 Task: Find connections with filter location Bilthra with filter topic #DigitalMarketingwith filter profile language French with filter current company Vedanta Limited - Aluminium Business with filter school Delhi Public School - Bangalore South with filter industry Office Administration with filter service category Wealth Management with filter keywords title Animal Shelter Manager
Action: Mouse moved to (645, 74)
Screenshot: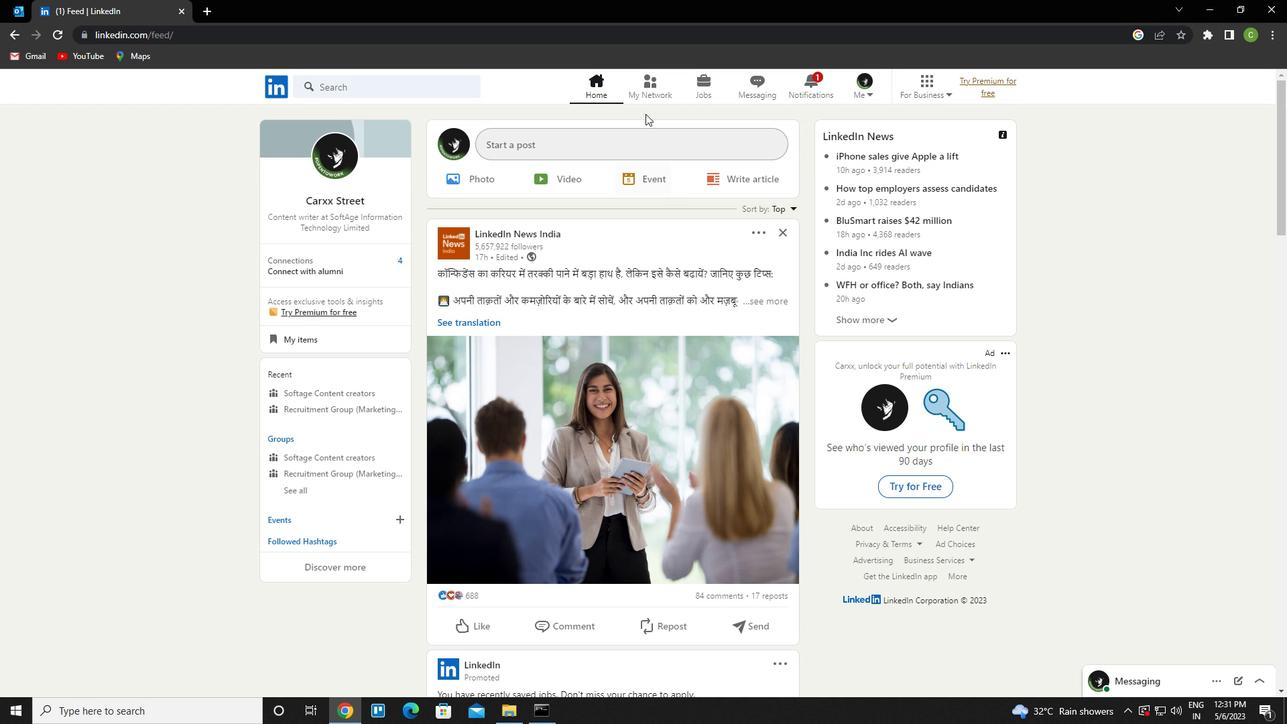 
Action: Mouse pressed left at (645, 74)
Screenshot: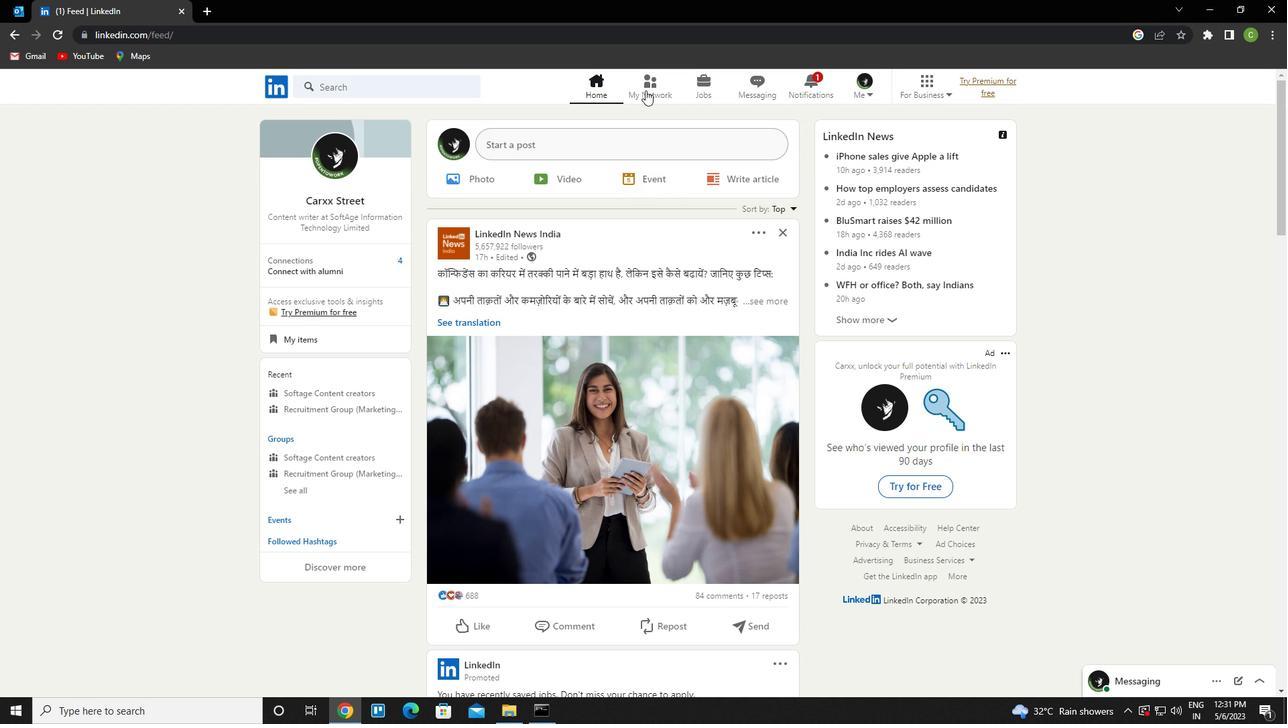 
Action: Mouse moved to (361, 169)
Screenshot: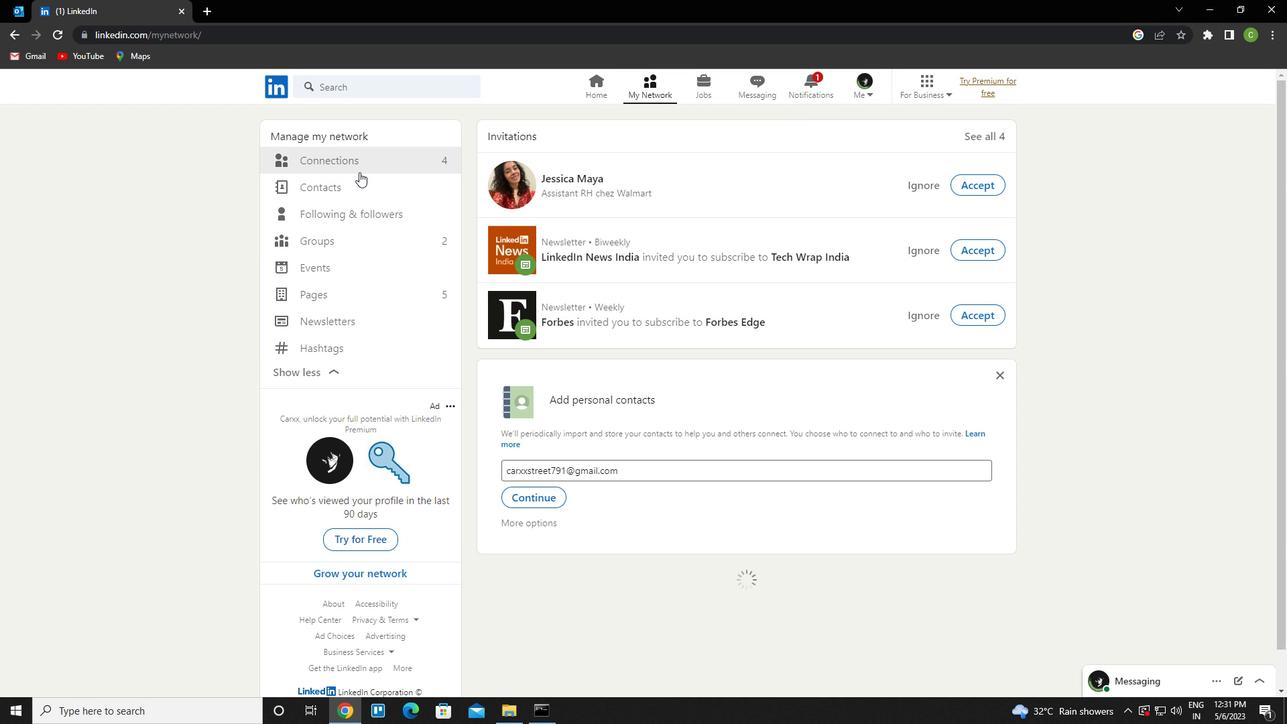 
Action: Mouse pressed left at (361, 169)
Screenshot: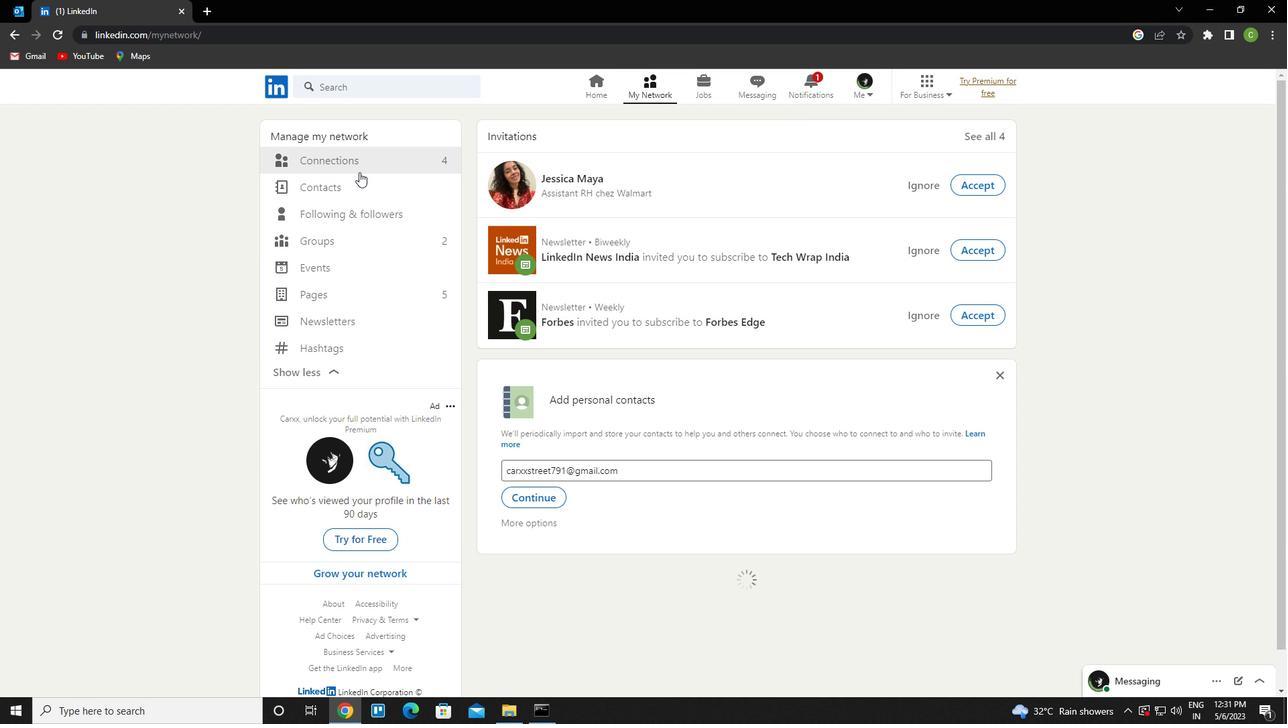 
Action: Mouse moved to (383, 164)
Screenshot: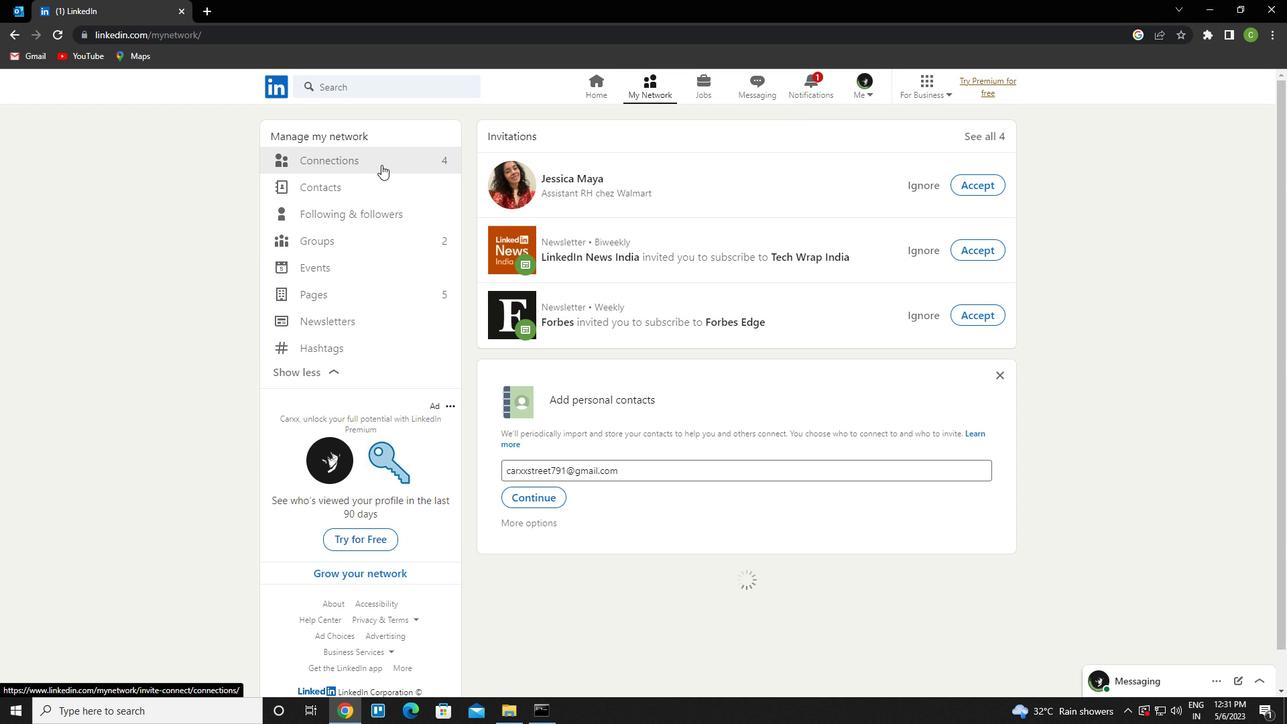 
Action: Mouse pressed left at (383, 164)
Screenshot: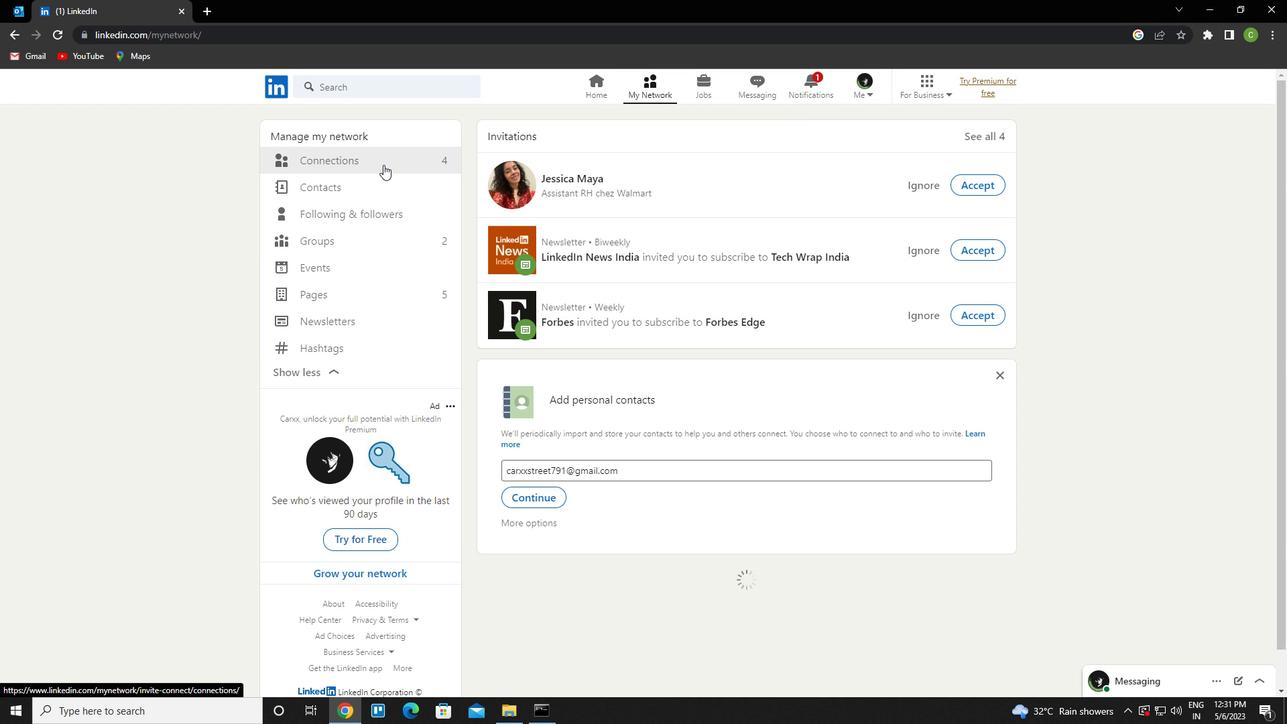 
Action: Mouse moved to (742, 156)
Screenshot: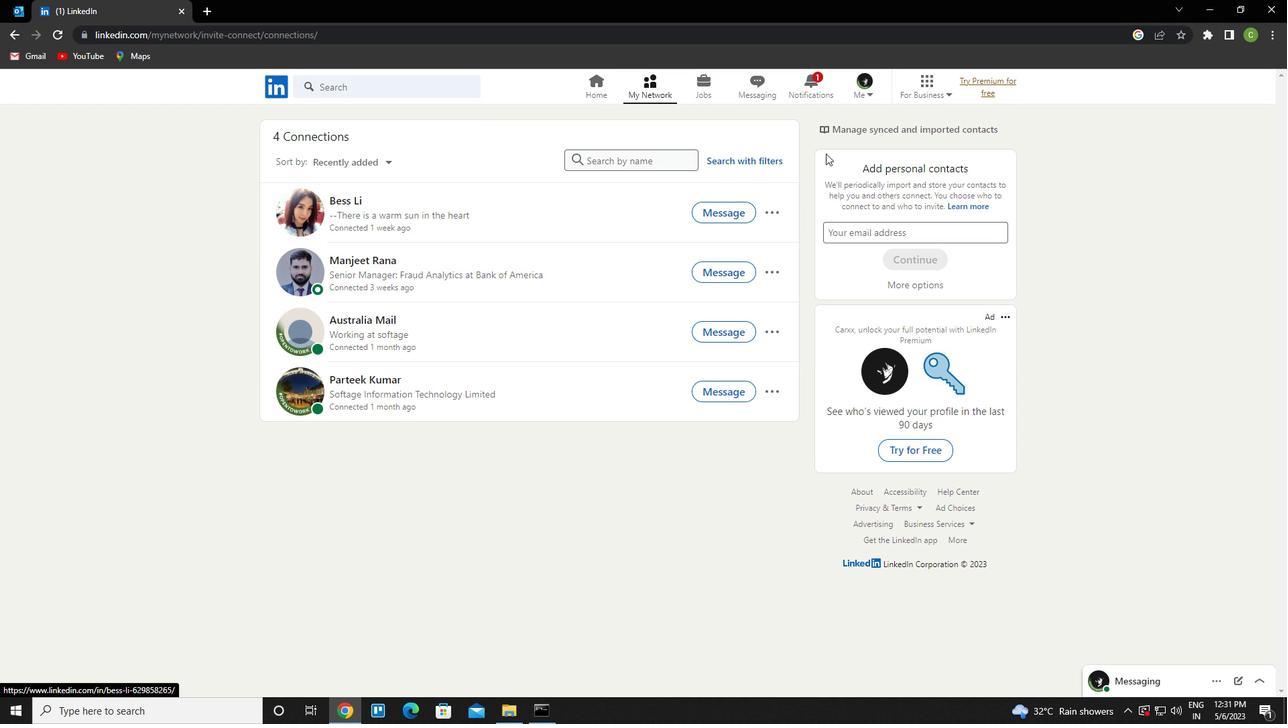 
Action: Mouse pressed left at (742, 156)
Screenshot: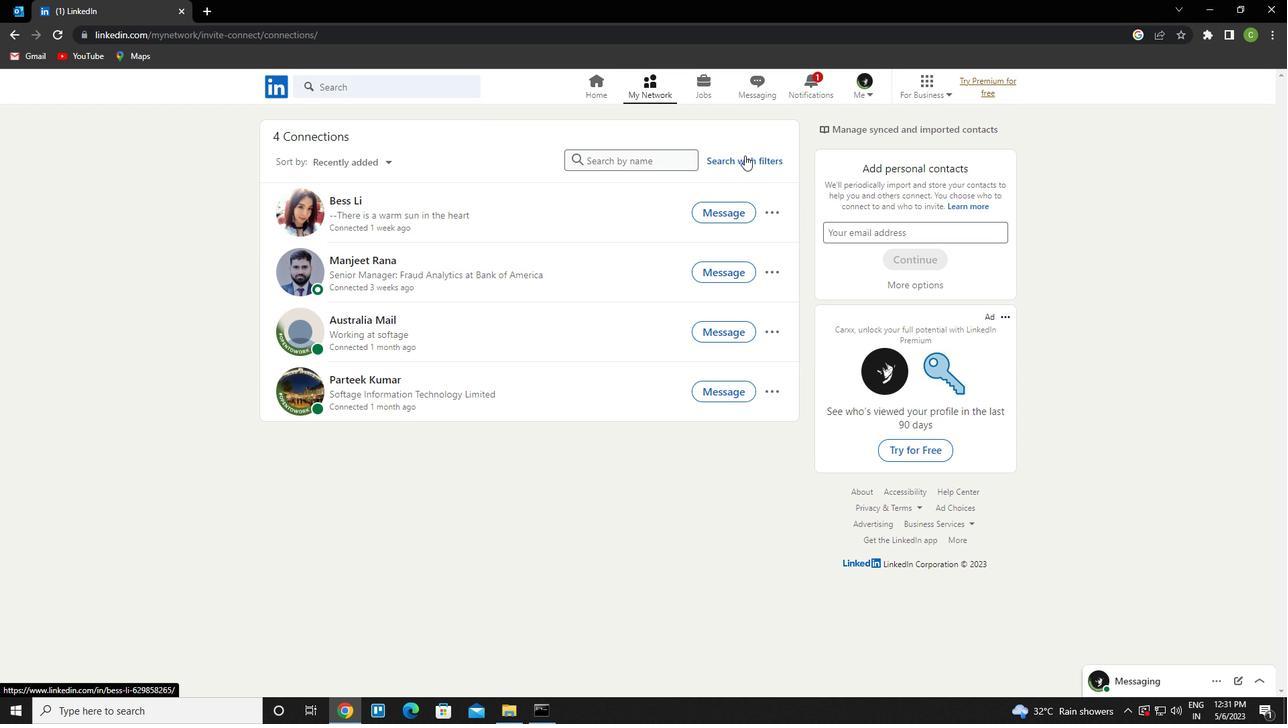 
Action: Mouse moved to (694, 125)
Screenshot: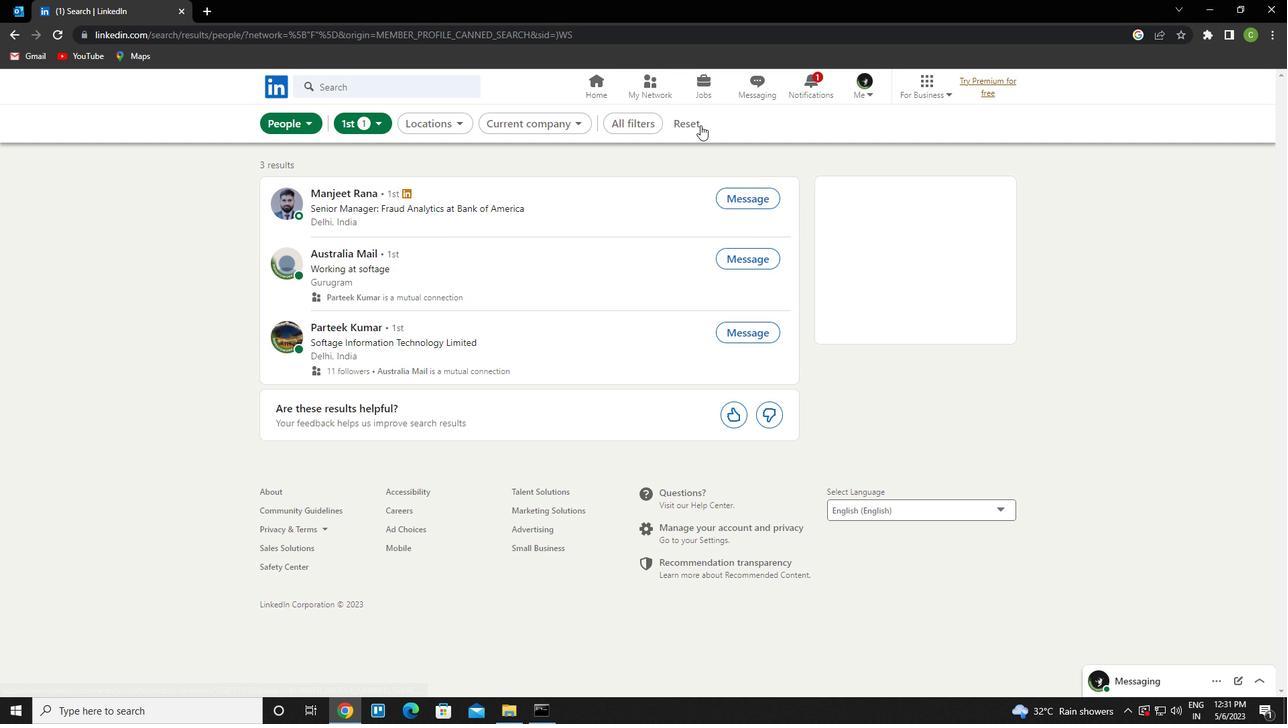 
Action: Mouse pressed left at (694, 125)
Screenshot: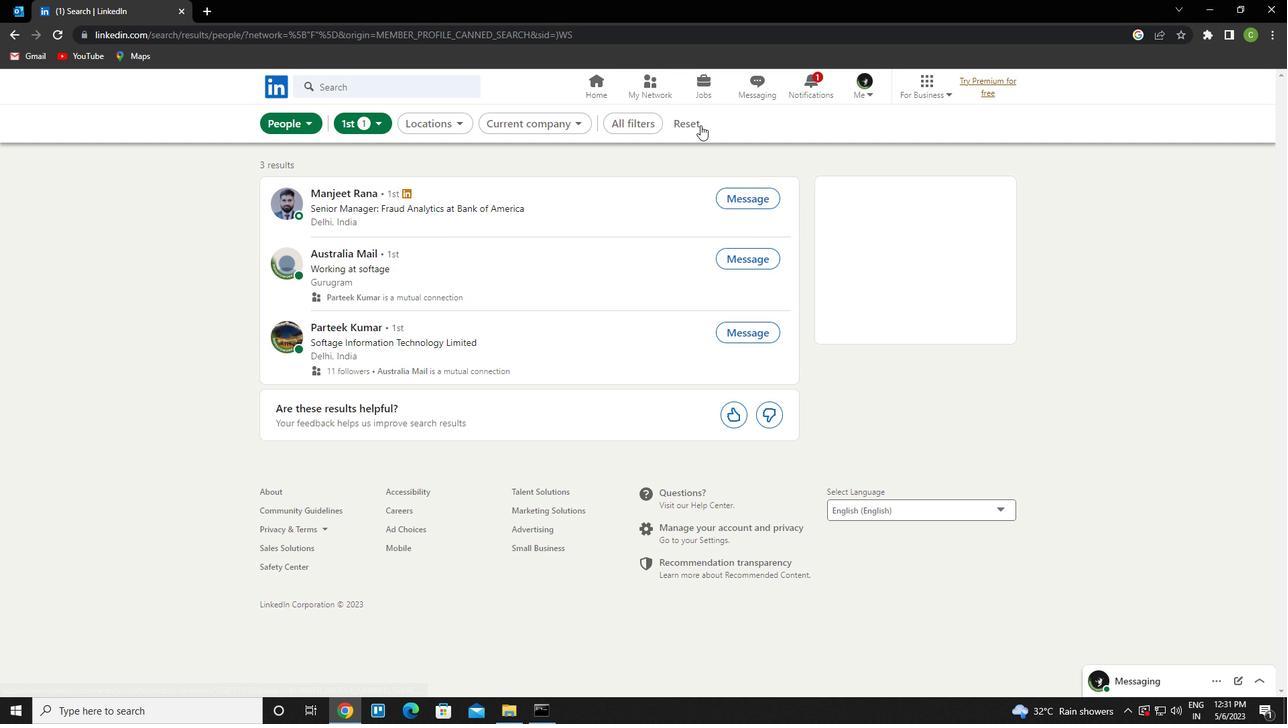 
Action: Mouse moved to (656, 126)
Screenshot: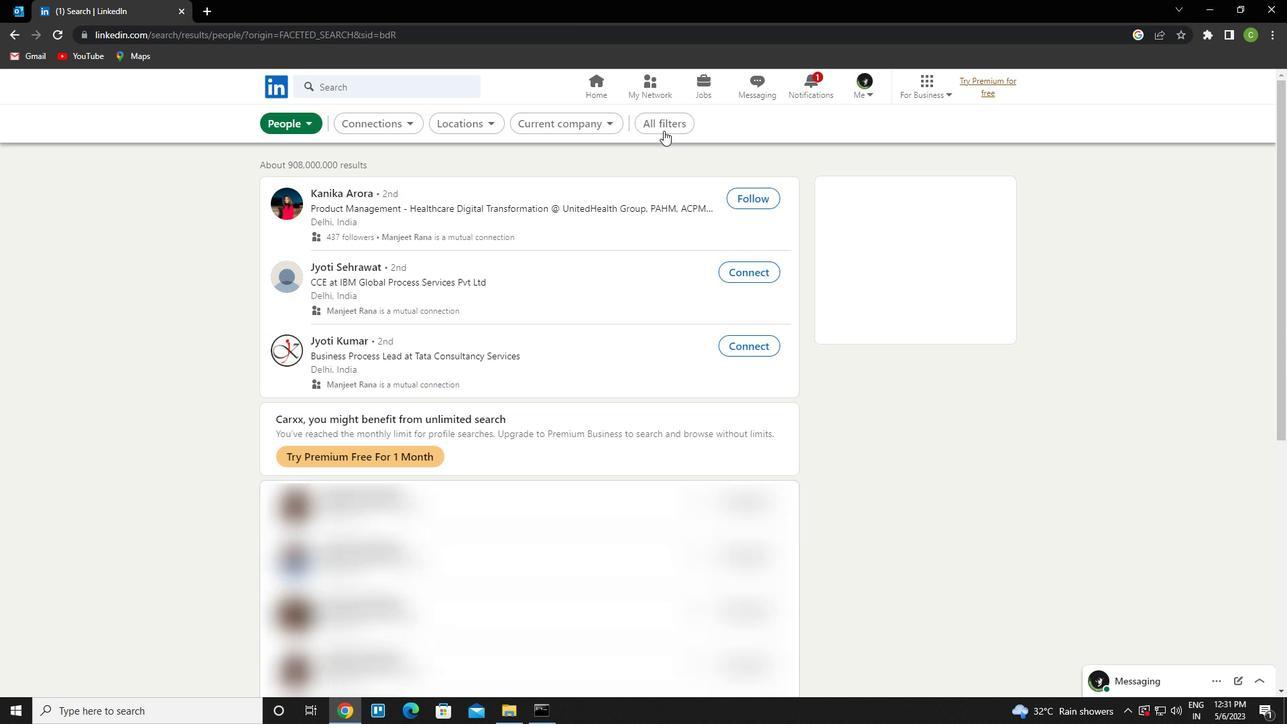 
Action: Mouse pressed left at (656, 126)
Screenshot: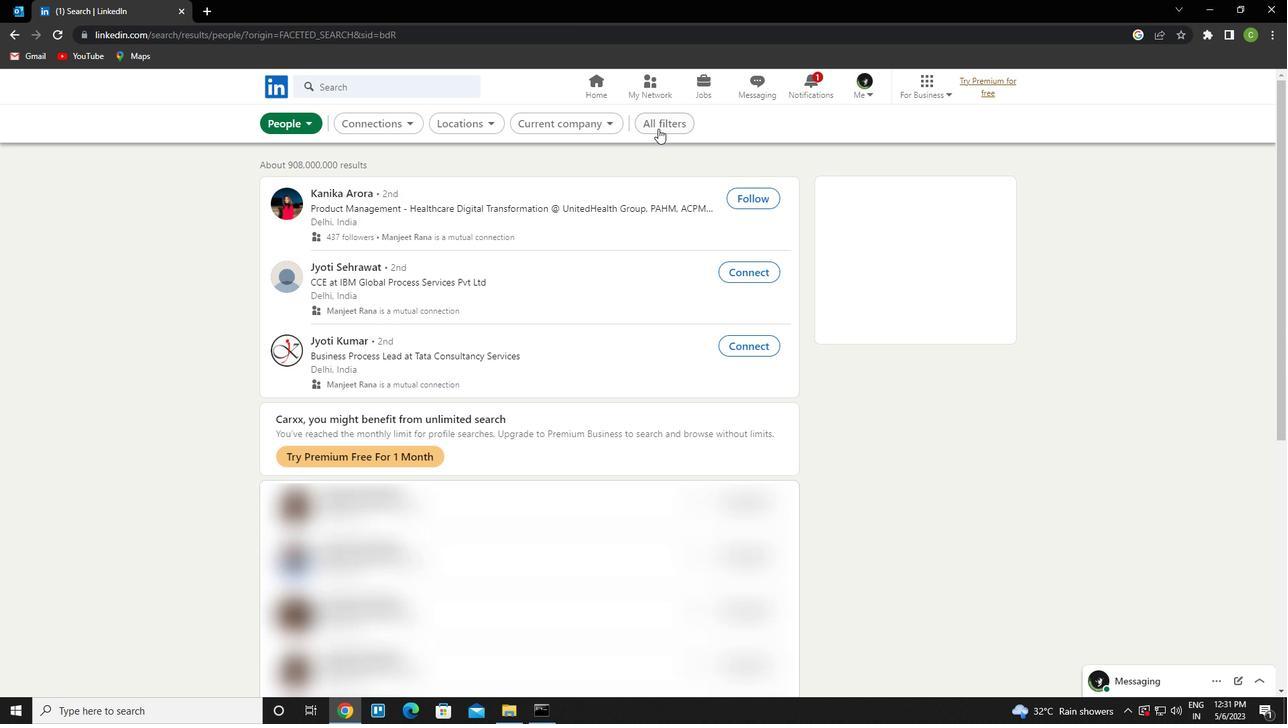 
Action: Mouse moved to (1081, 401)
Screenshot: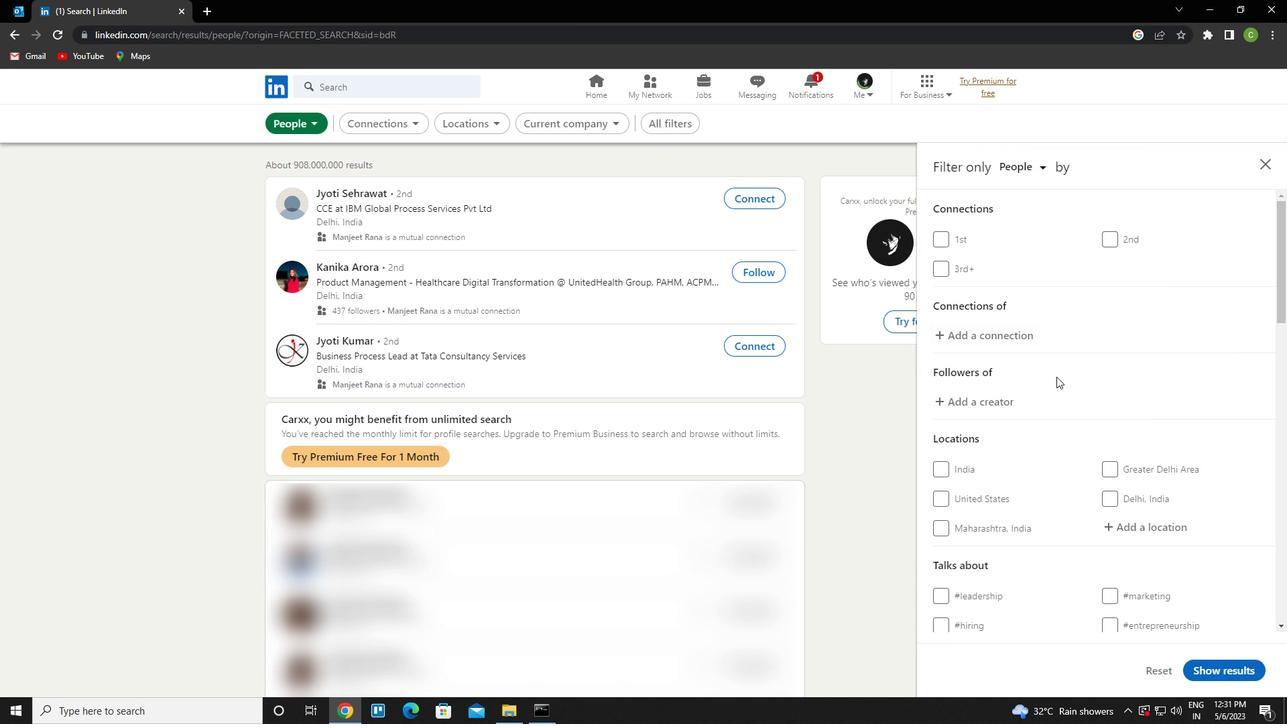 
Action: Mouse scrolled (1081, 400) with delta (0, 0)
Screenshot: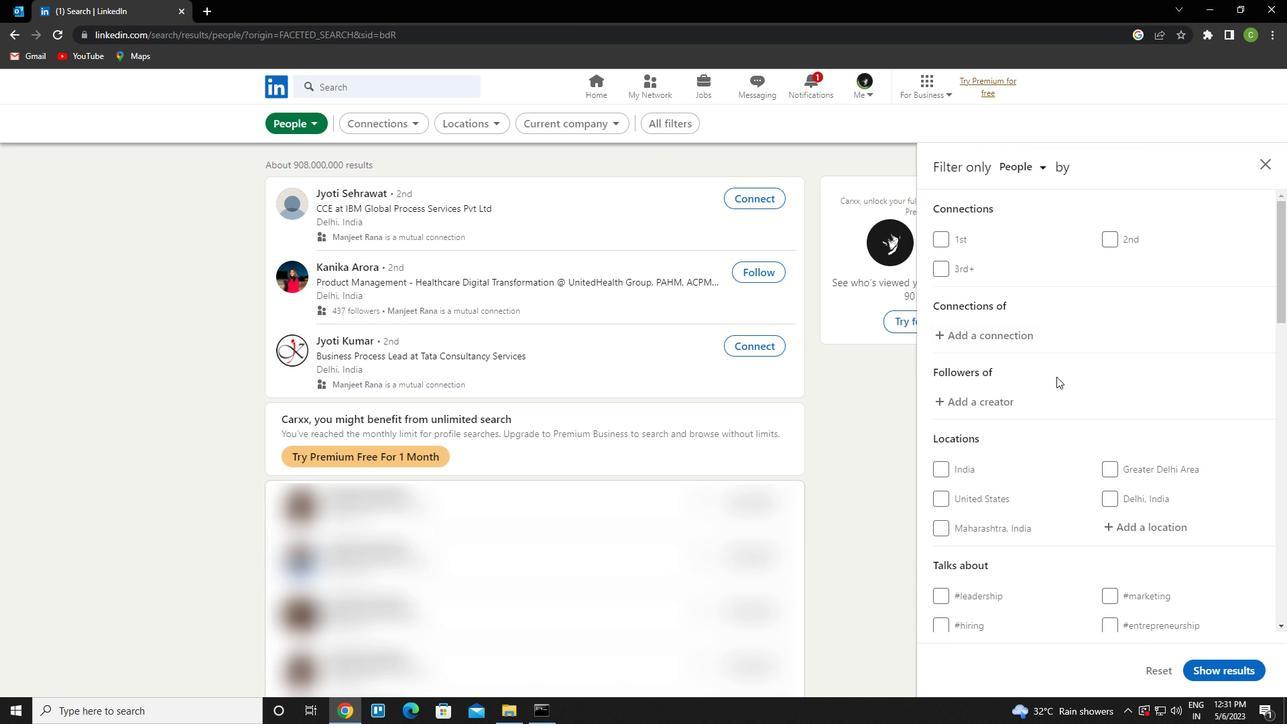 
Action: Mouse moved to (1082, 403)
Screenshot: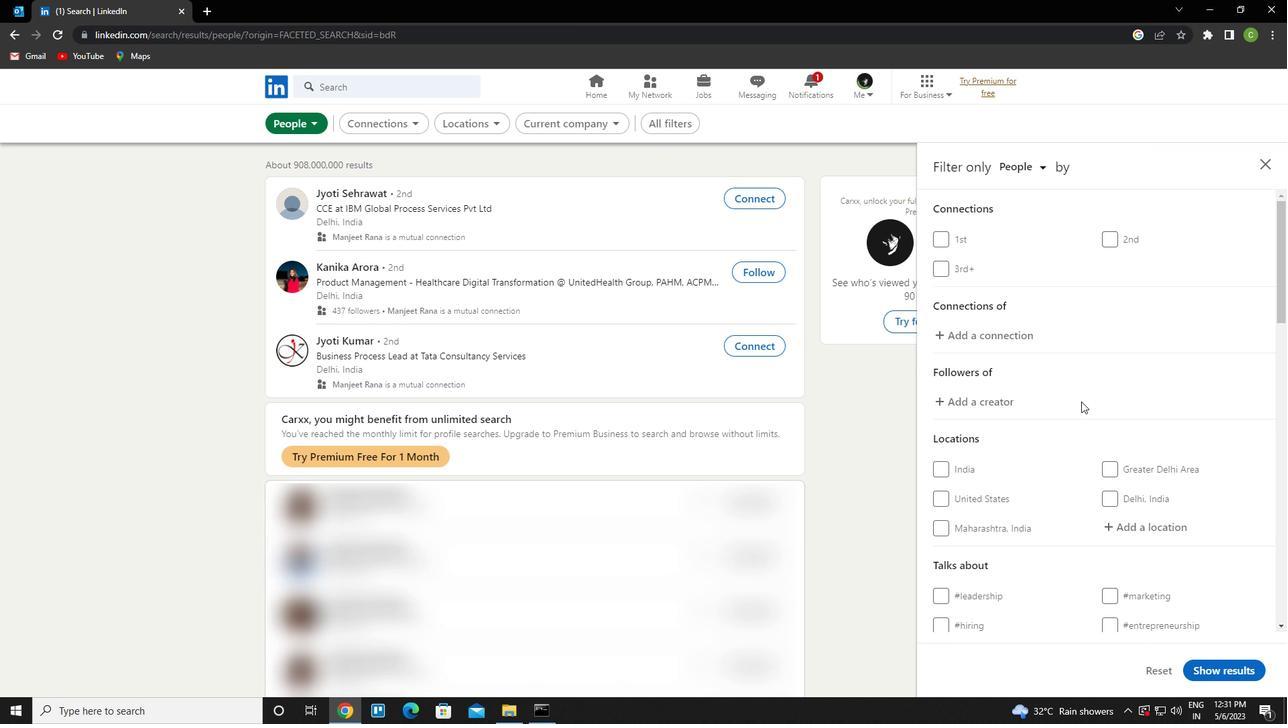 
Action: Mouse scrolled (1082, 402) with delta (0, 0)
Screenshot: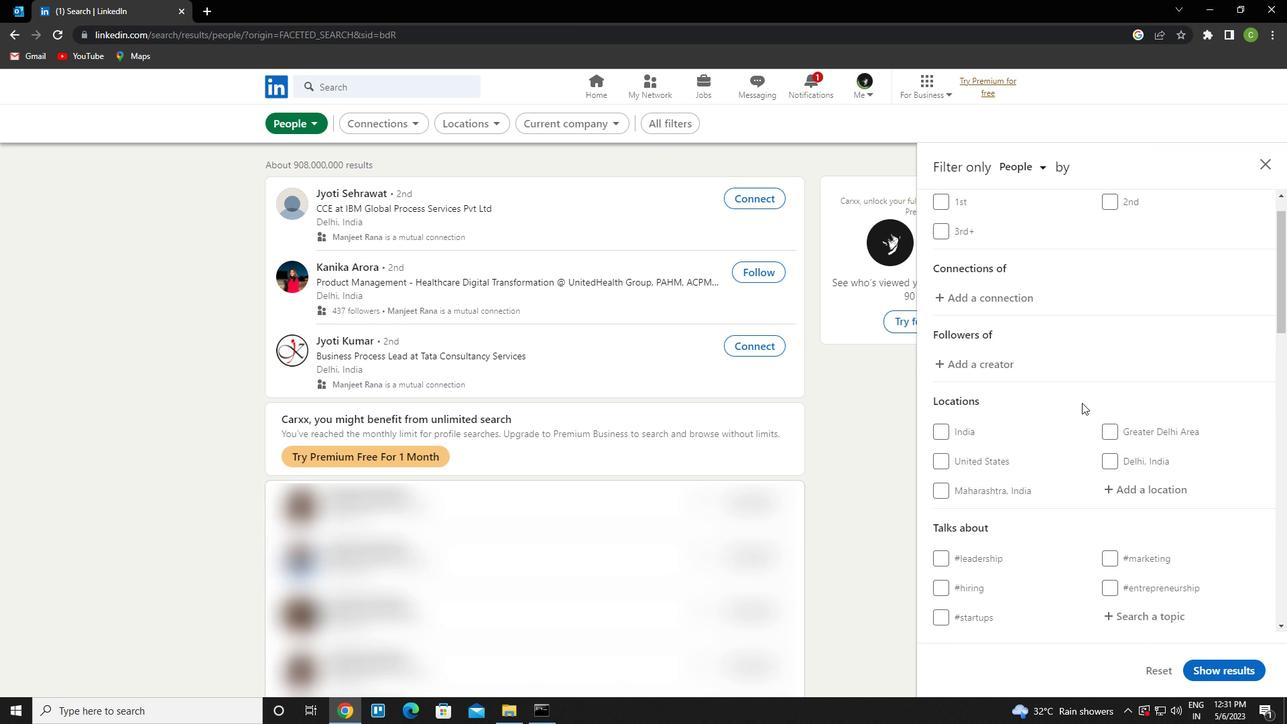 
Action: Mouse moved to (1155, 398)
Screenshot: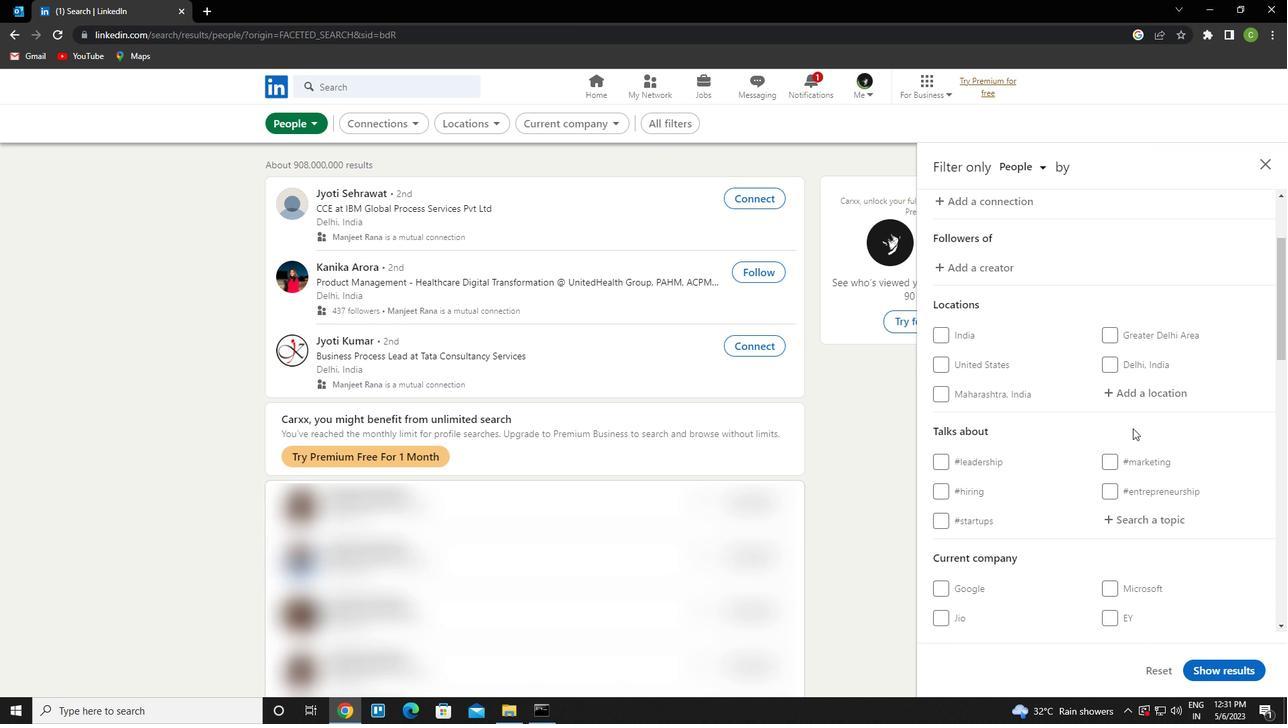 
Action: Mouse pressed left at (1155, 398)
Screenshot: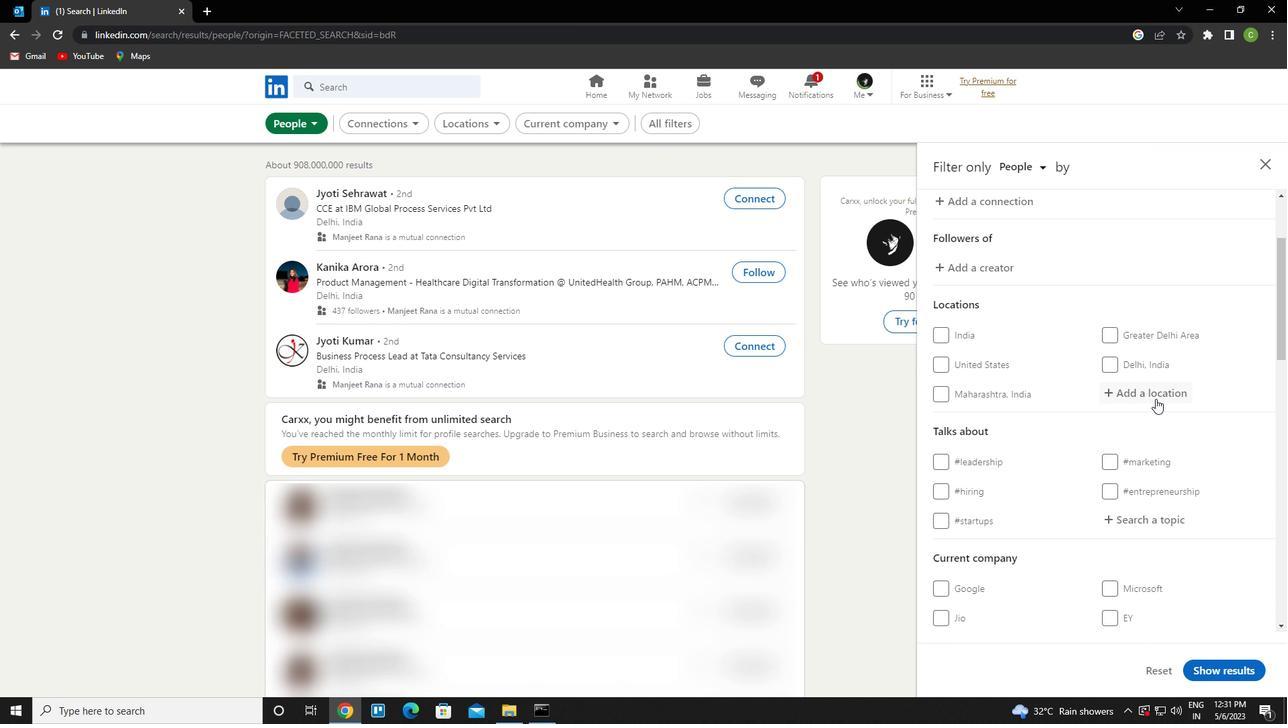 
Action: Key pressed <Key.caps_lock>b<Key.caps_lock>ilthra<Key.enter>
Screenshot: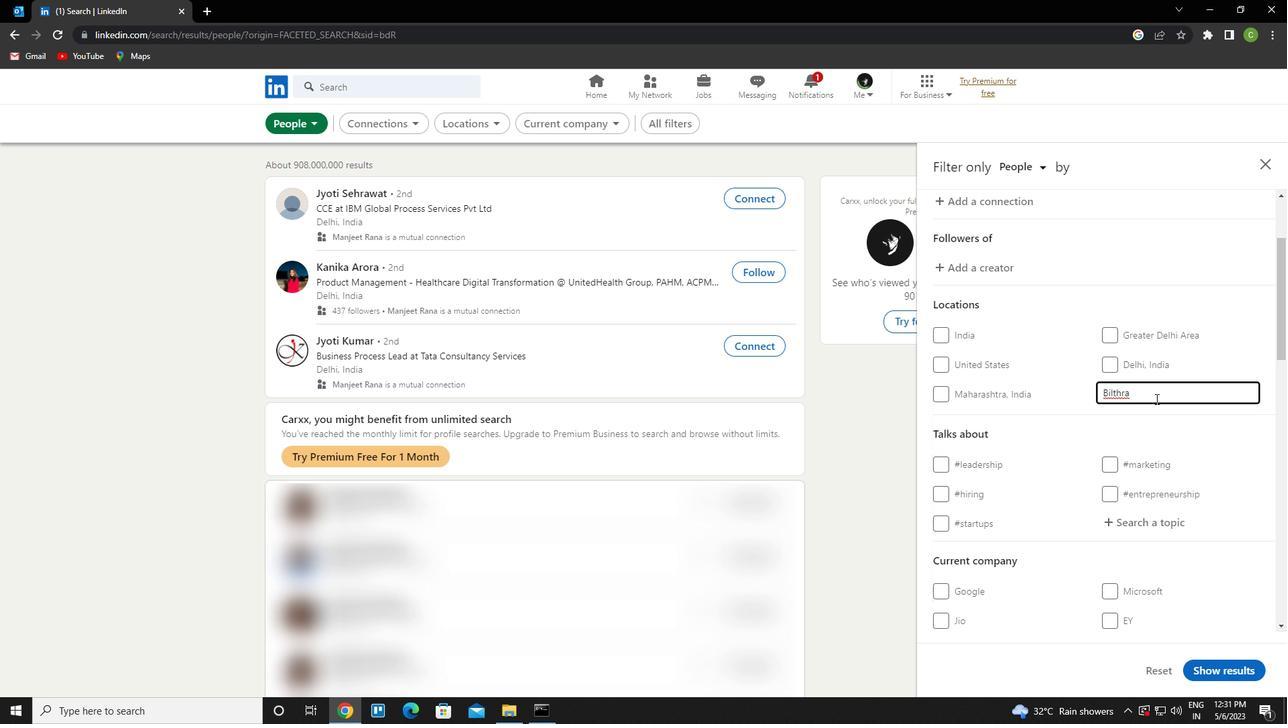 
Action: Mouse moved to (1152, 392)
Screenshot: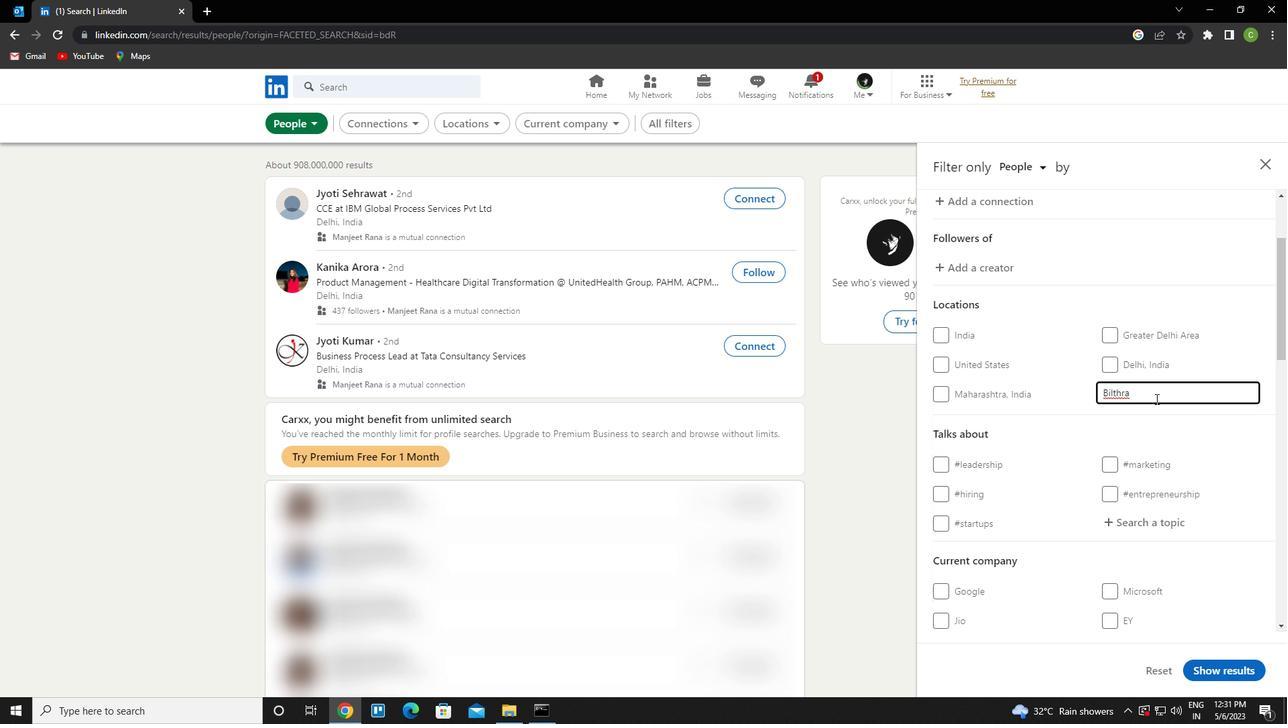 
Action: Mouse scrolled (1152, 392) with delta (0, 0)
Screenshot: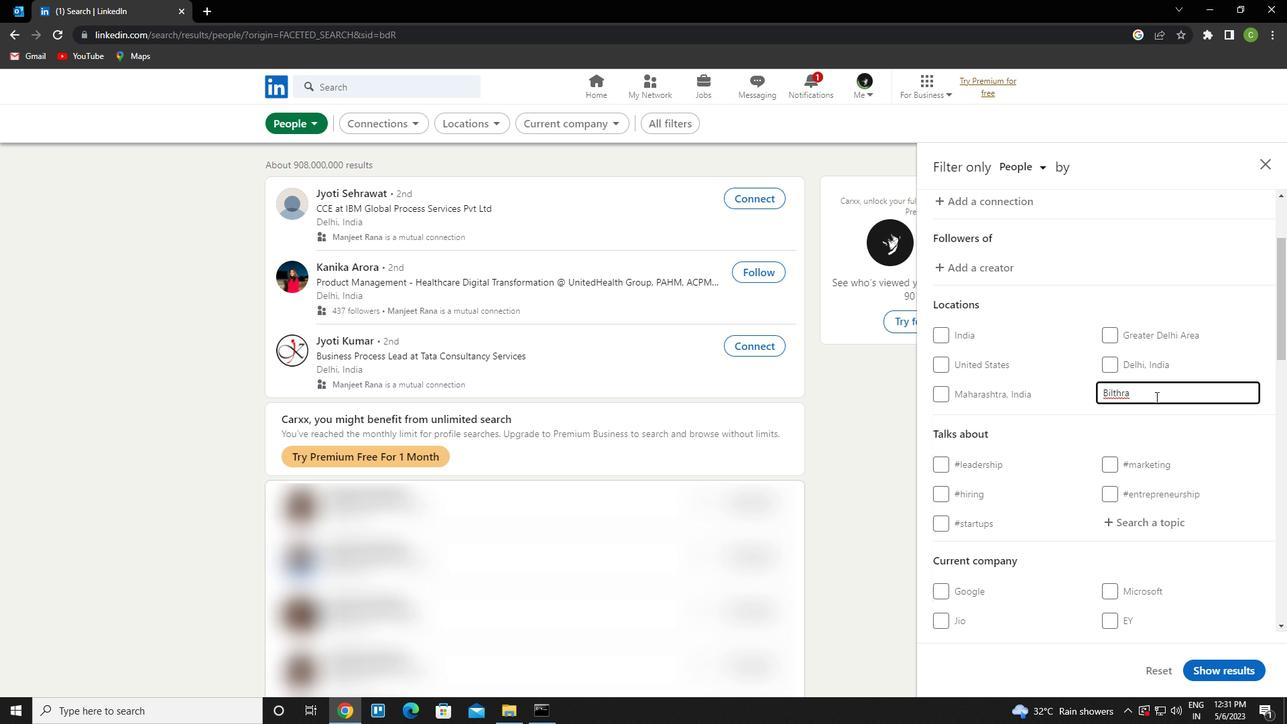 
Action: Mouse moved to (1151, 392)
Screenshot: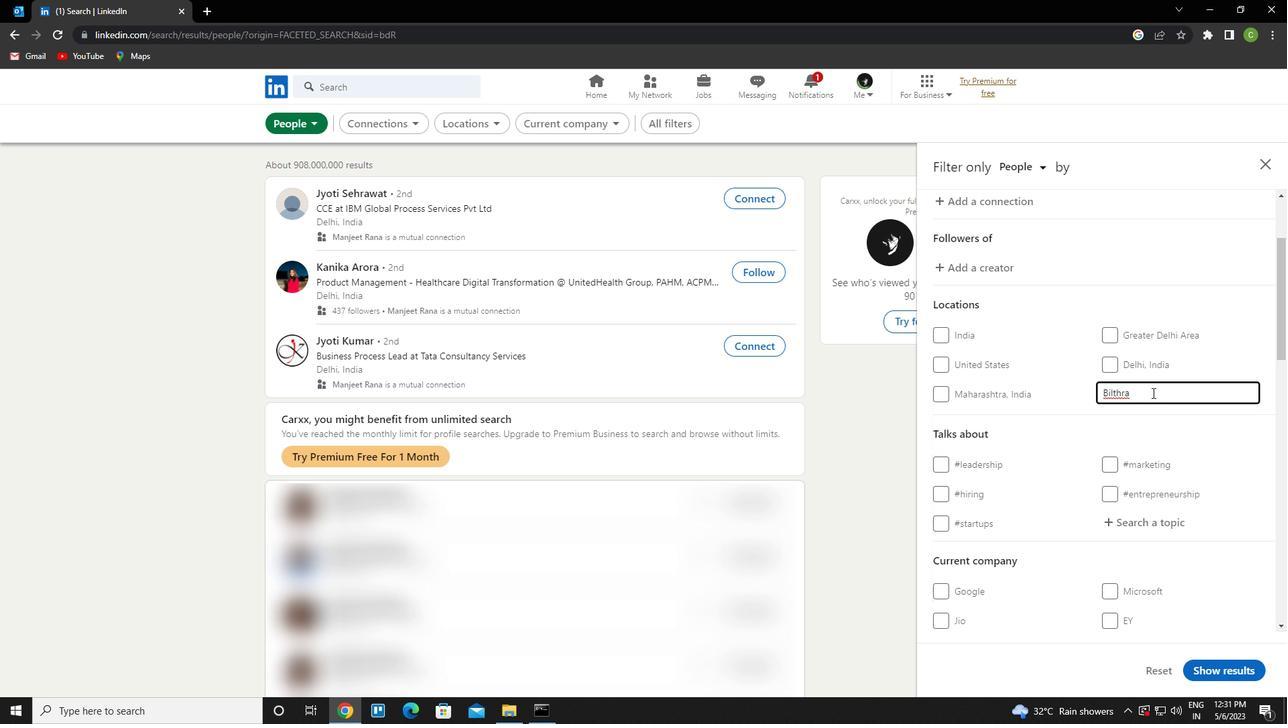 
Action: Mouse scrolled (1151, 392) with delta (0, 0)
Screenshot: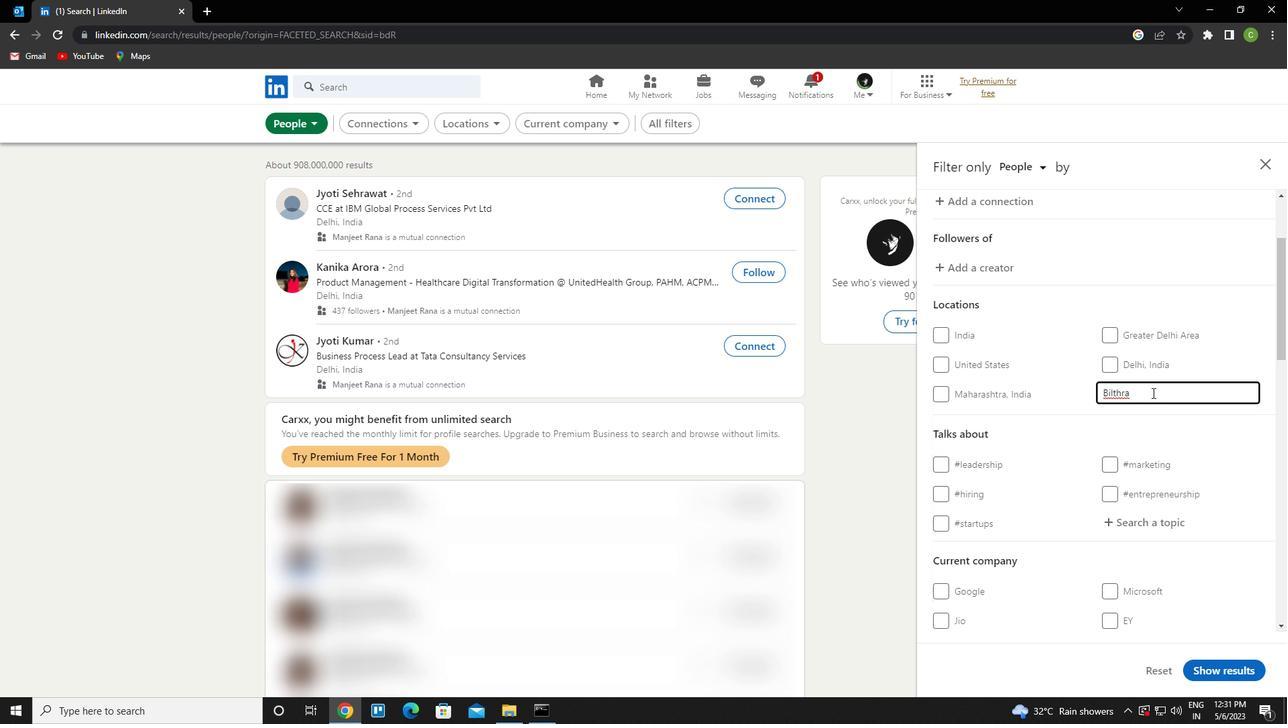 
Action: Mouse moved to (1147, 386)
Screenshot: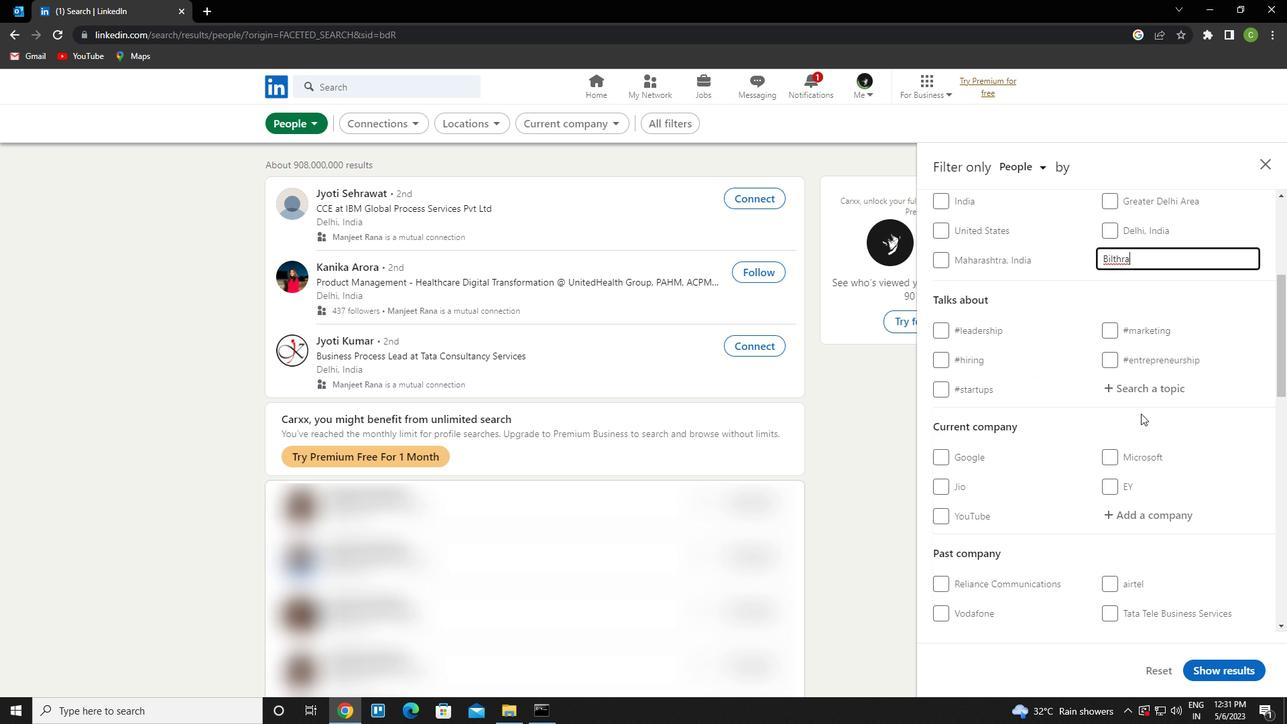 
Action: Mouse pressed left at (1147, 386)
Screenshot: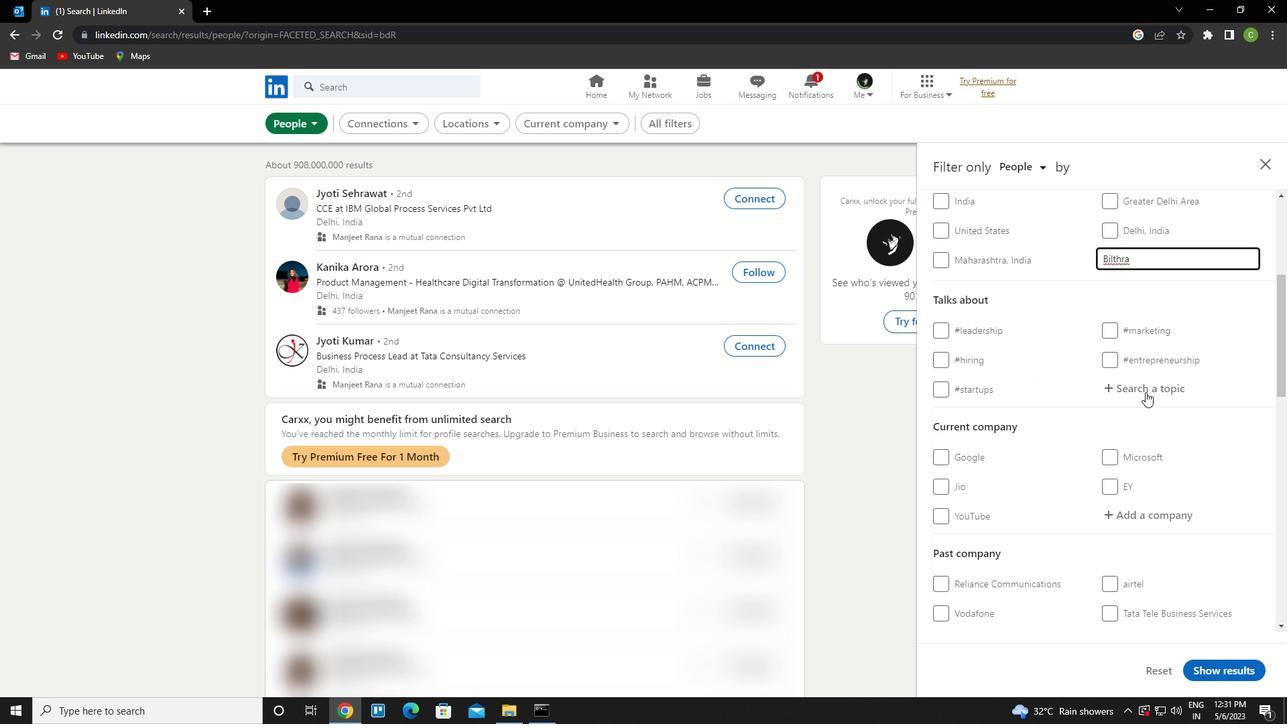 
Action: Key pressed digitalmarketing<Key.down><Key.enter>
Screenshot: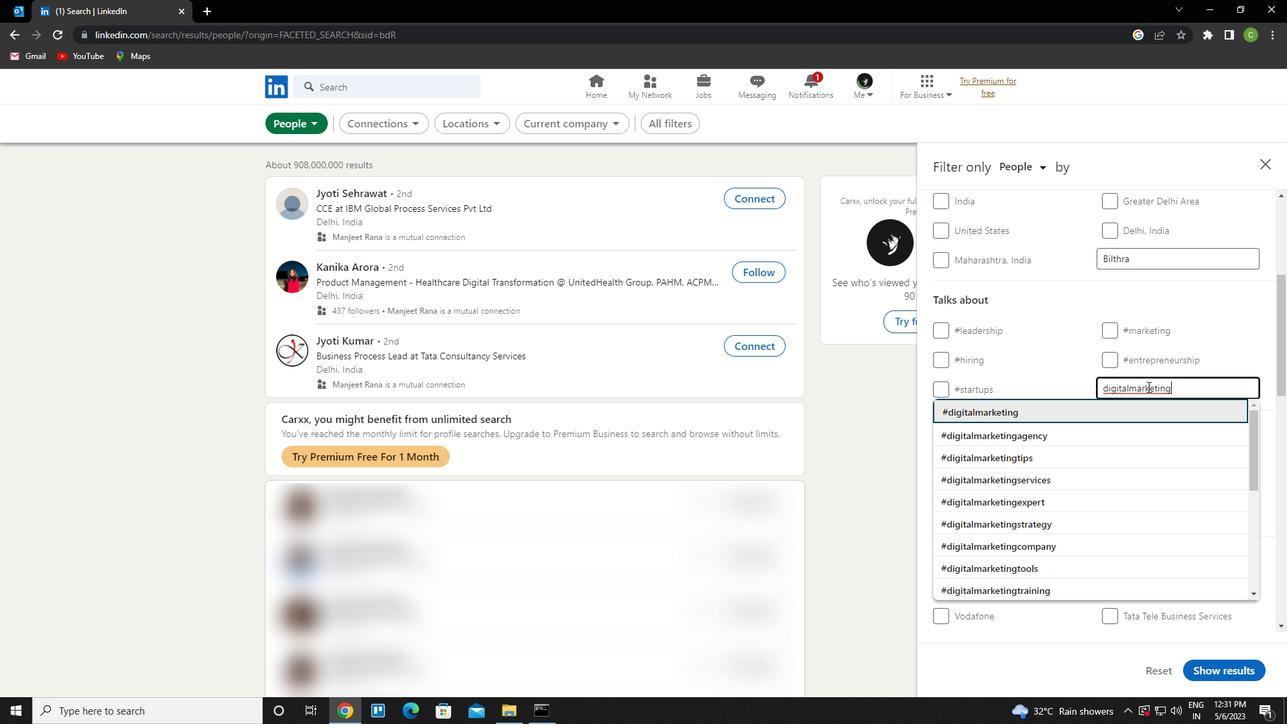 
Action: Mouse scrolled (1147, 386) with delta (0, 0)
Screenshot: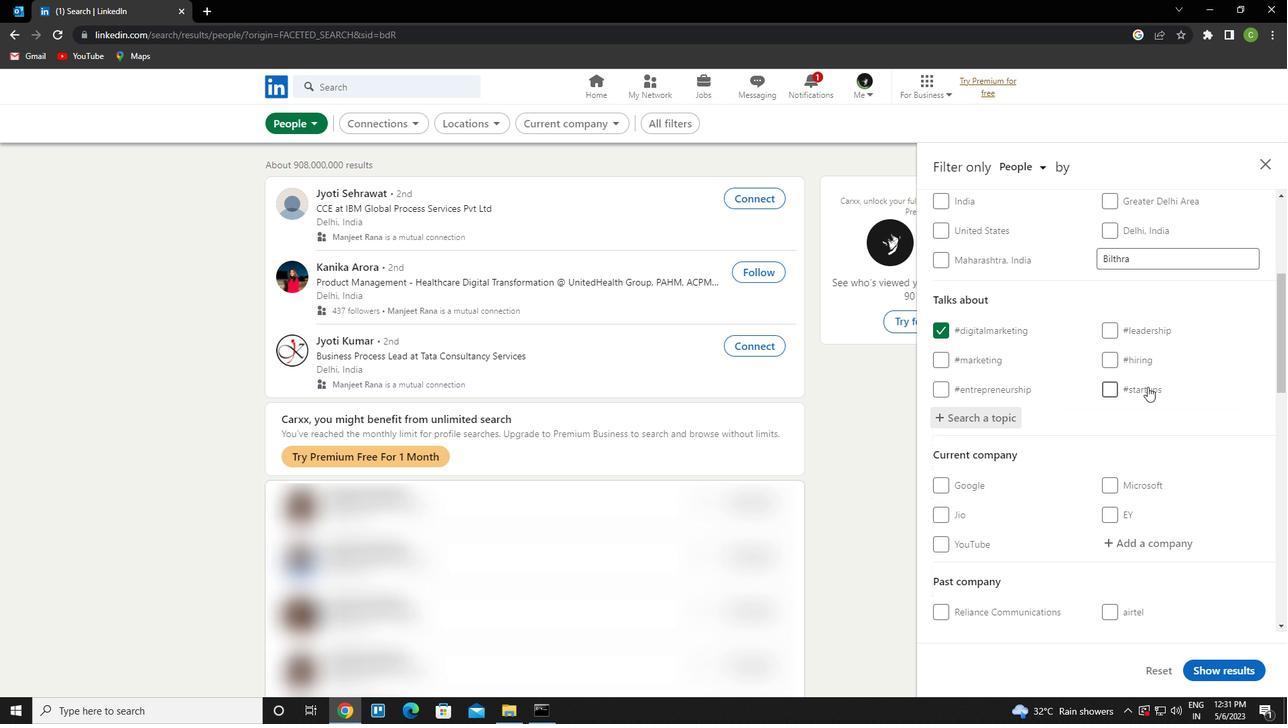 
Action: Mouse scrolled (1147, 386) with delta (0, 0)
Screenshot: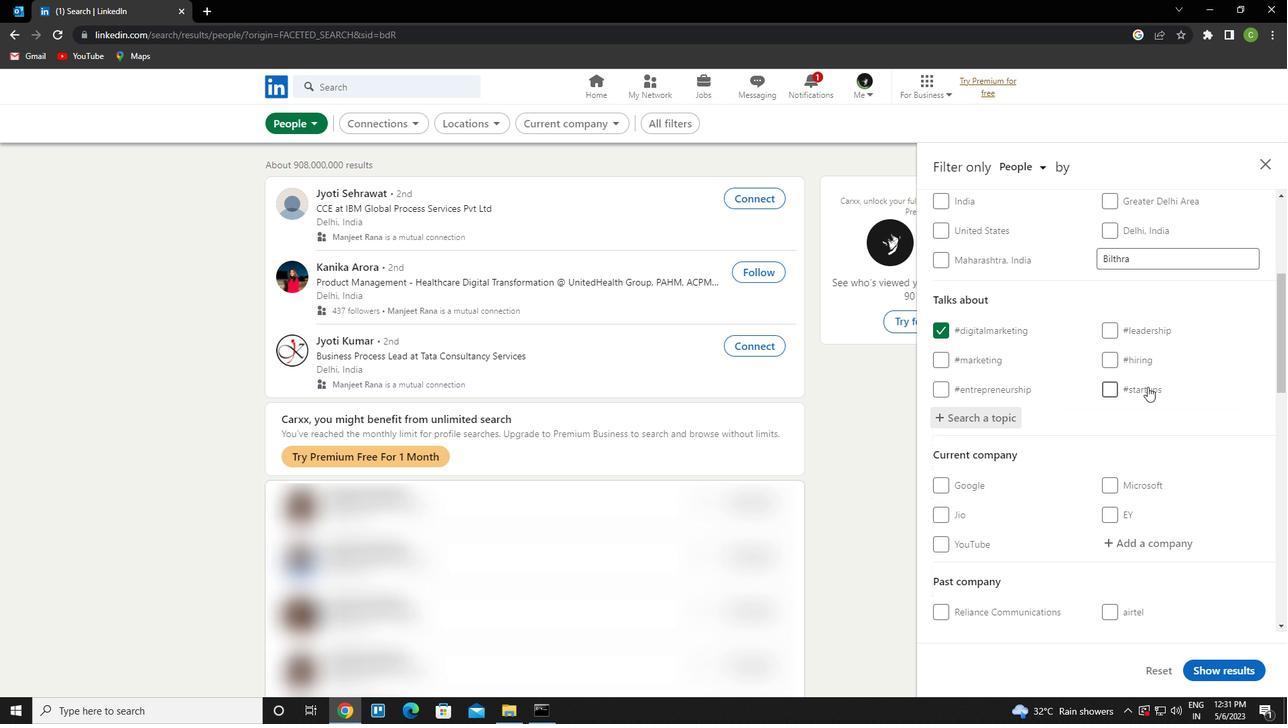 
Action: Mouse scrolled (1147, 386) with delta (0, 0)
Screenshot: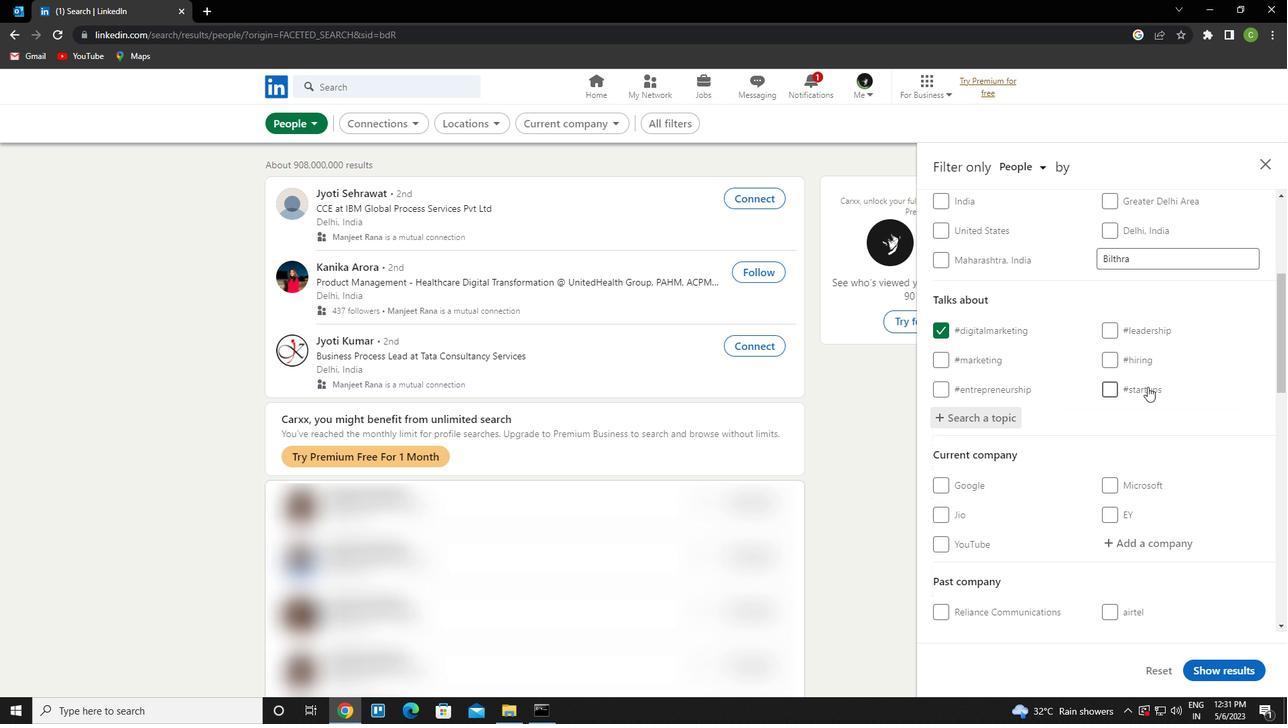 
Action: Mouse scrolled (1147, 386) with delta (0, 0)
Screenshot: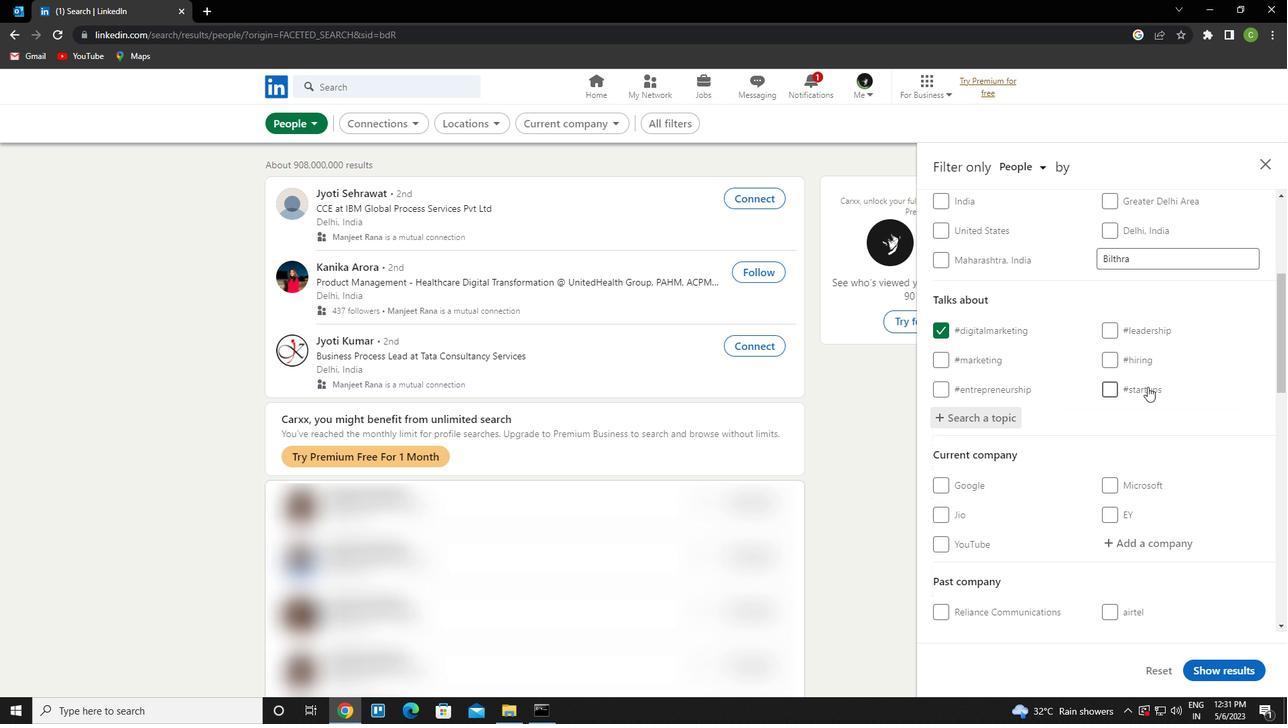 
Action: Mouse scrolled (1147, 386) with delta (0, 0)
Screenshot: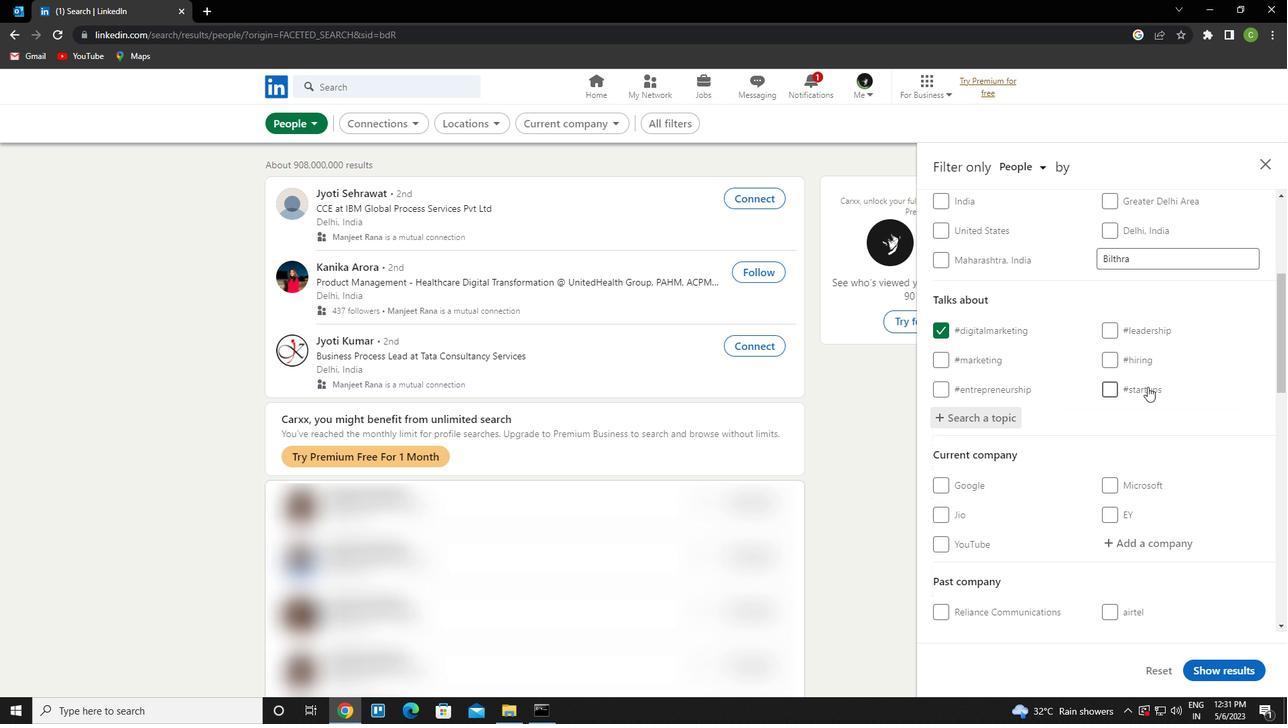 
Action: Mouse scrolled (1147, 386) with delta (0, 0)
Screenshot: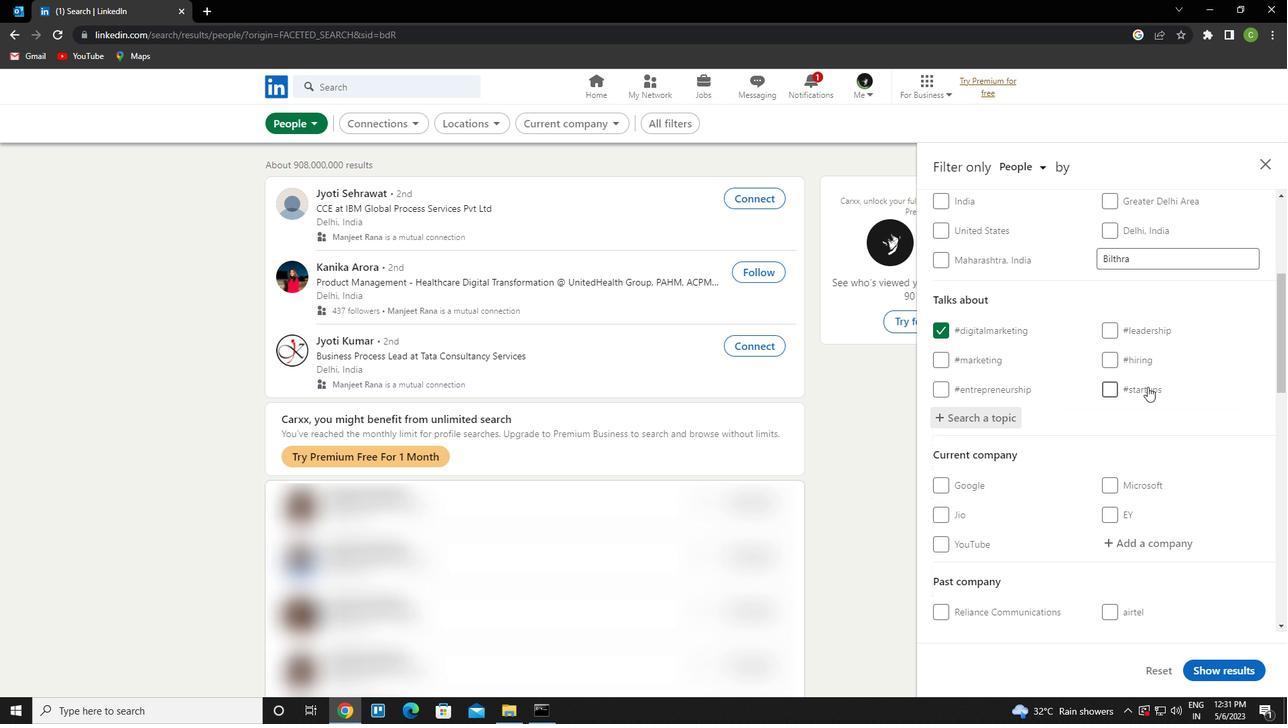 
Action: Mouse scrolled (1147, 386) with delta (0, 0)
Screenshot: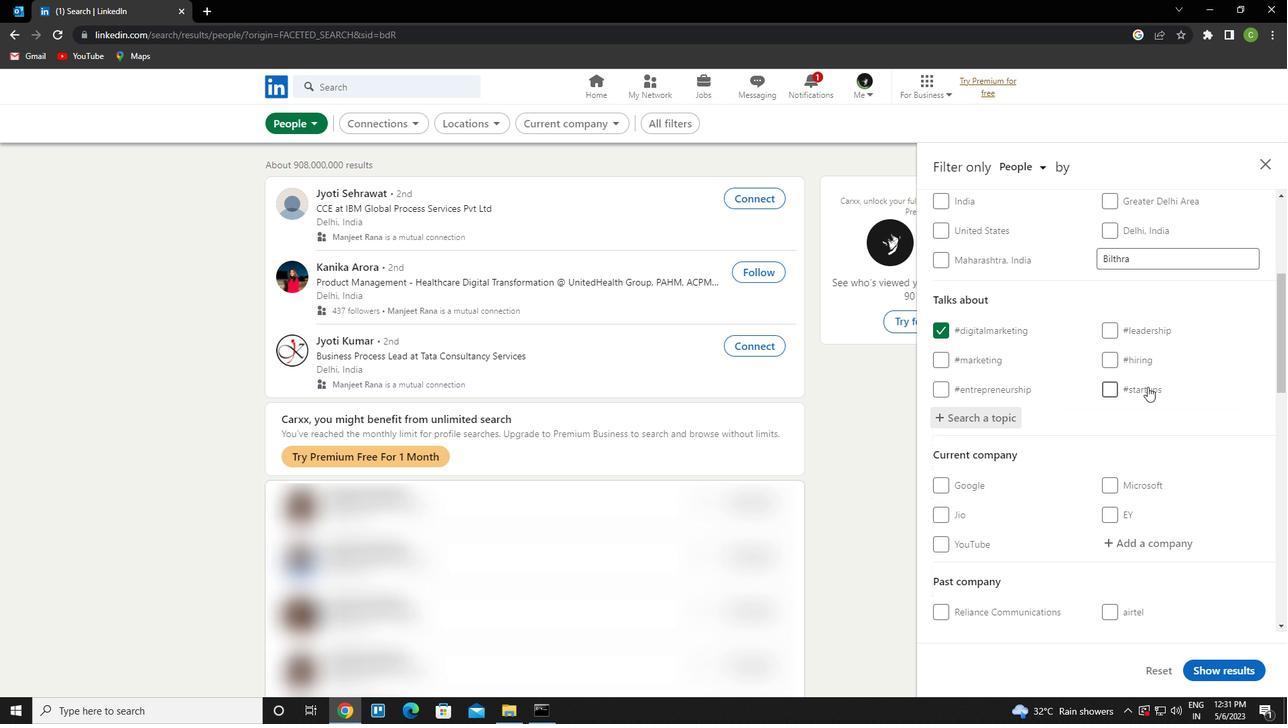 
Action: Mouse scrolled (1147, 386) with delta (0, 0)
Screenshot: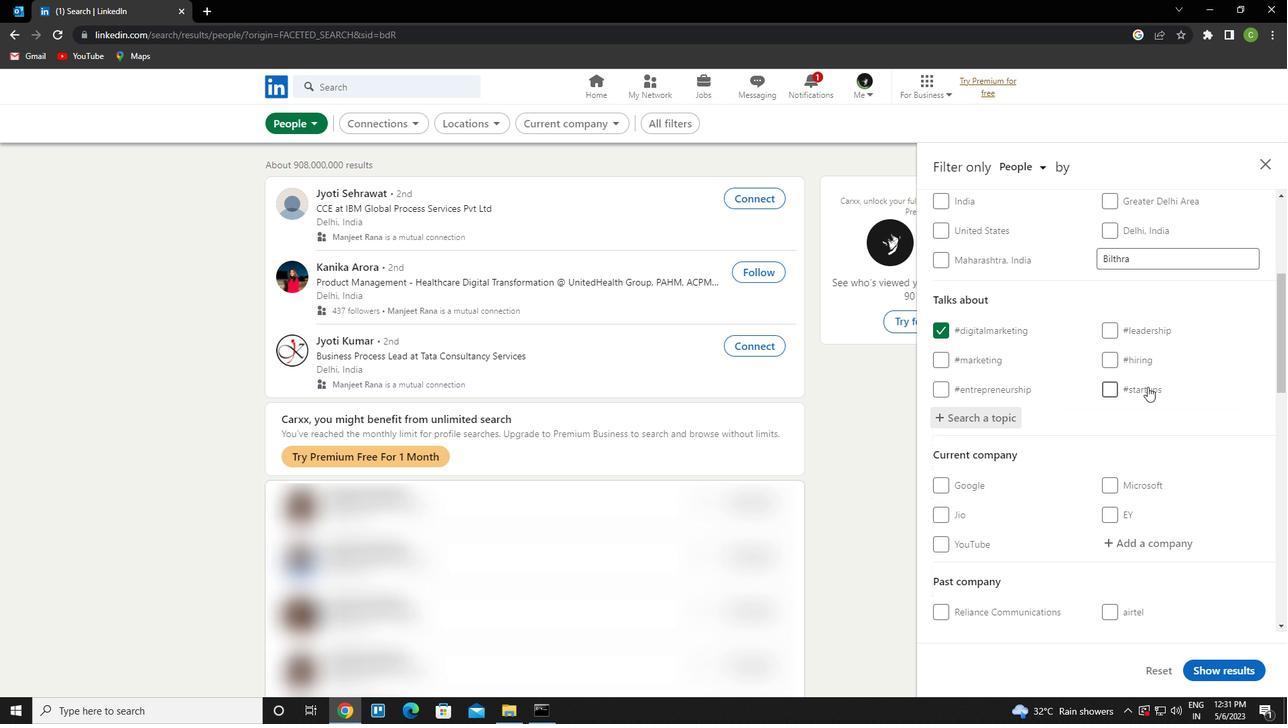 
Action: Mouse moved to (1115, 480)
Screenshot: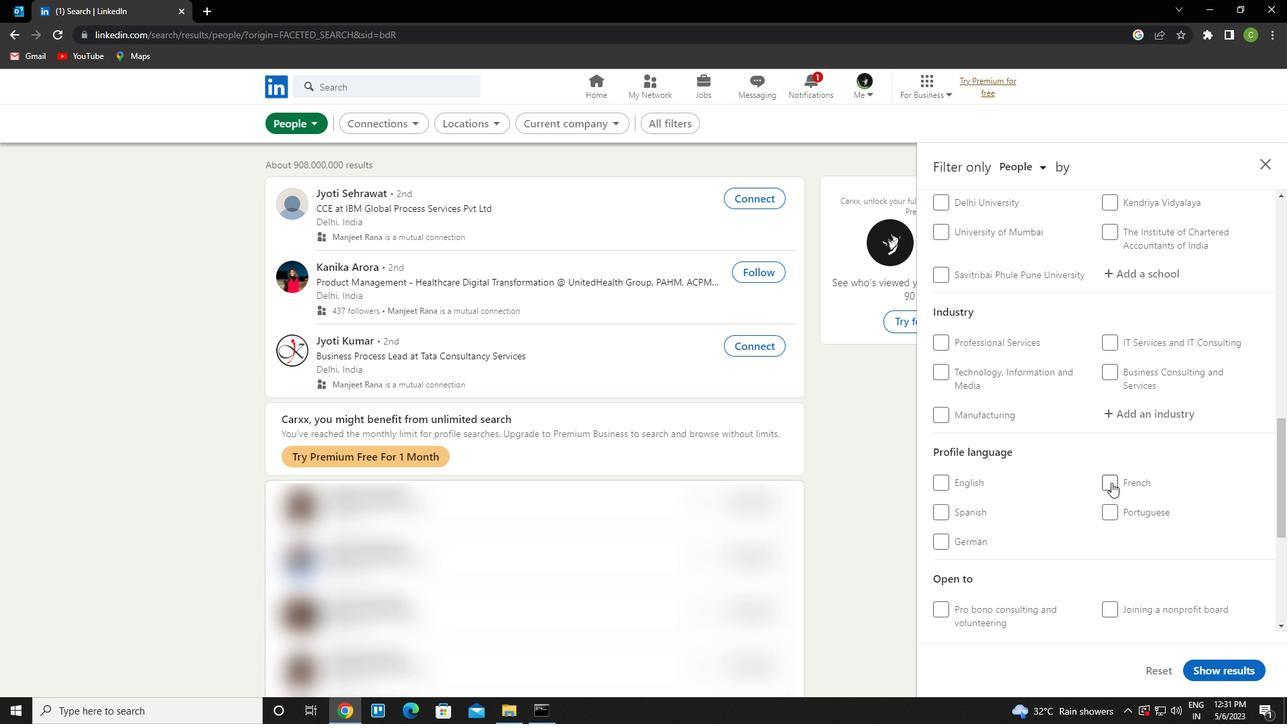 
Action: Mouse pressed left at (1115, 480)
Screenshot: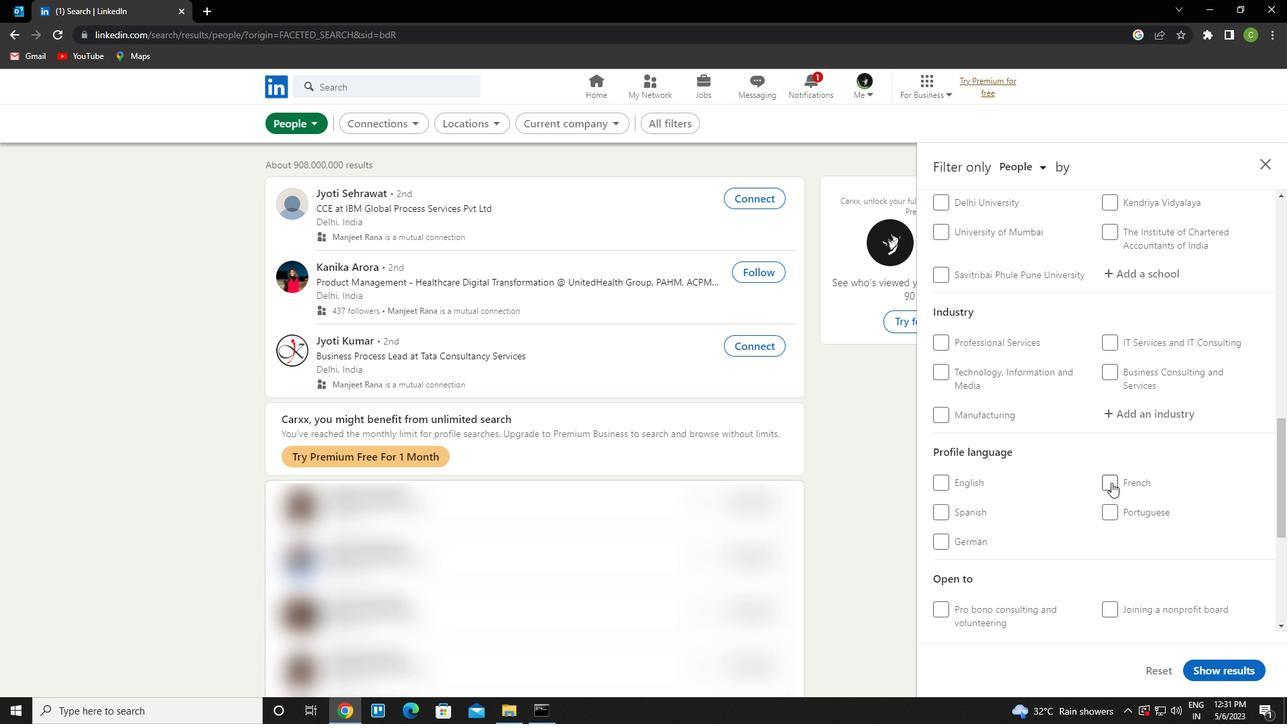 
Action: Mouse scrolled (1115, 481) with delta (0, 0)
Screenshot: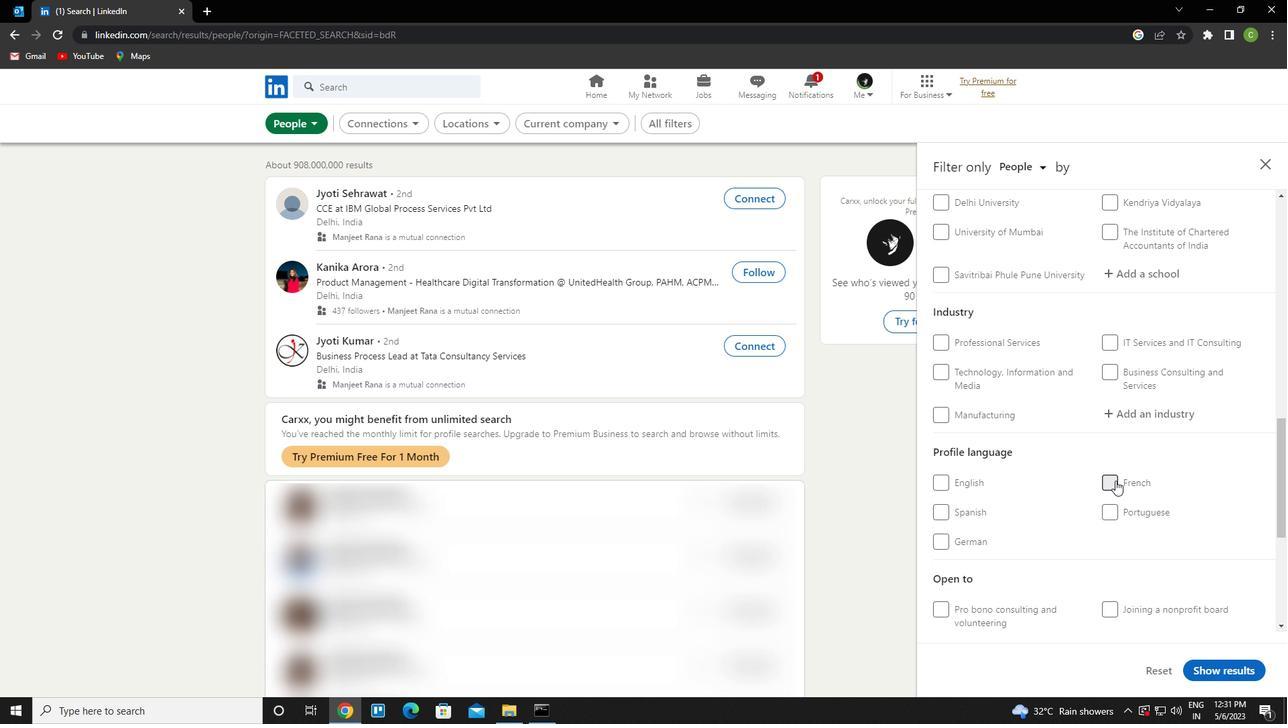 
Action: Mouse scrolled (1115, 481) with delta (0, 0)
Screenshot: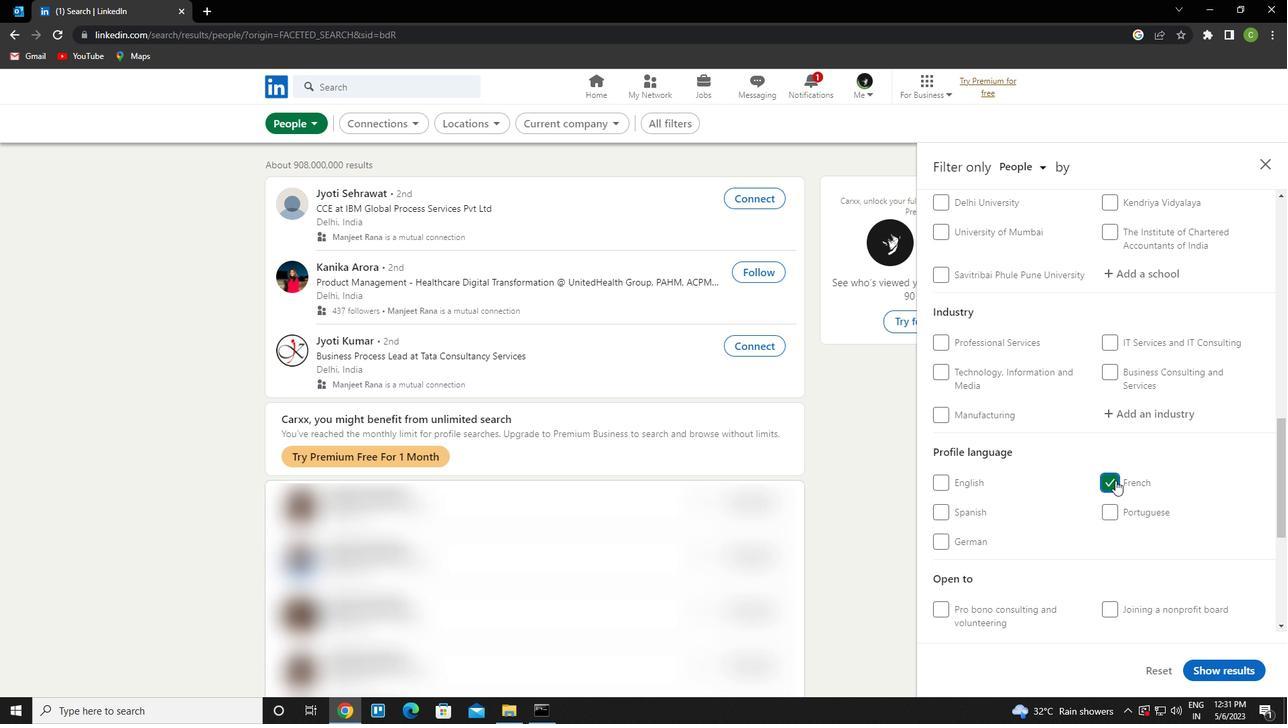 
Action: Mouse scrolled (1115, 481) with delta (0, 0)
Screenshot: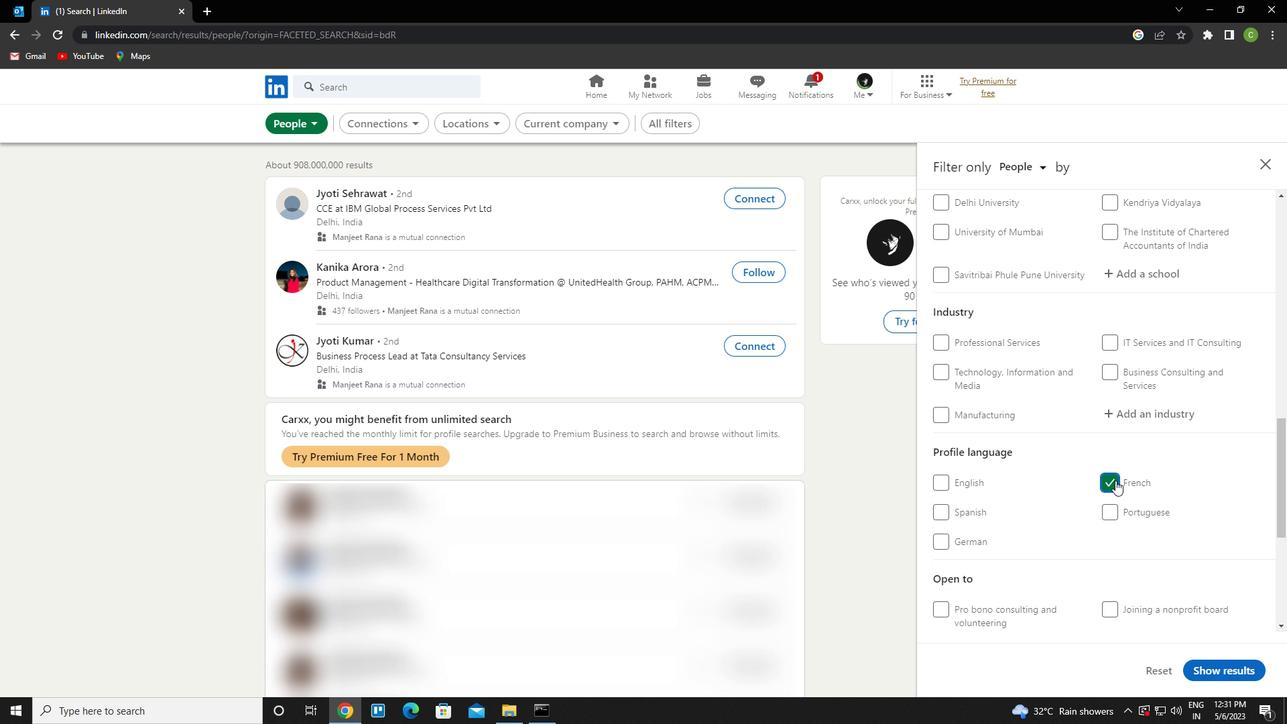 
Action: Mouse scrolled (1115, 481) with delta (0, 0)
Screenshot: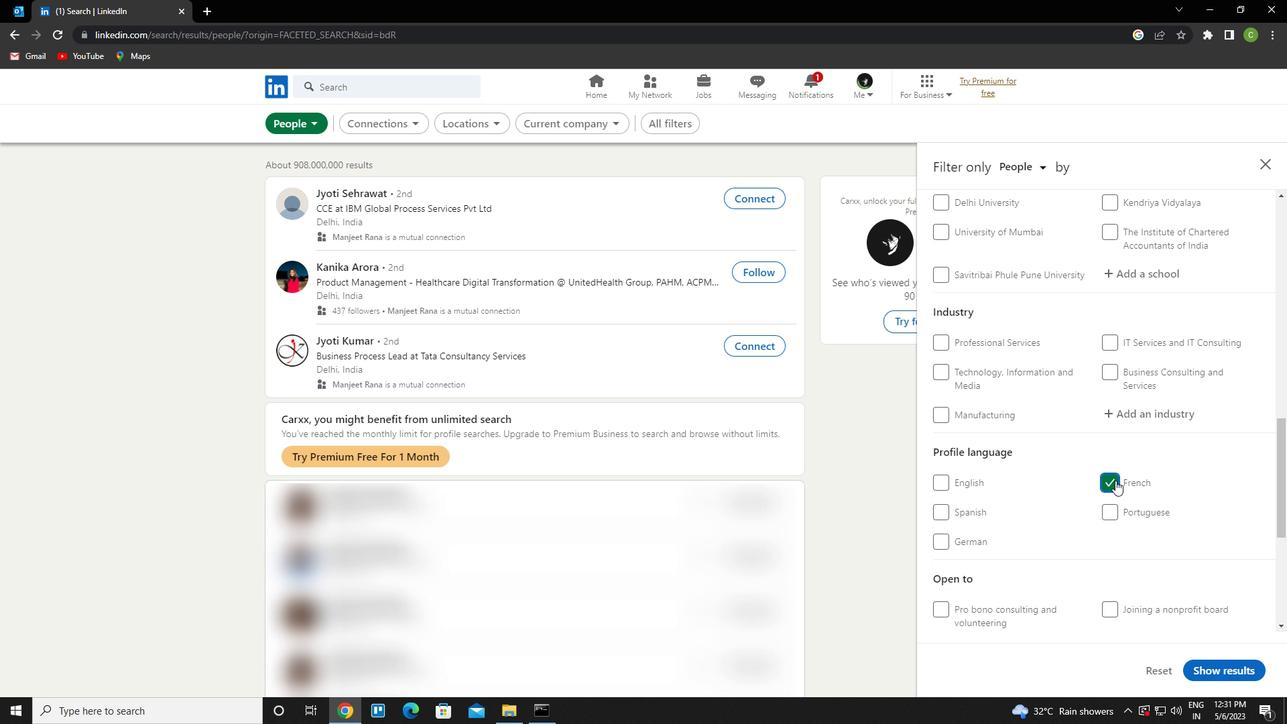 
Action: Mouse scrolled (1115, 481) with delta (0, 0)
Screenshot: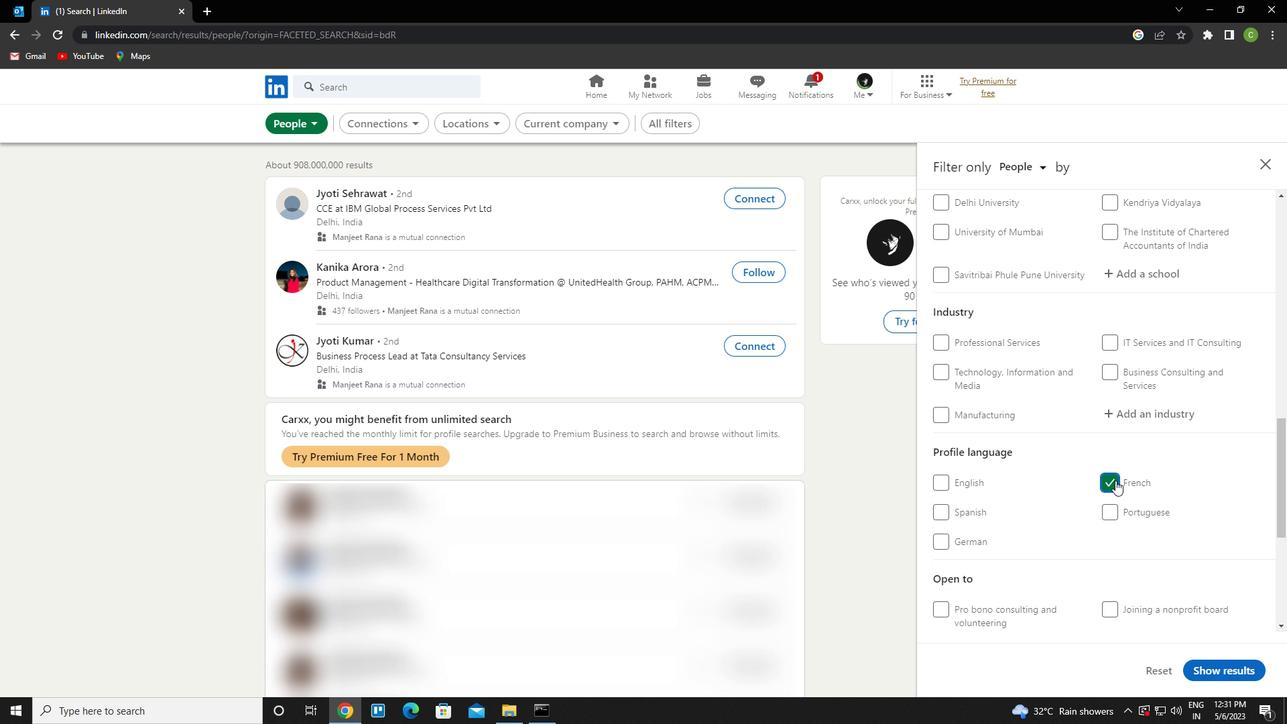 
Action: Mouse scrolled (1115, 481) with delta (0, 0)
Screenshot: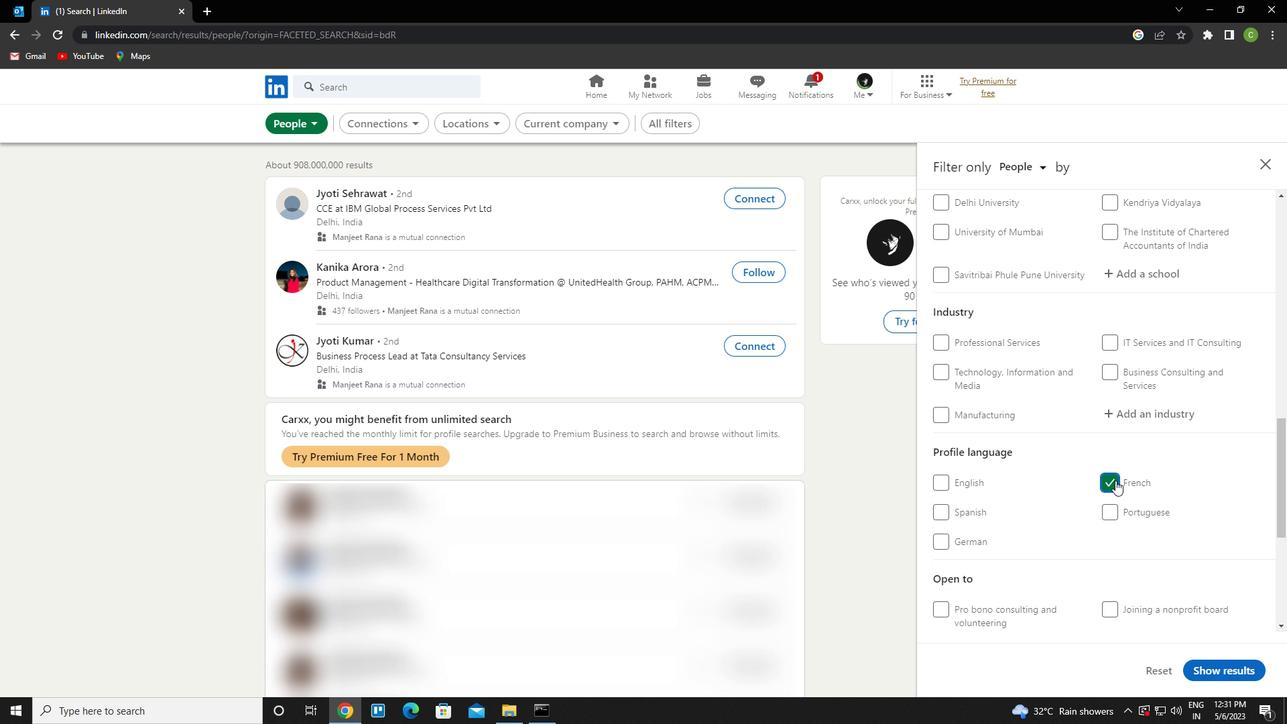 
Action: Mouse moved to (1143, 407)
Screenshot: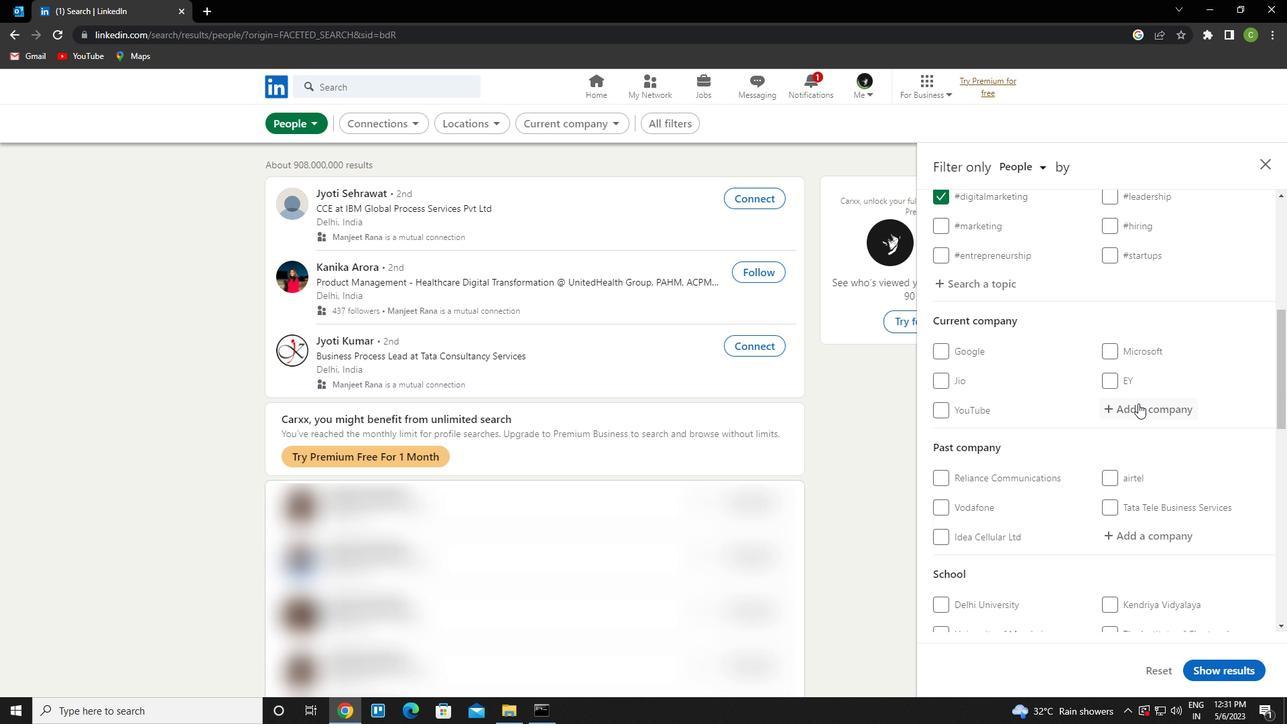 
Action: Mouse pressed left at (1143, 407)
Screenshot: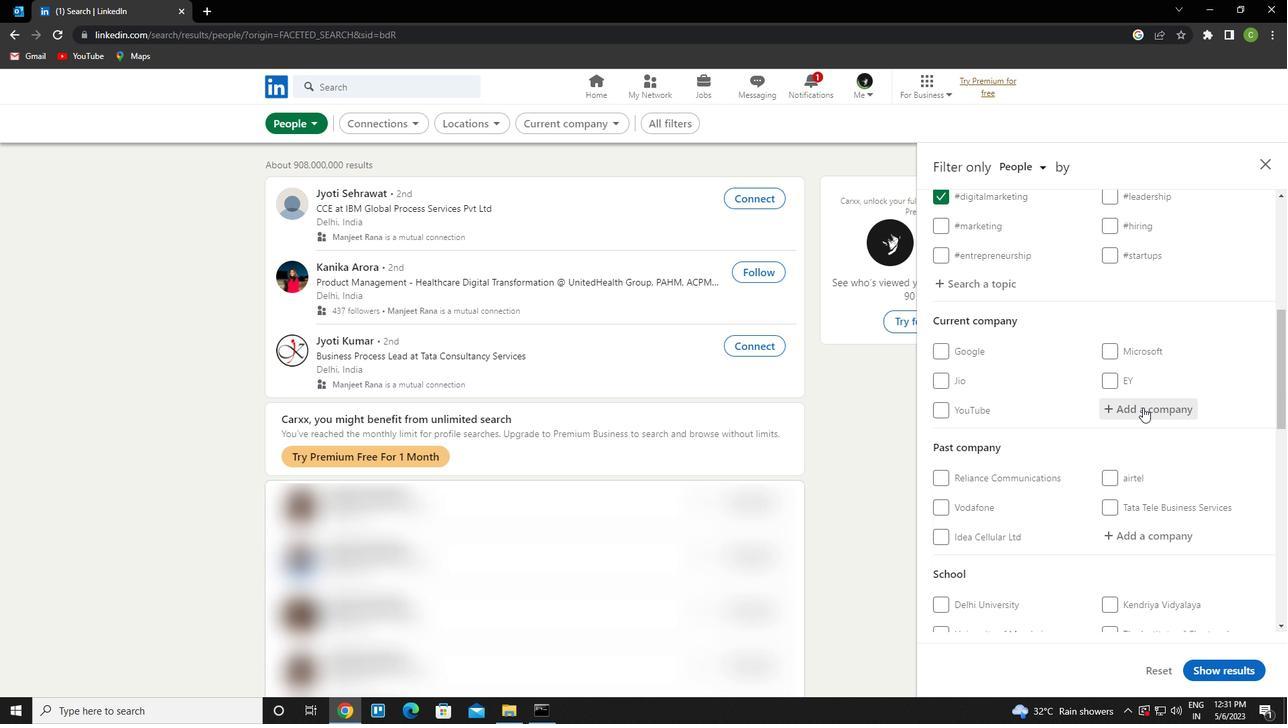 
Action: Key pressed <Key.caps_lock>v<Key.caps_lock>edanta<Key.space>limited<Key.space>aluminiun<Key.backspace>m<Key.down><Key.enter>
Screenshot: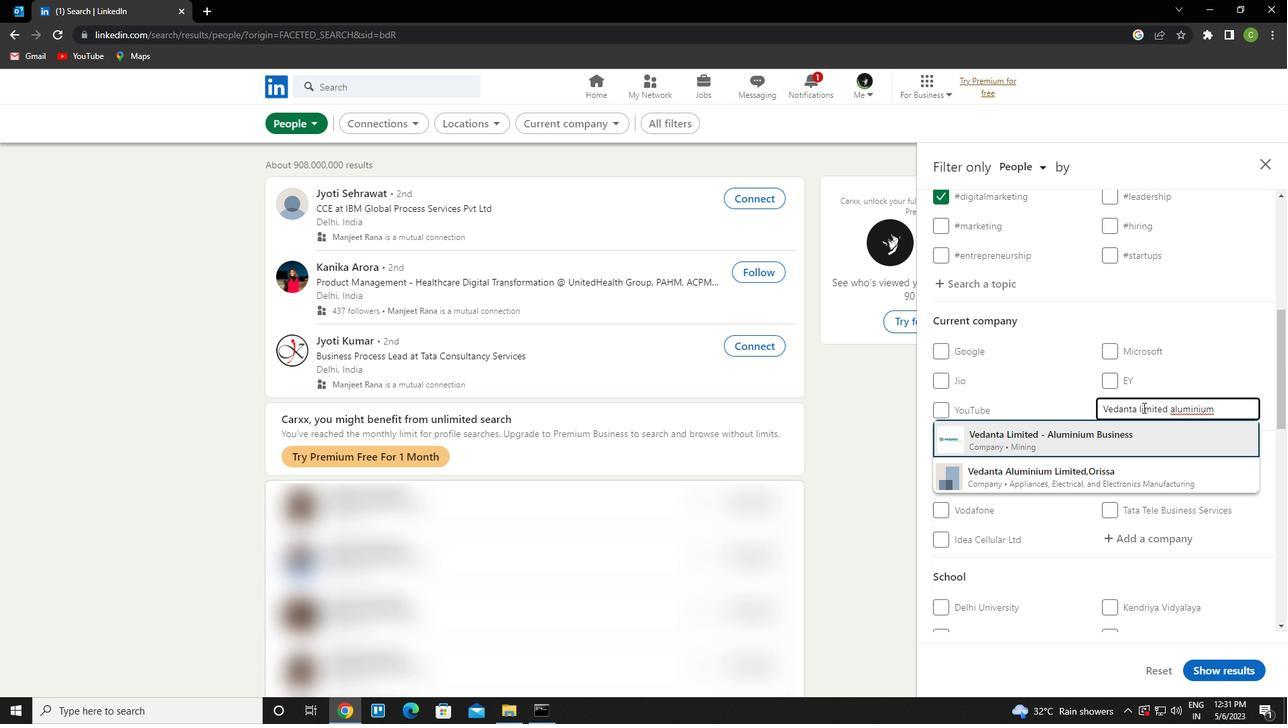 
Action: Mouse moved to (1087, 414)
Screenshot: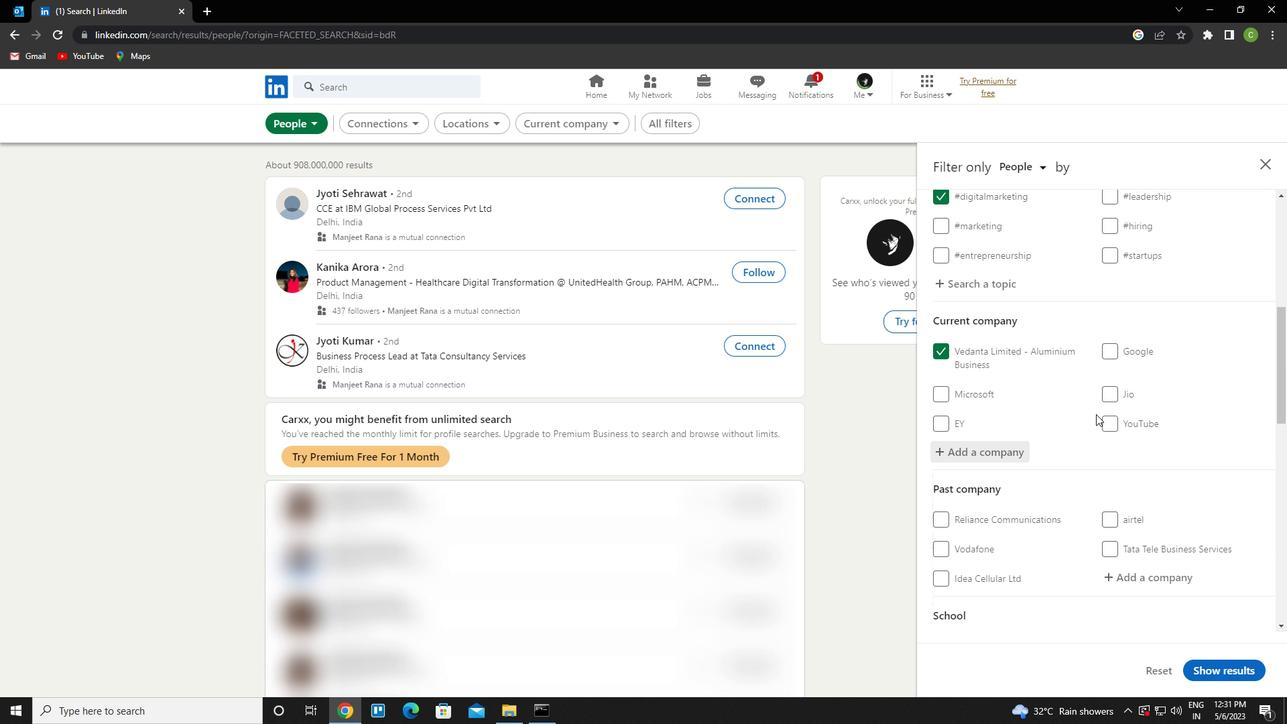 
Action: Mouse scrolled (1087, 413) with delta (0, 0)
Screenshot: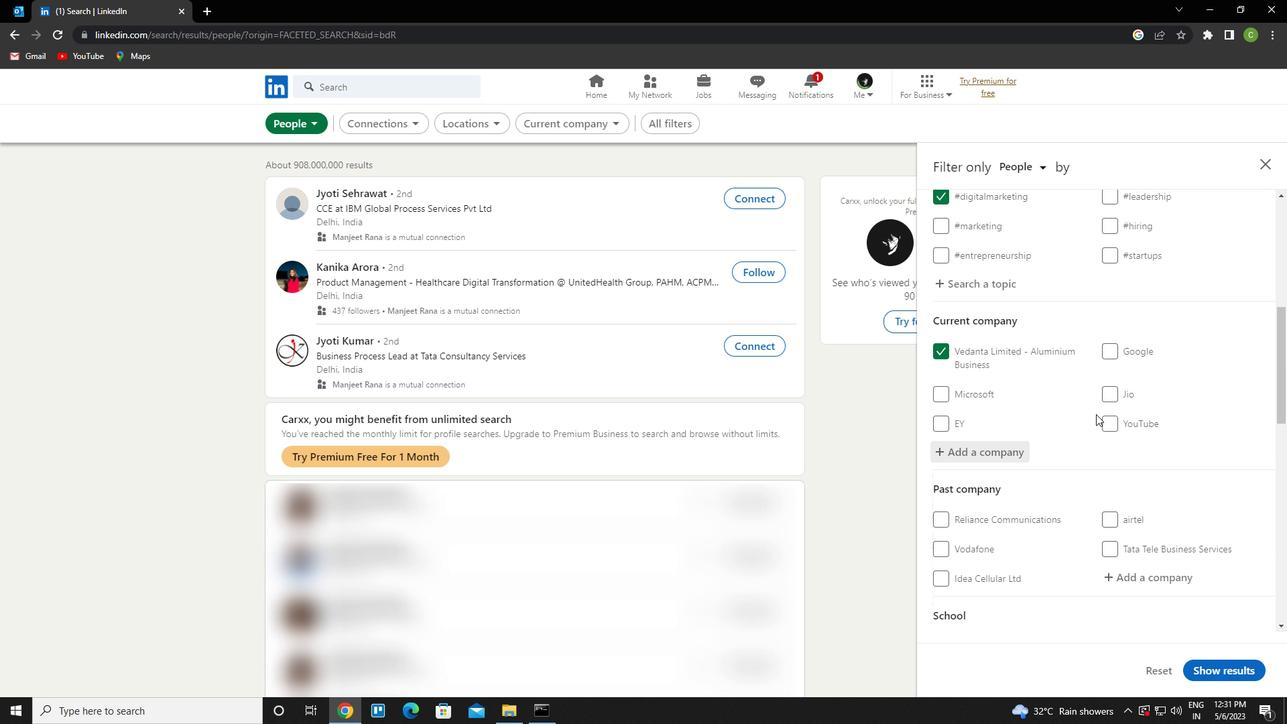 
Action: Mouse moved to (1085, 415)
Screenshot: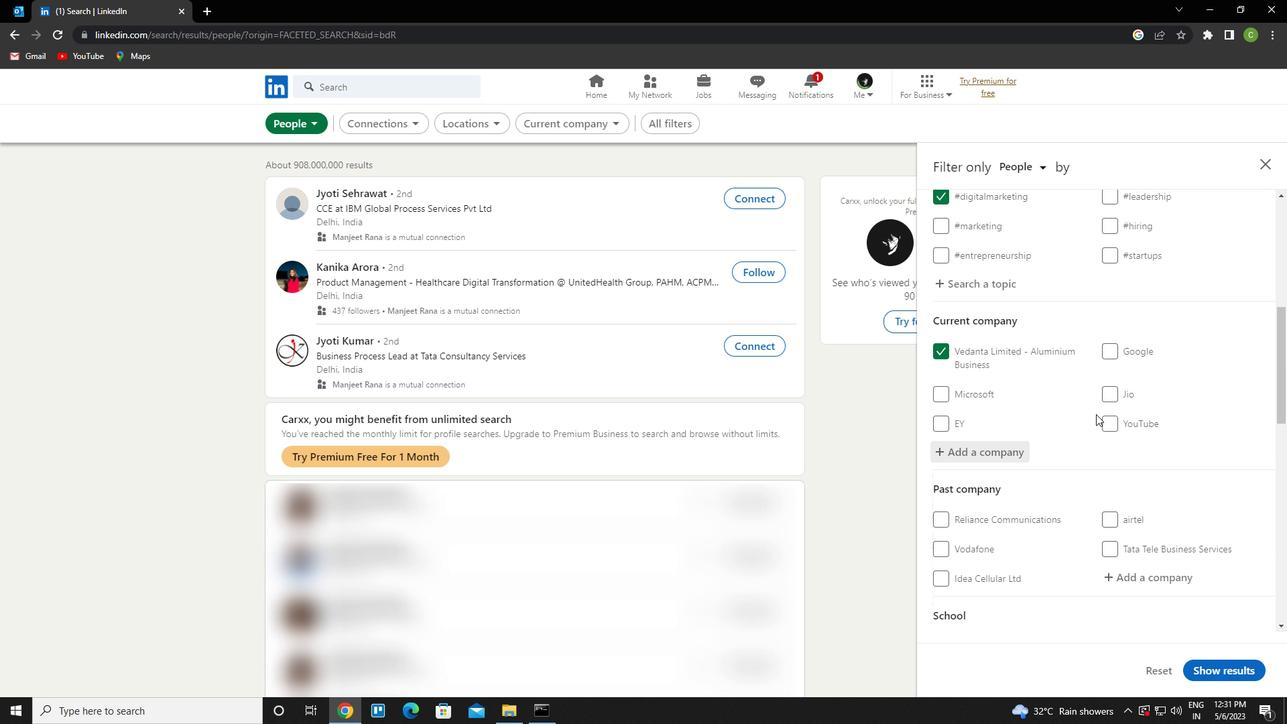 
Action: Mouse scrolled (1085, 415) with delta (0, 0)
Screenshot: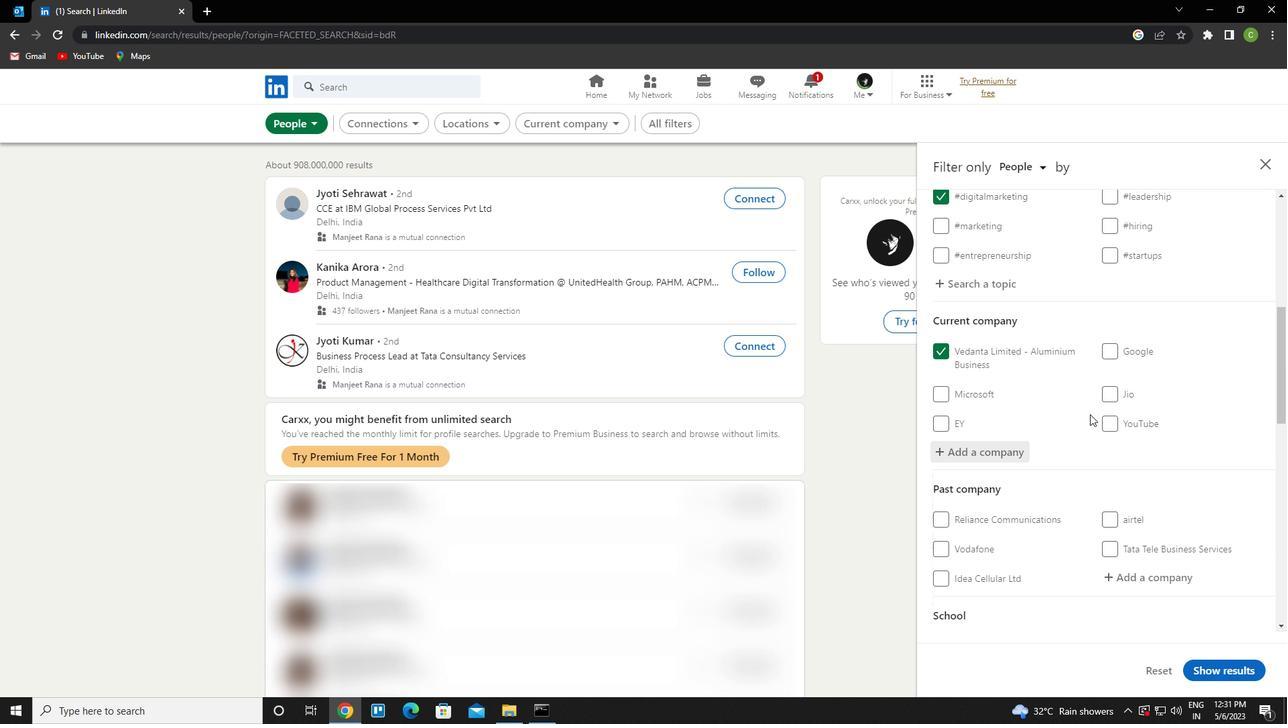 
Action: Mouse scrolled (1085, 415) with delta (0, 0)
Screenshot: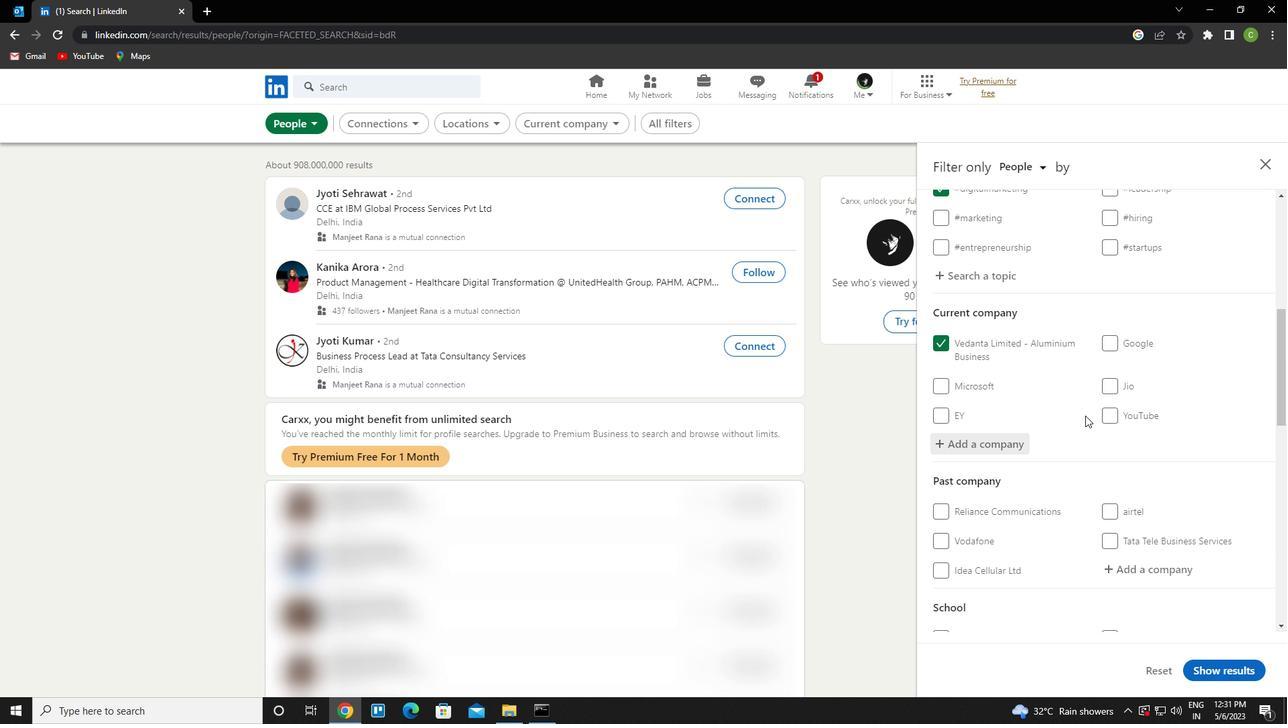 
Action: Mouse moved to (1161, 464)
Screenshot: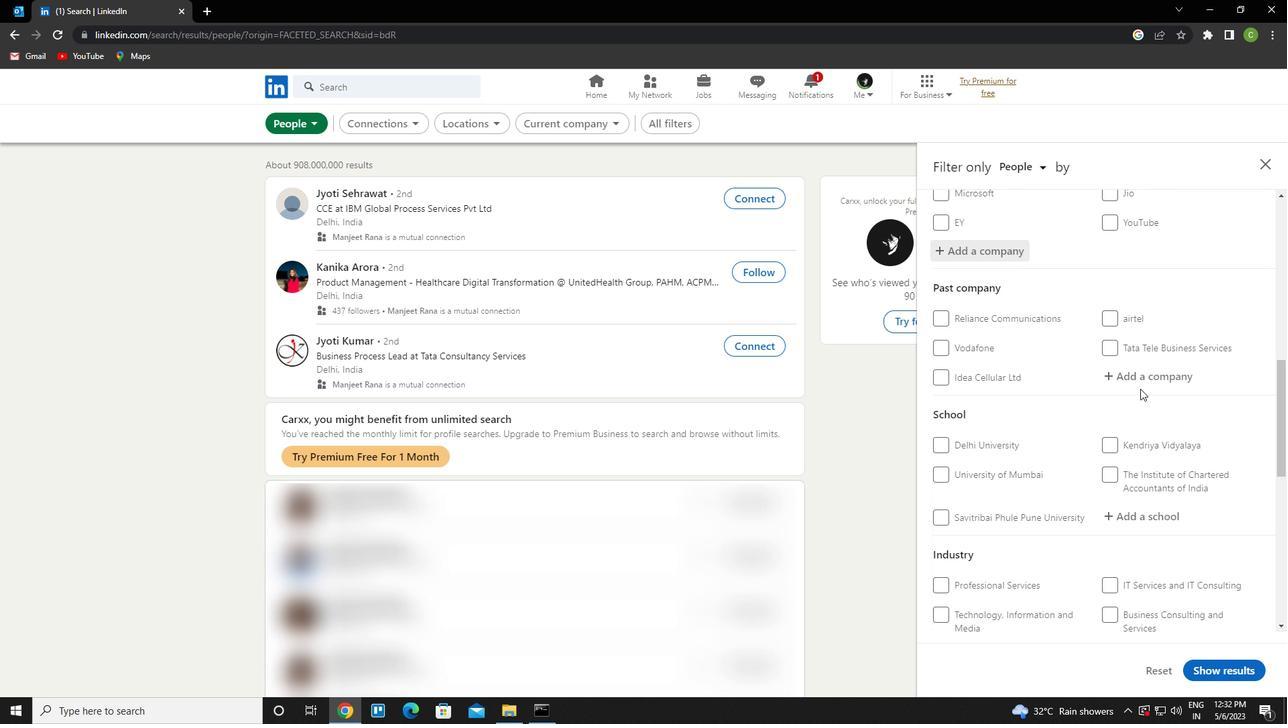 
Action: Mouse scrolled (1161, 463) with delta (0, 0)
Screenshot: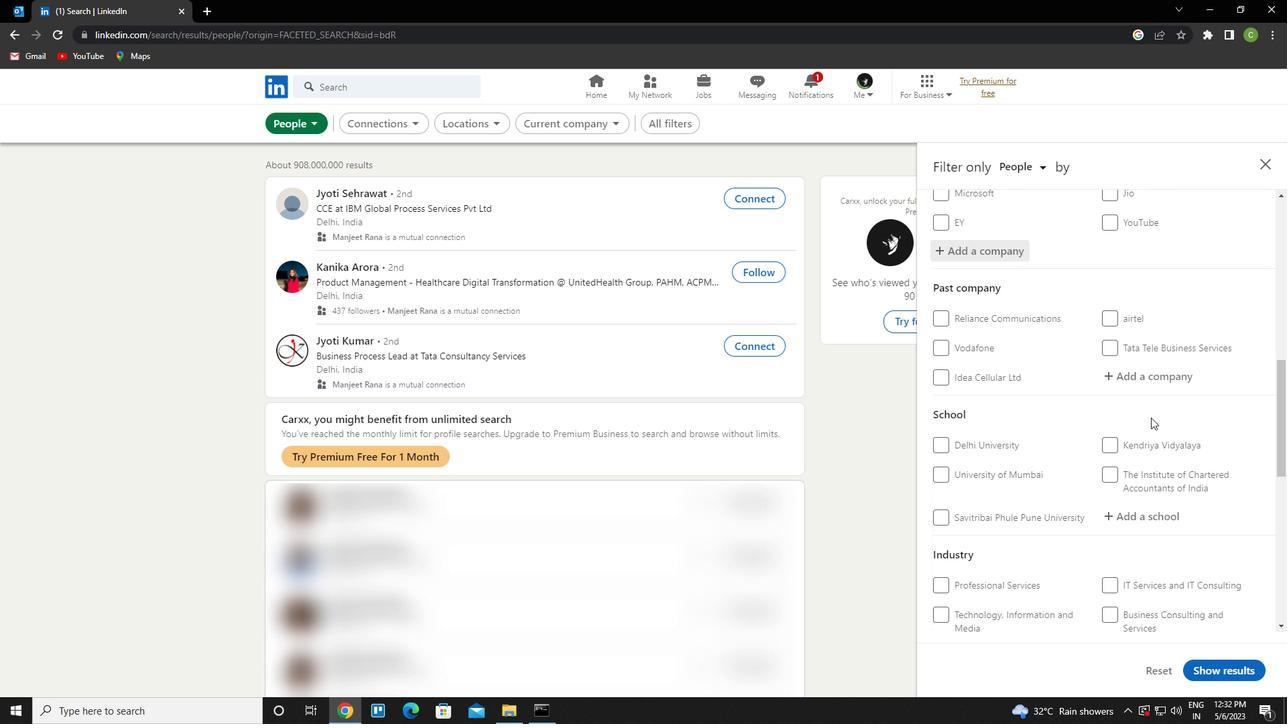 
Action: Mouse scrolled (1161, 463) with delta (0, 0)
Screenshot: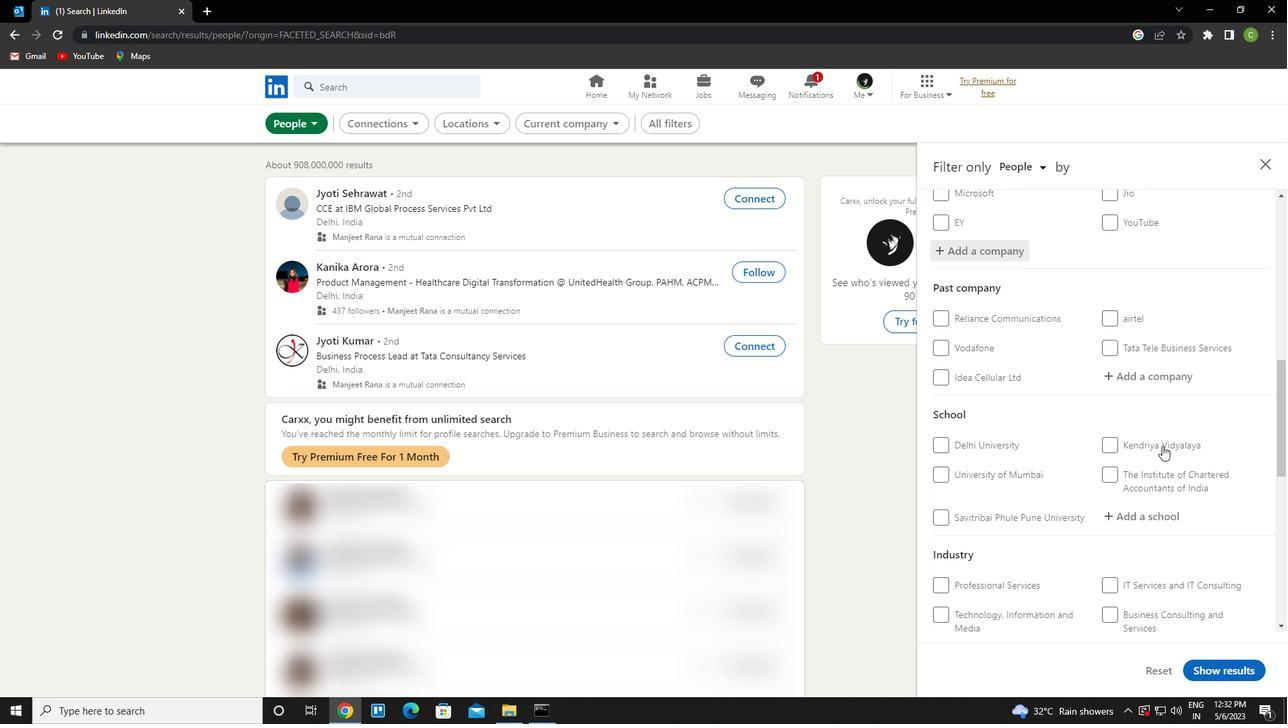 
Action: Mouse moved to (1149, 386)
Screenshot: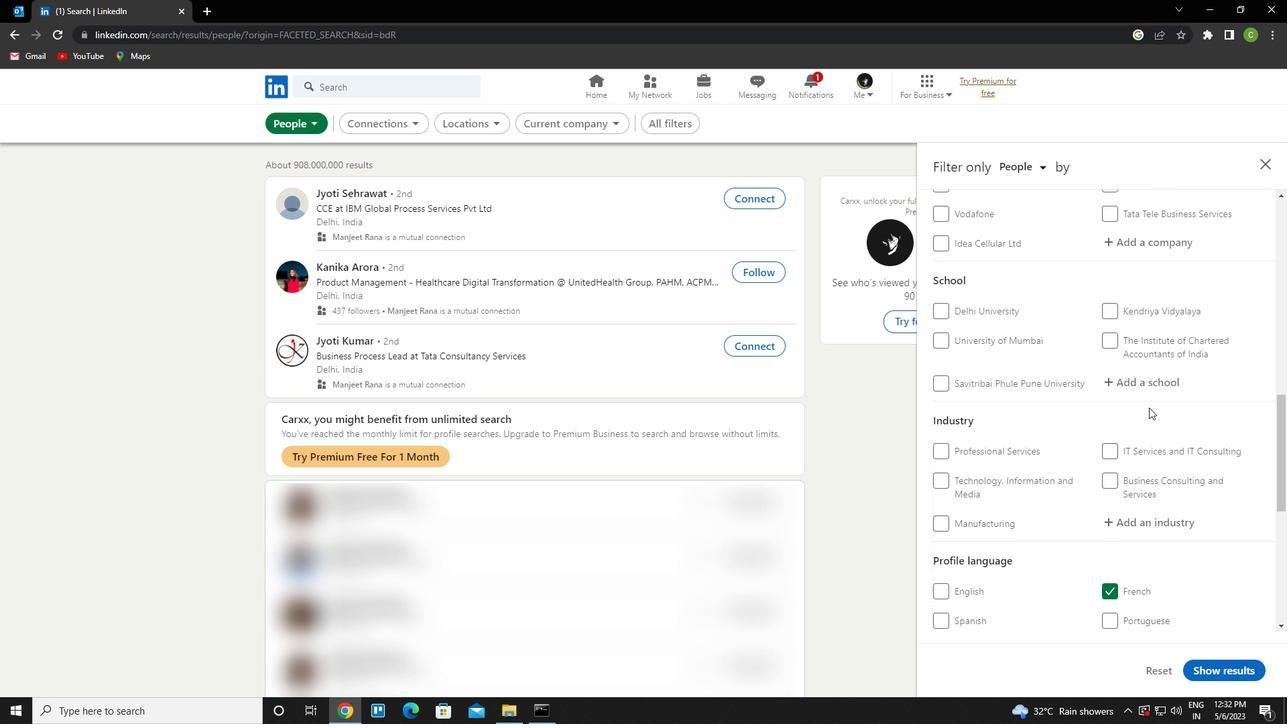 
Action: Mouse pressed left at (1149, 386)
Screenshot: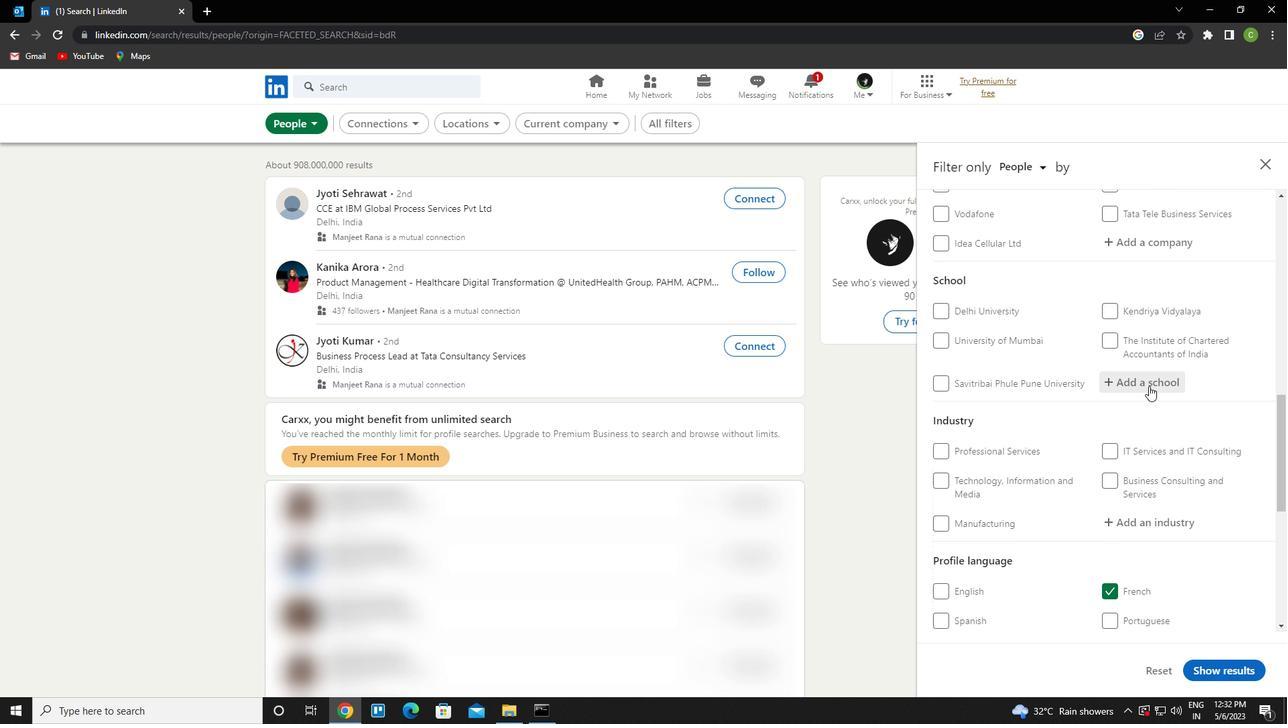
Action: Key pressed <Key.caps_lock>d<Key.caps_lock>elfi<Key.space>public<Key.space>school<Key.left><Key.left><Key.backspace><Key.backspace><Key.backspace>ctrl+Hi<Key.space><Key.down><Key.down><Key.down><Key.down><Key.down><Key.down><Key.down><Key.down><Key.down><Key.down><Key.down><Key.down><Key.down><Key.down><Key.down><Key.down><Key.up><Key.up><Key.enter>
Screenshot: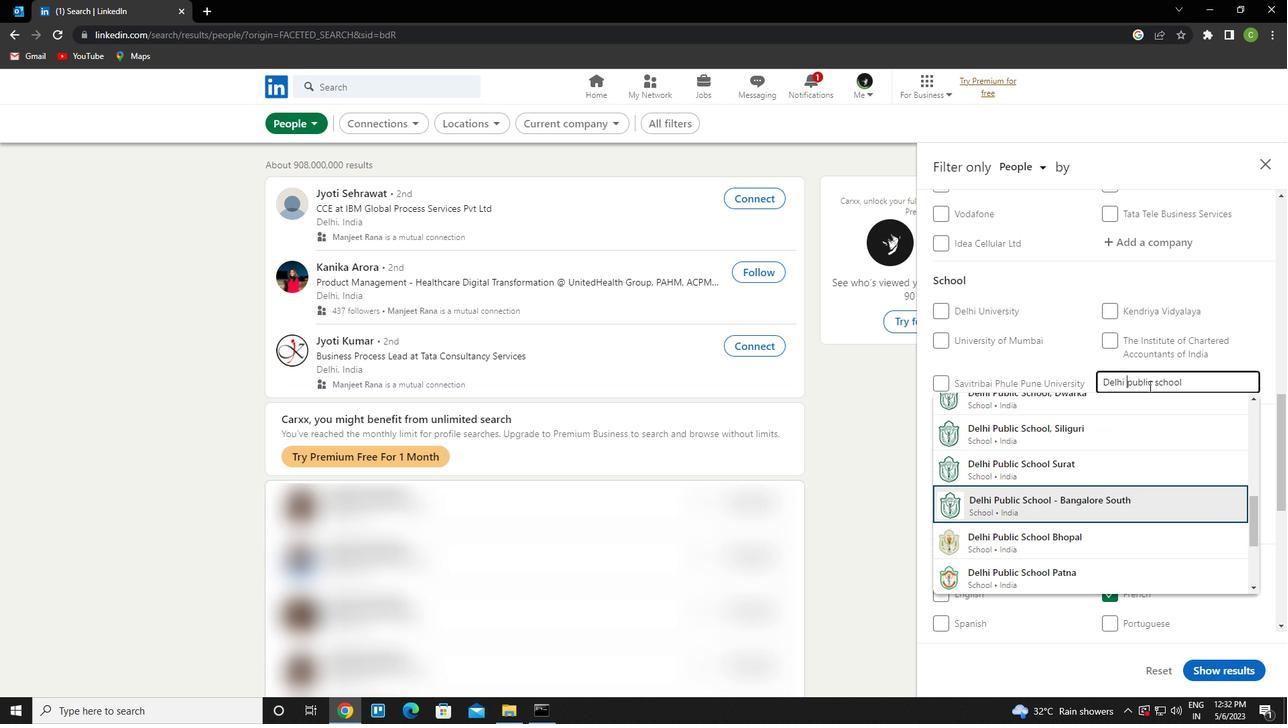 
Action: Mouse moved to (1149, 385)
Screenshot: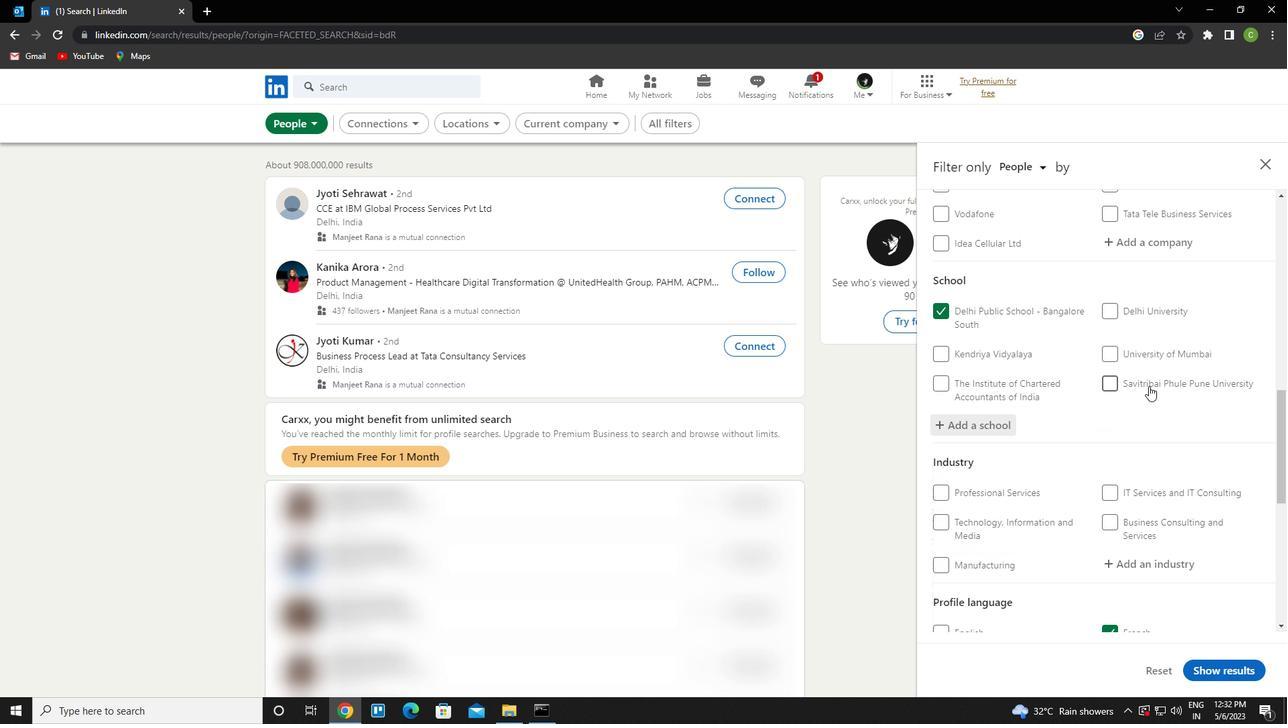 
Action: Mouse scrolled (1149, 384) with delta (0, 0)
Screenshot: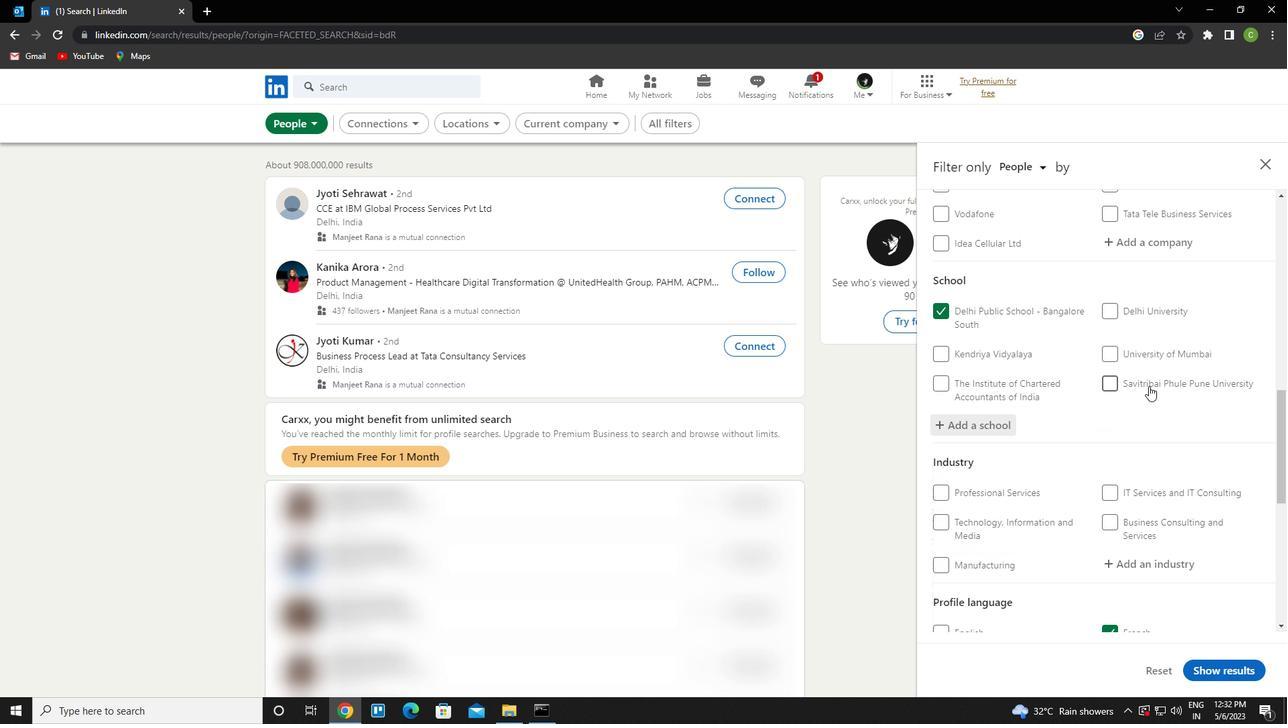 
Action: Mouse moved to (1149, 388)
Screenshot: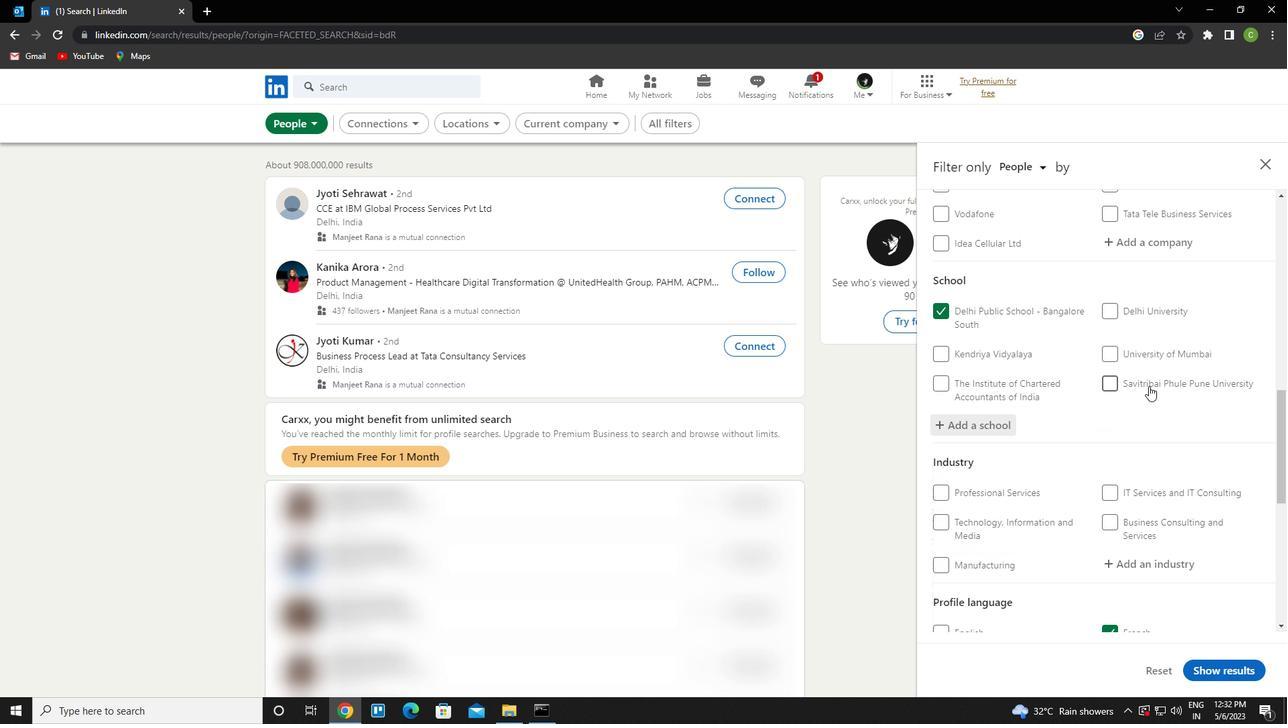 
Action: Mouse scrolled (1149, 388) with delta (0, 0)
Screenshot: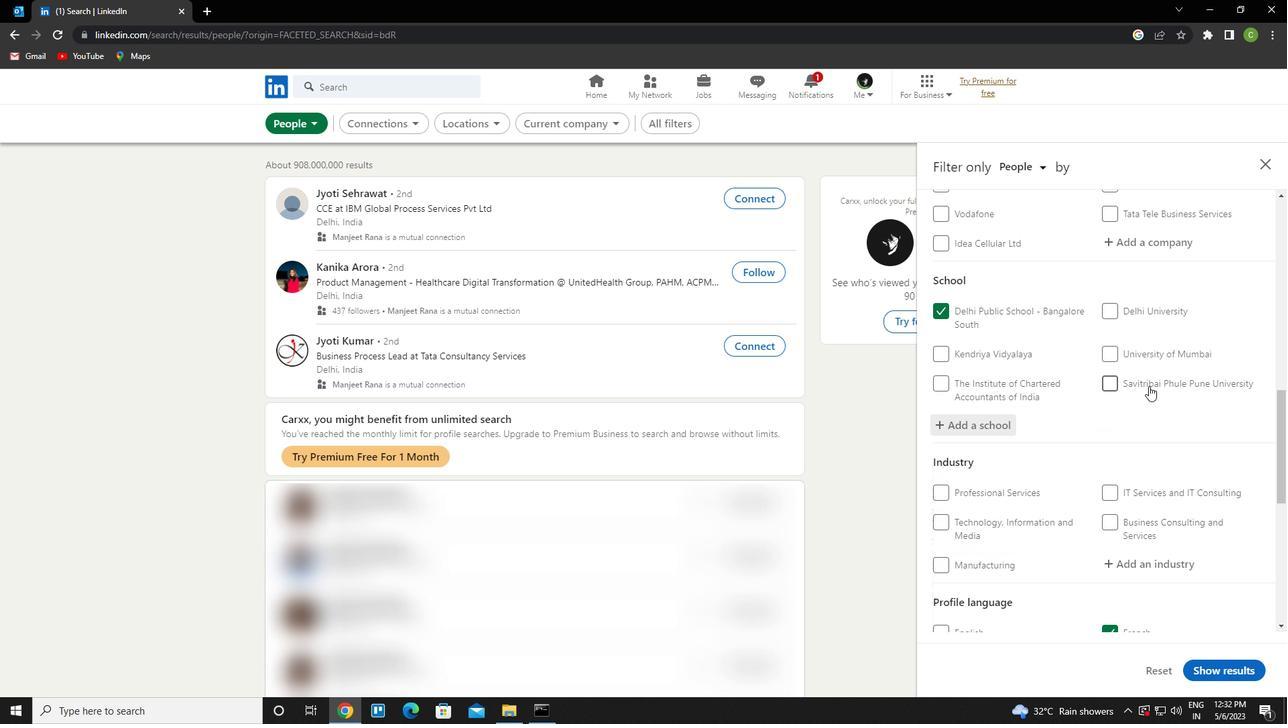 
Action: Mouse scrolled (1149, 388) with delta (0, 0)
Screenshot: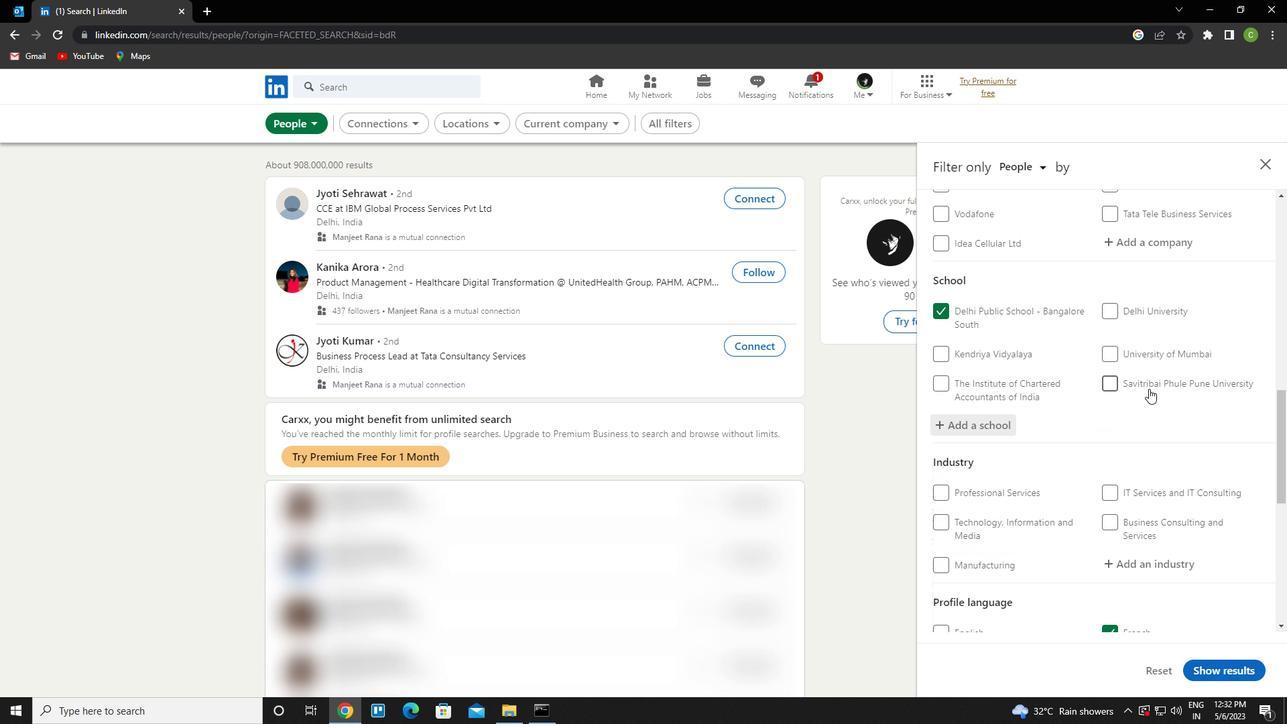 
Action: Mouse moved to (1151, 371)
Screenshot: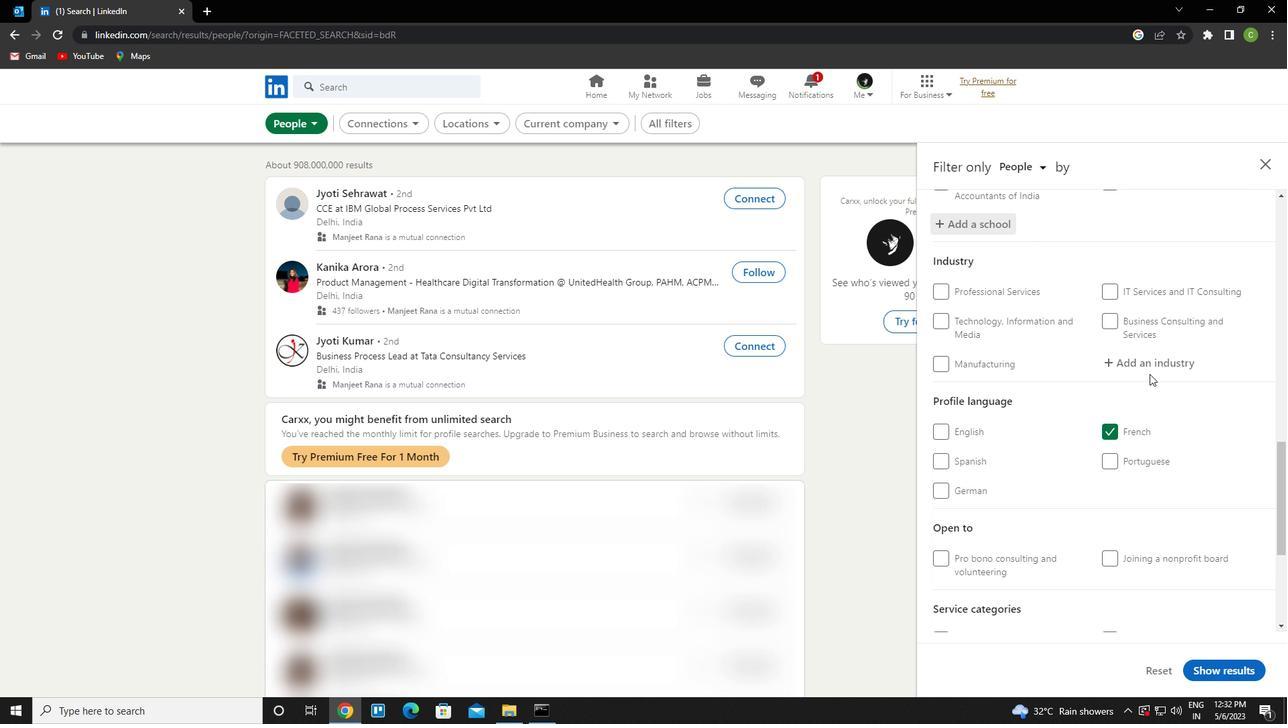 
Action: Mouse pressed left at (1151, 371)
Screenshot: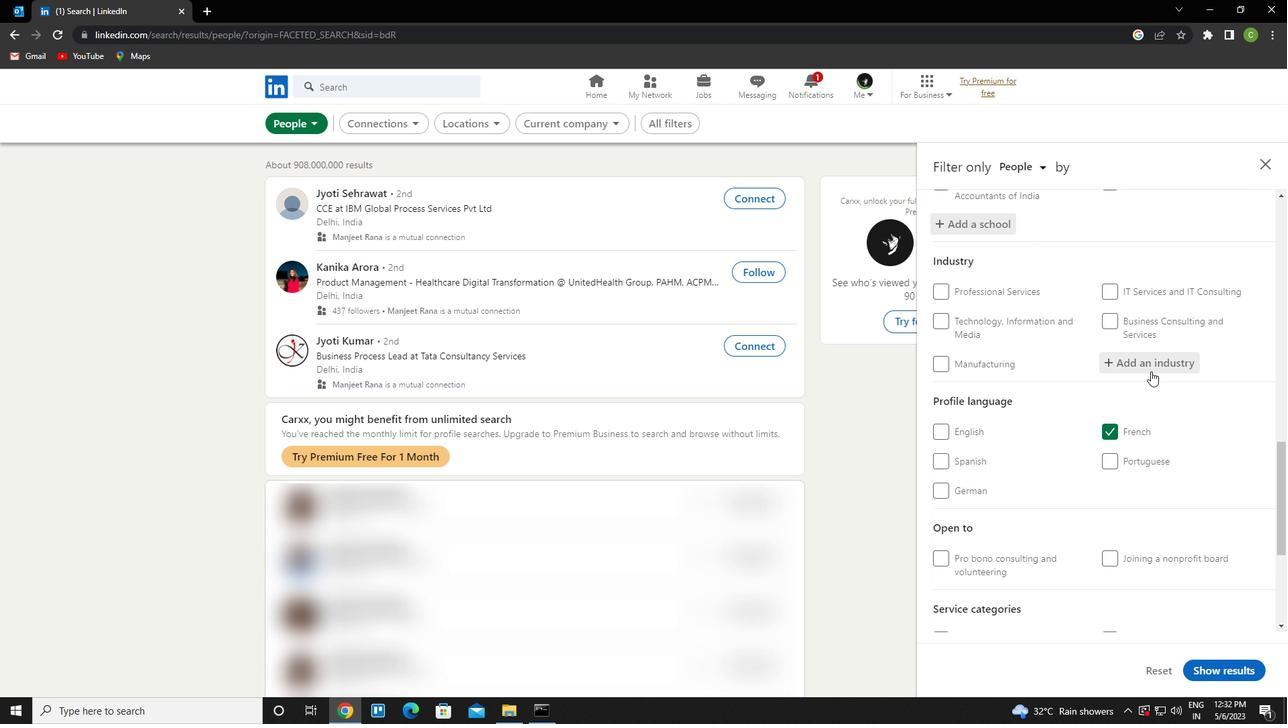 
Action: Key pressed <Key.caps_lock>o<Key.caps_lock>ffice<Key.space>adminis<Key.down><Key.enter>
Screenshot: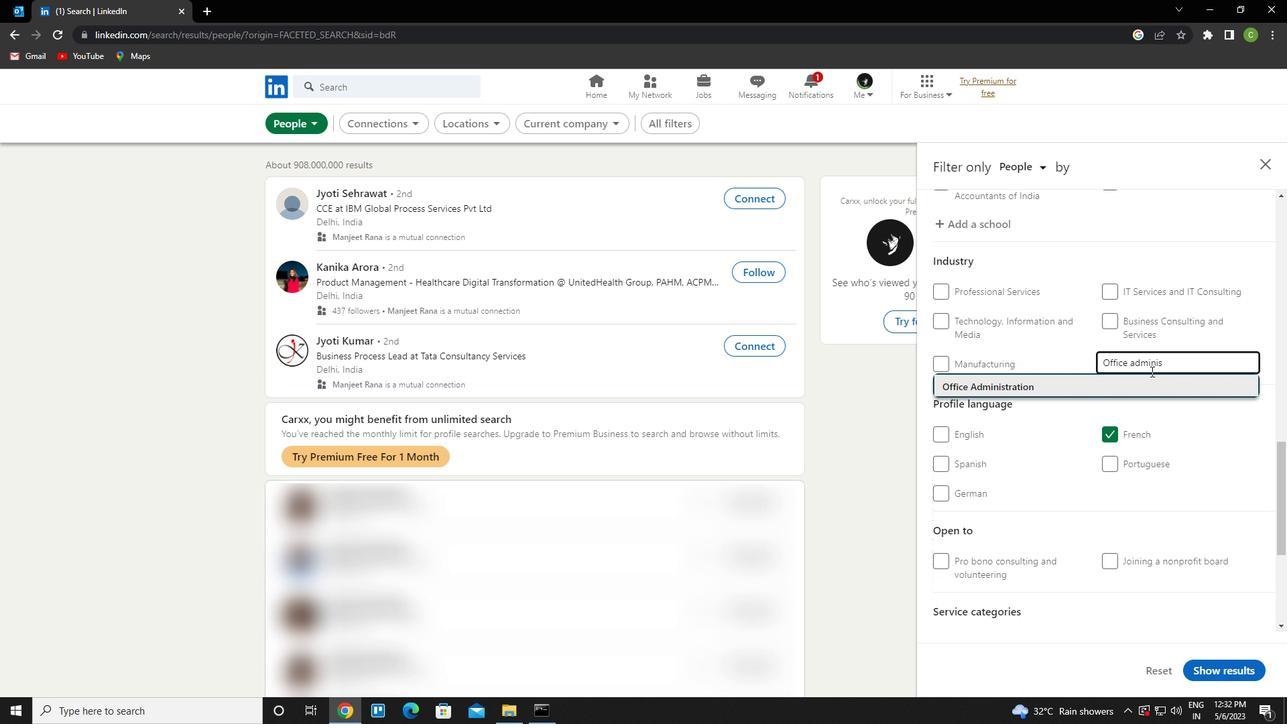 
Action: Mouse scrolled (1151, 370) with delta (0, 0)
Screenshot: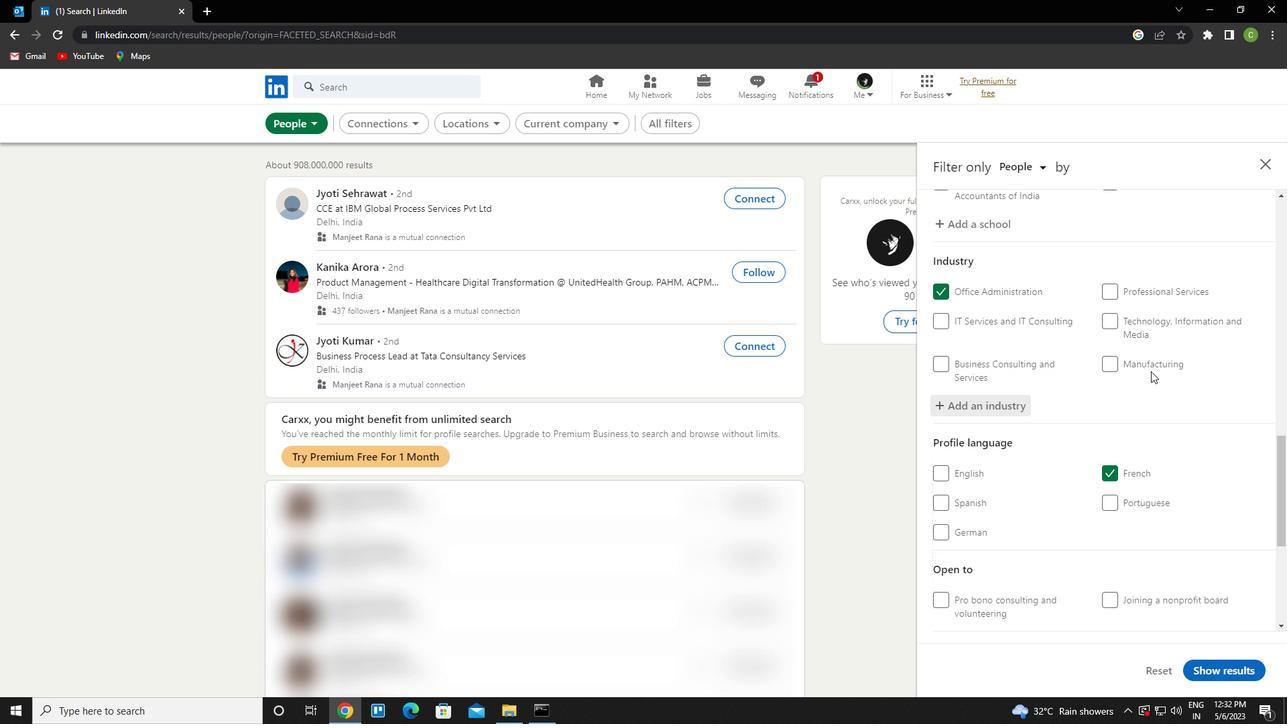 
Action: Mouse scrolled (1151, 370) with delta (0, 0)
Screenshot: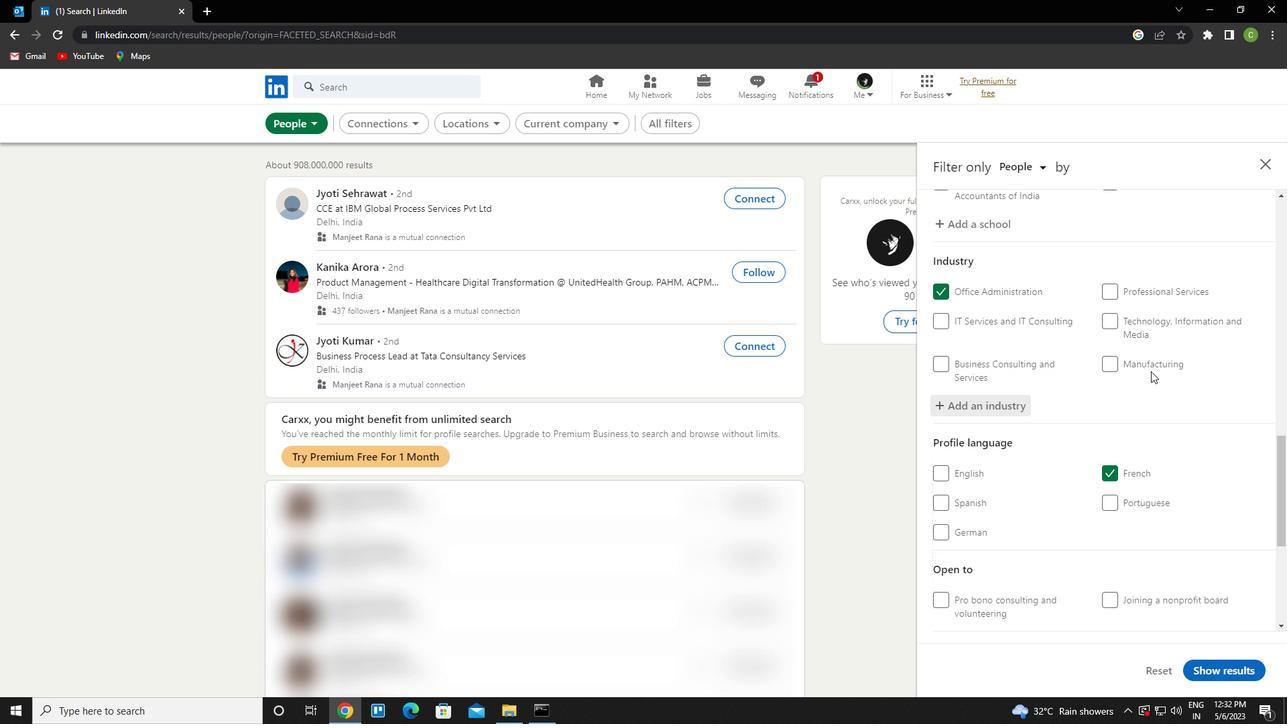 
Action: Mouse scrolled (1151, 370) with delta (0, 0)
Screenshot: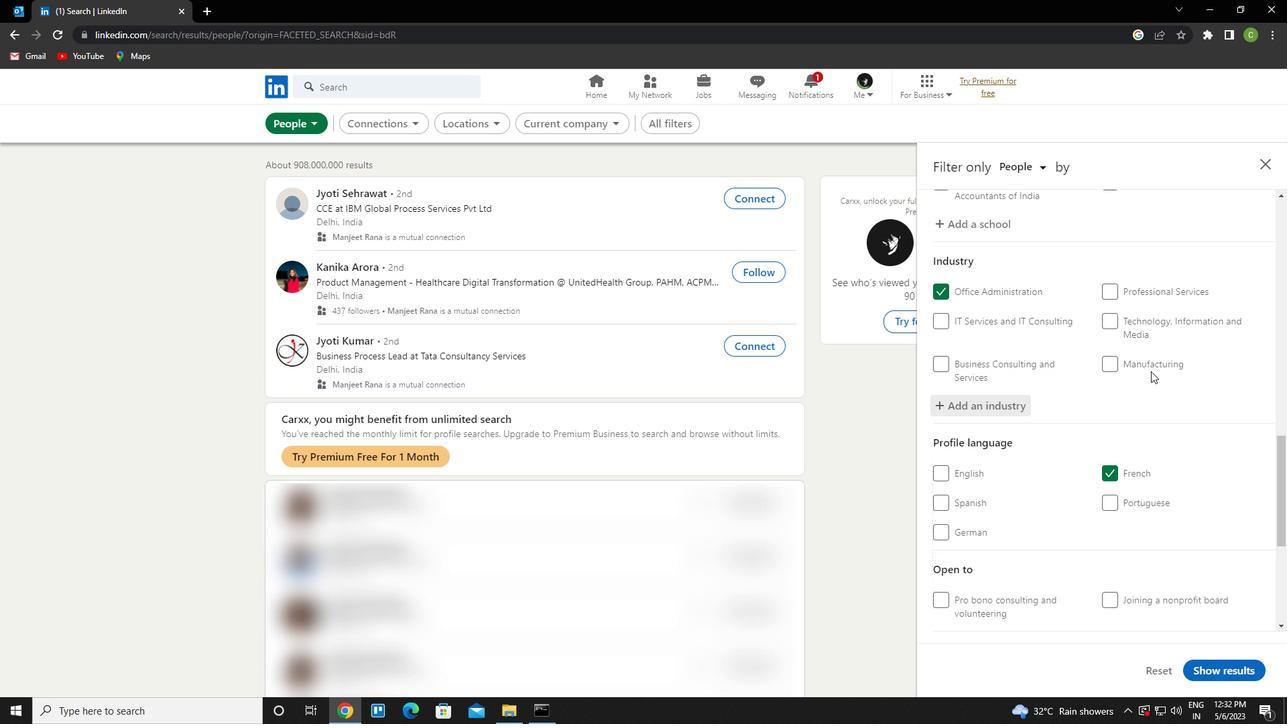 
Action: Mouse scrolled (1151, 370) with delta (0, 0)
Screenshot: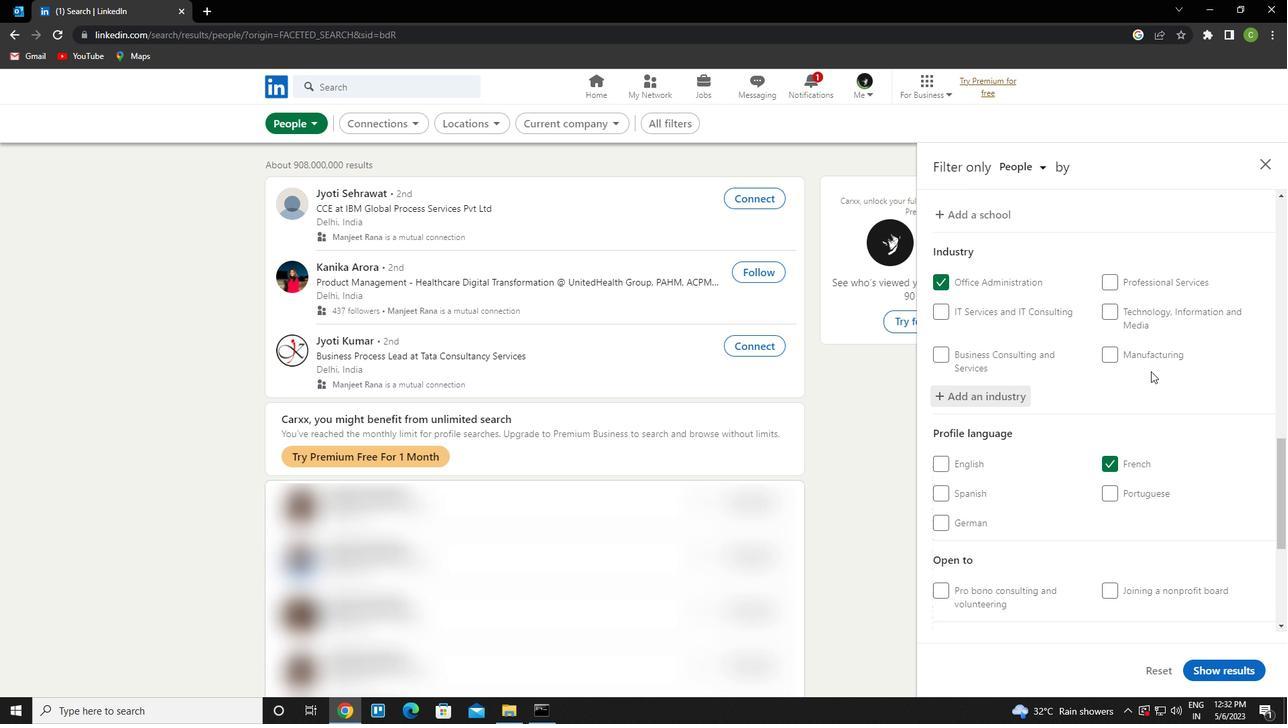 
Action: Mouse scrolled (1151, 370) with delta (0, 0)
Screenshot: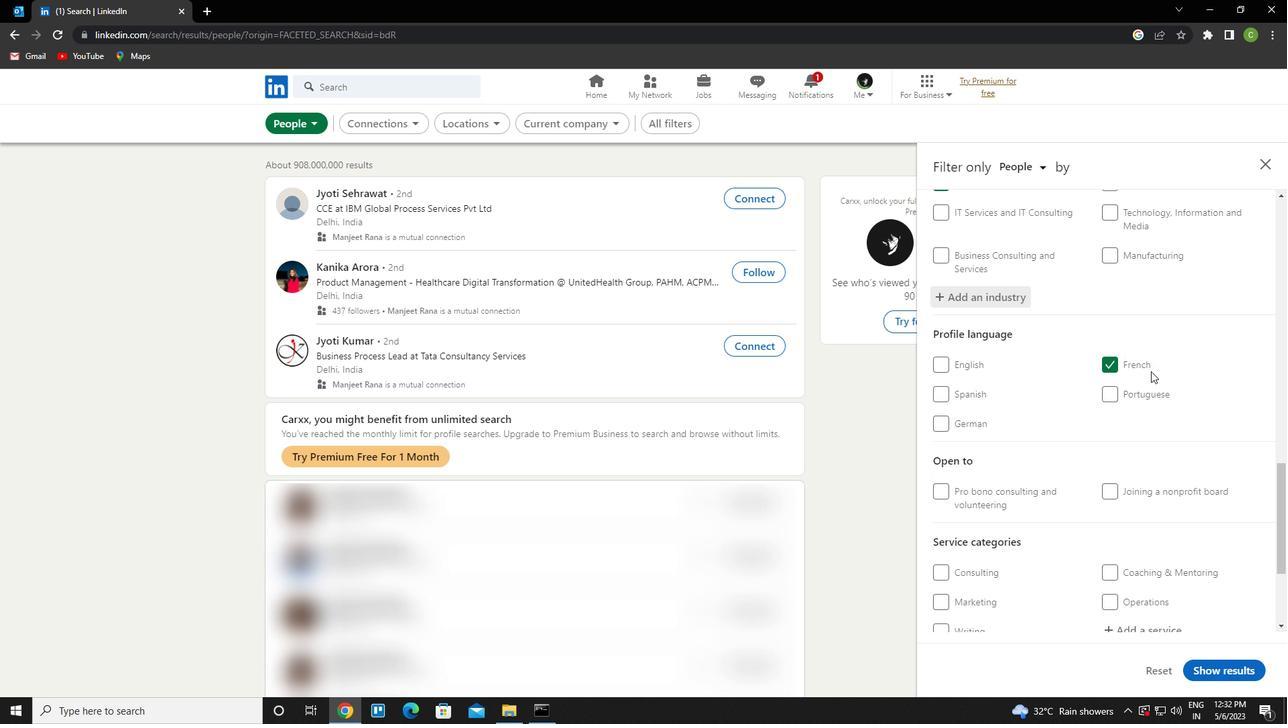 
Action: Mouse moved to (1107, 350)
Screenshot: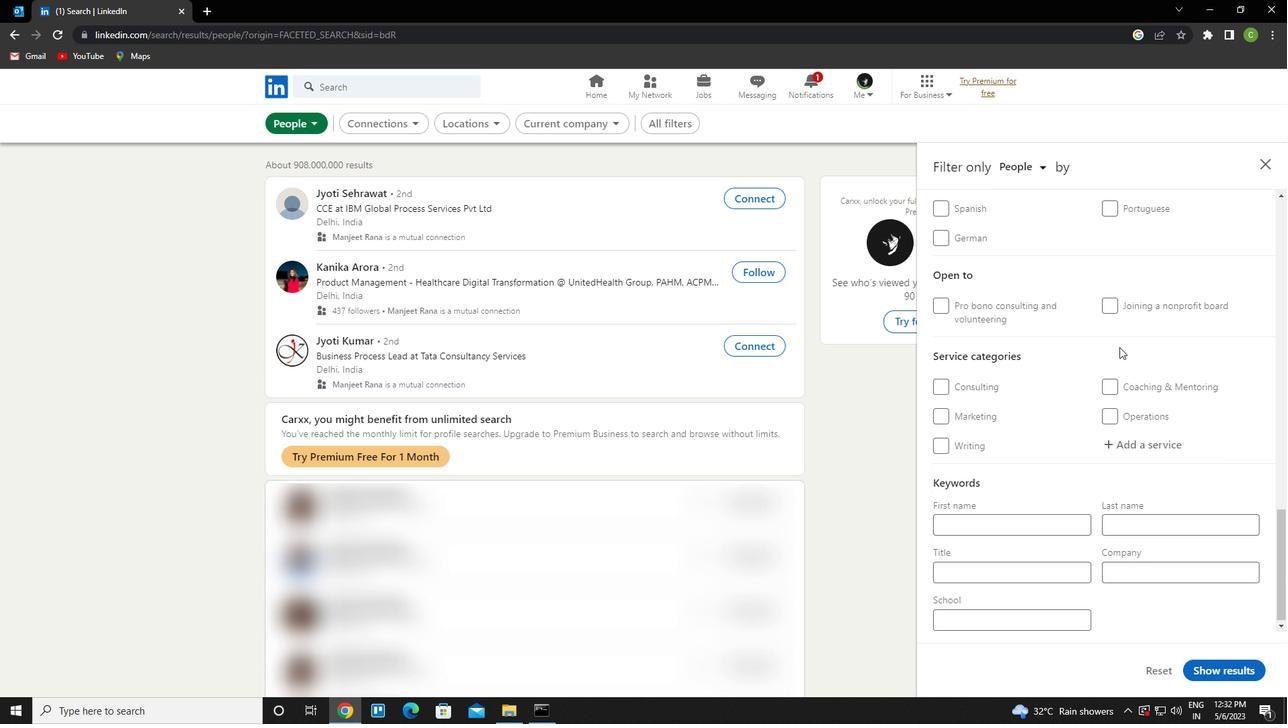 
Action: Mouse scrolled (1107, 350) with delta (0, 0)
Screenshot: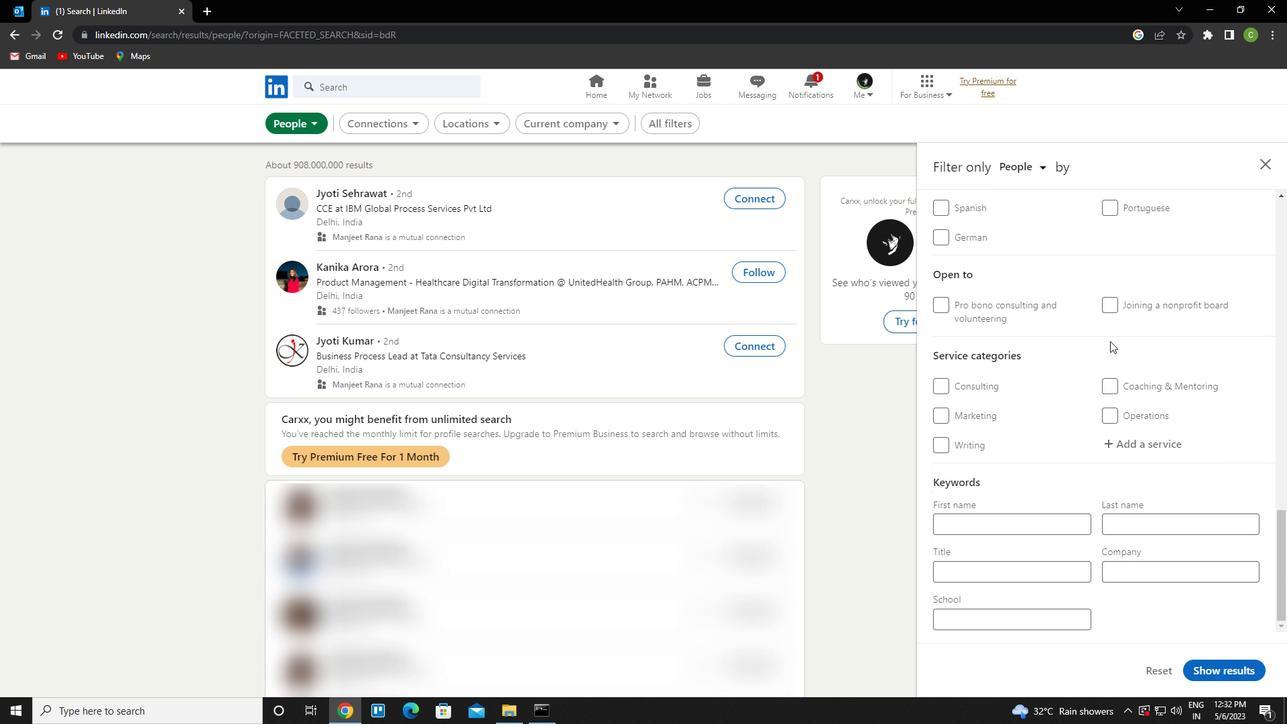 
Action: Mouse moved to (1107, 351)
Screenshot: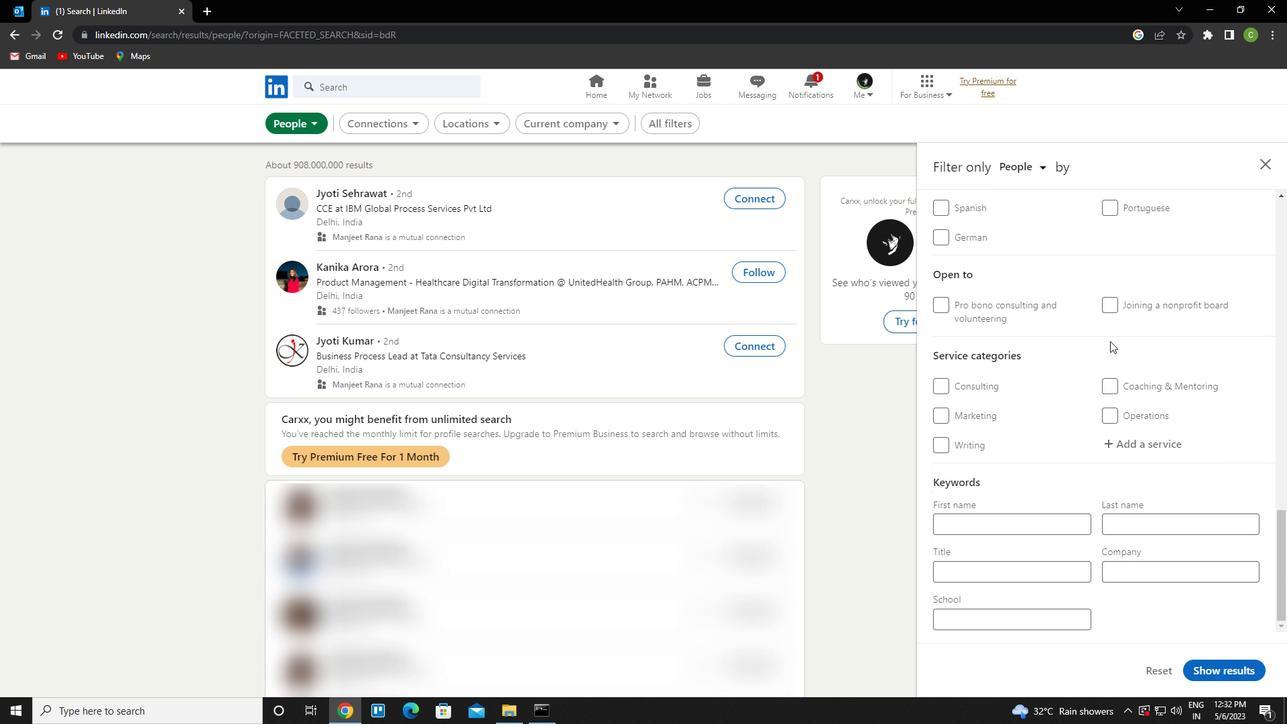 
Action: Mouse scrolled (1107, 350) with delta (0, 0)
Screenshot: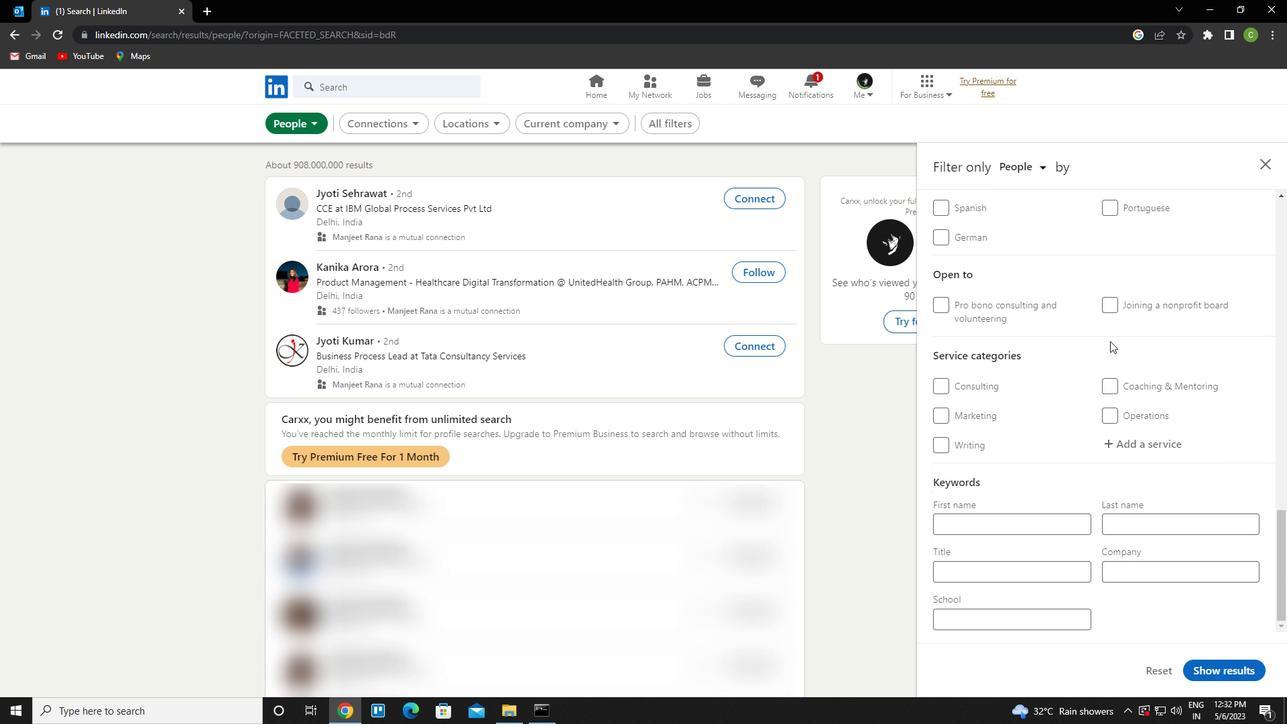 
Action: Mouse moved to (1148, 449)
Screenshot: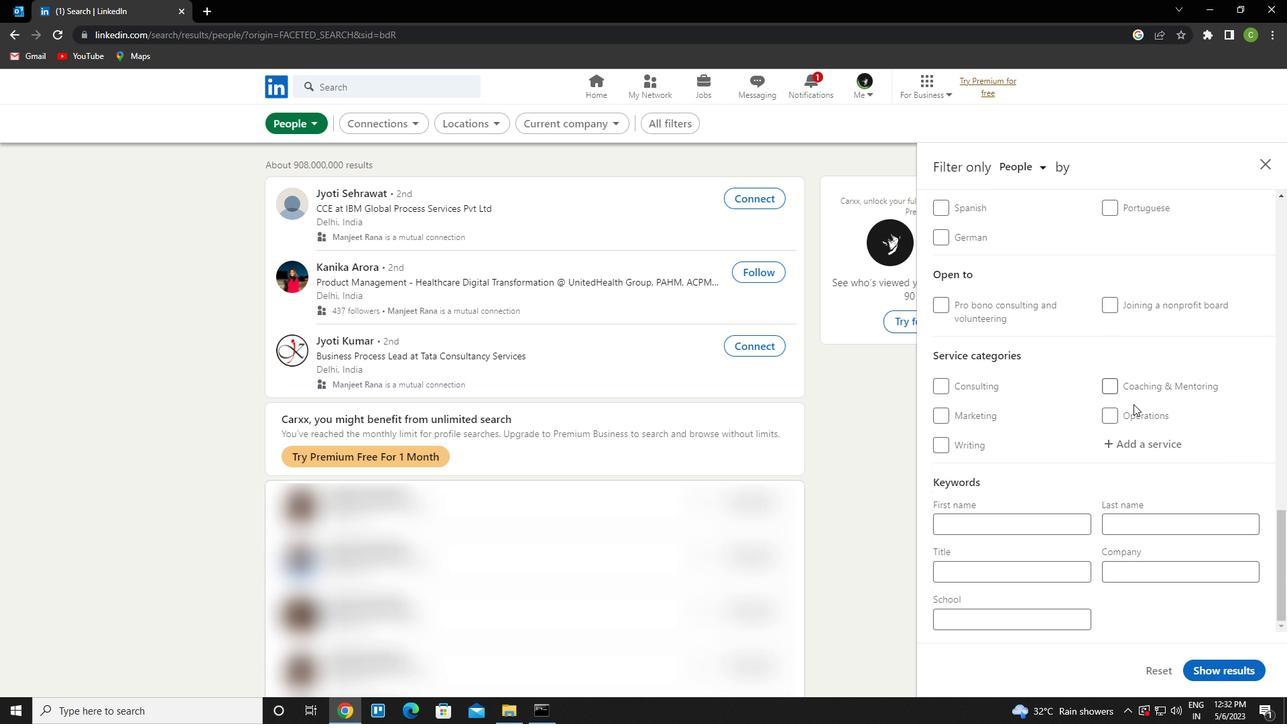 
Action: Mouse pressed left at (1148, 449)
Screenshot: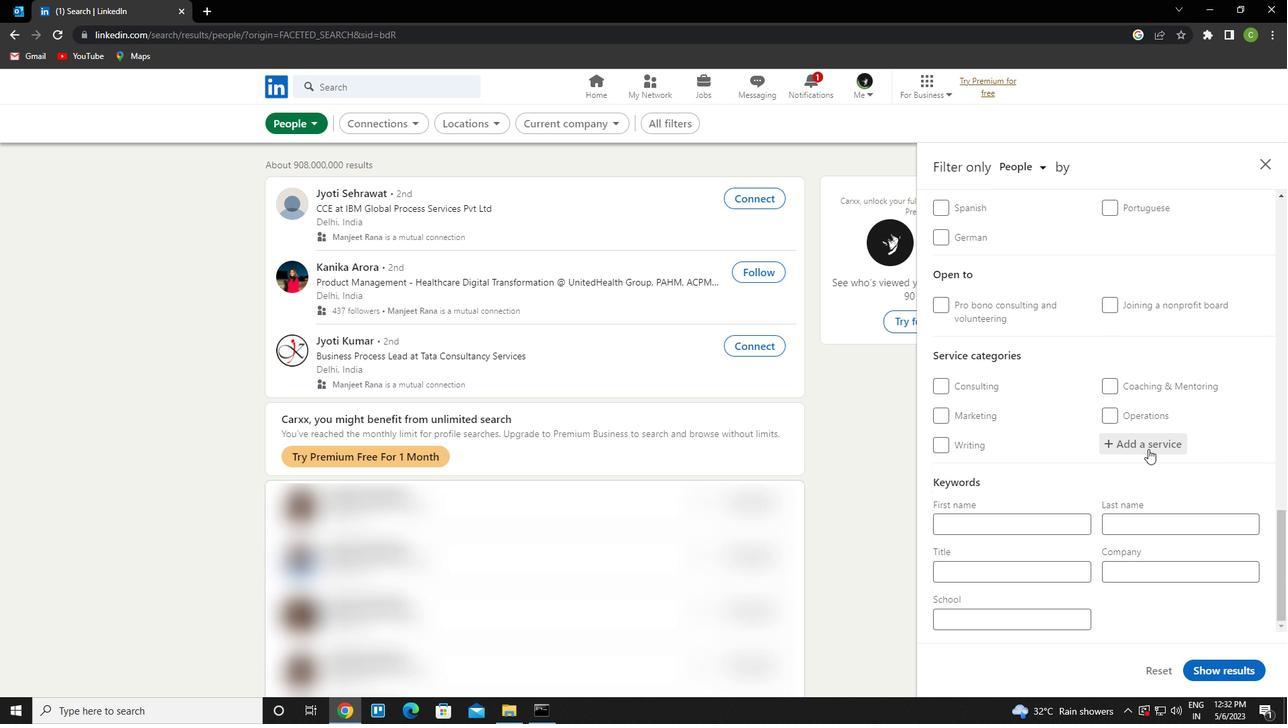 
Action: Key pressed <Key.caps_lock>w<Key.caps_lock>Ealth<Key.space>management
Screenshot: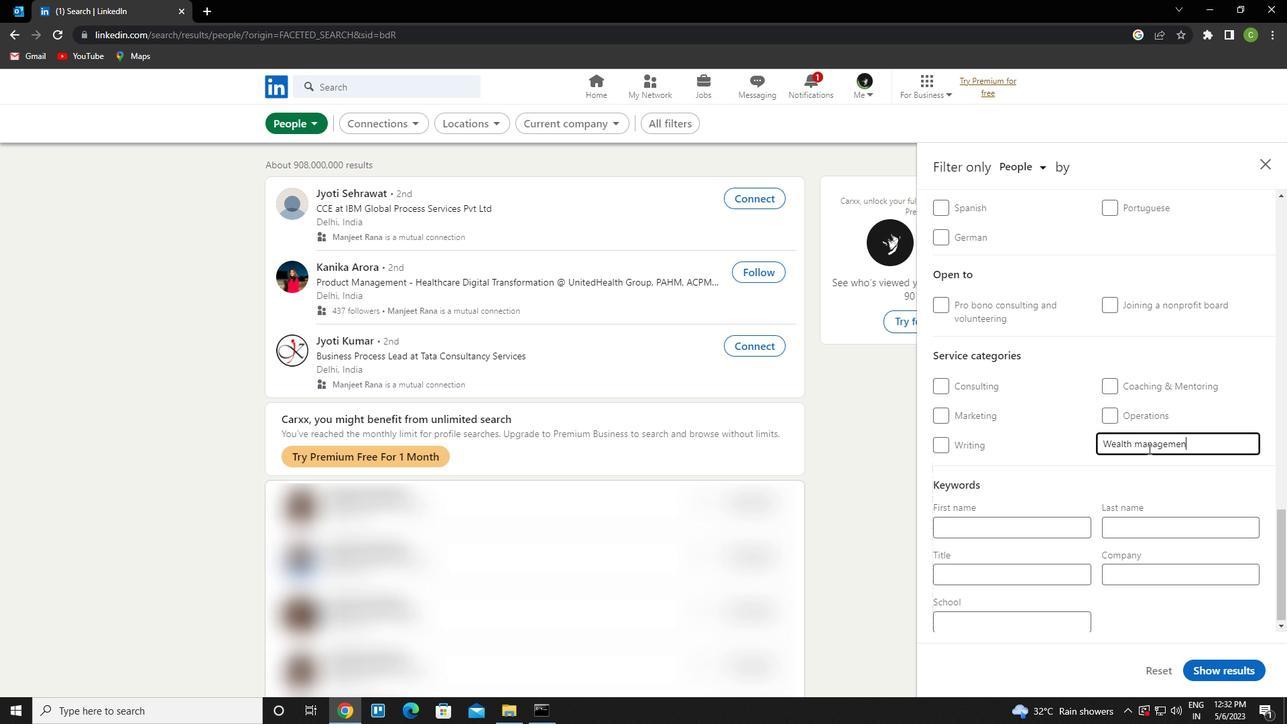 
Action: Mouse scrolled (1148, 448) with delta (0, 0)
Screenshot: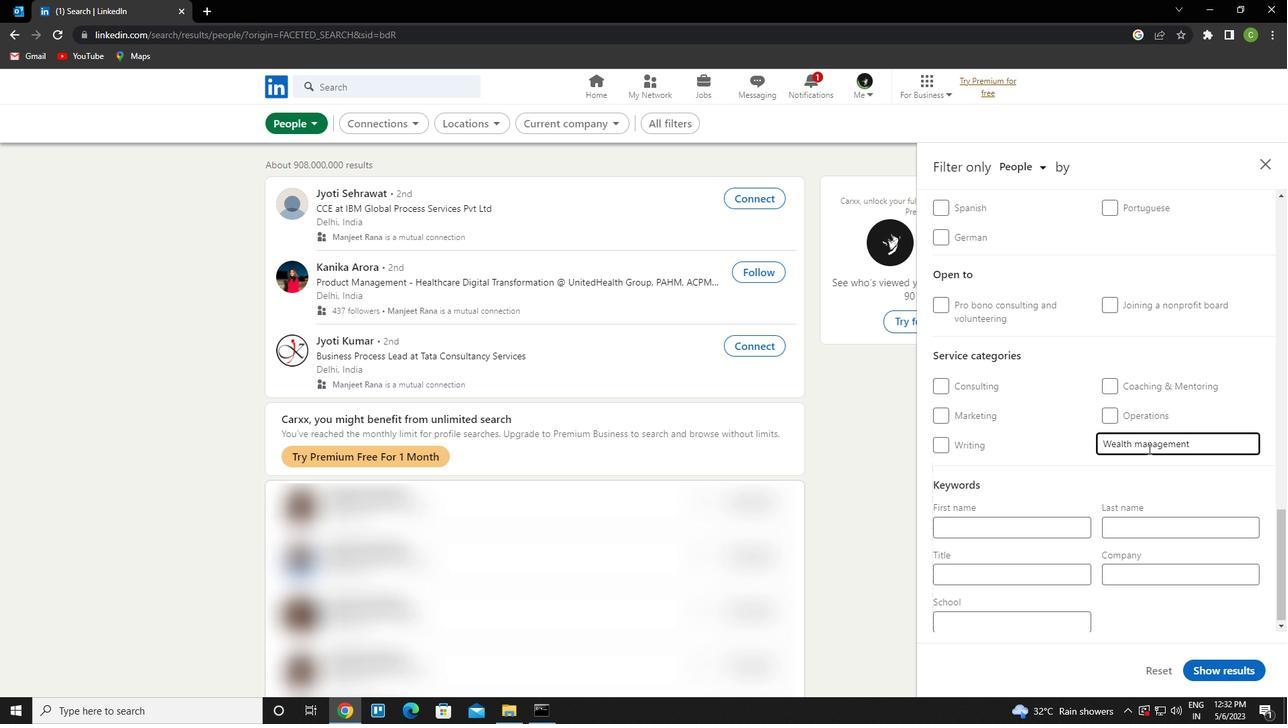 
Action: Mouse scrolled (1148, 448) with delta (0, 0)
Screenshot: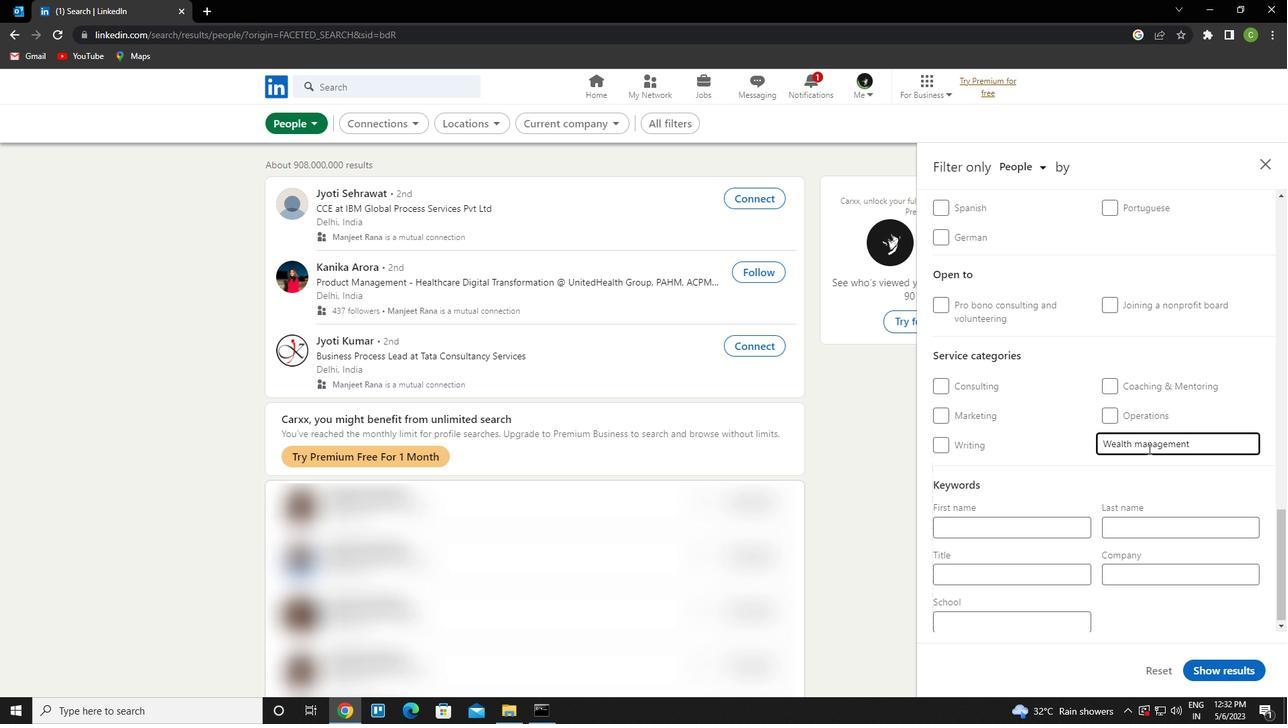 
Action: Mouse scrolled (1148, 448) with delta (0, 0)
Screenshot: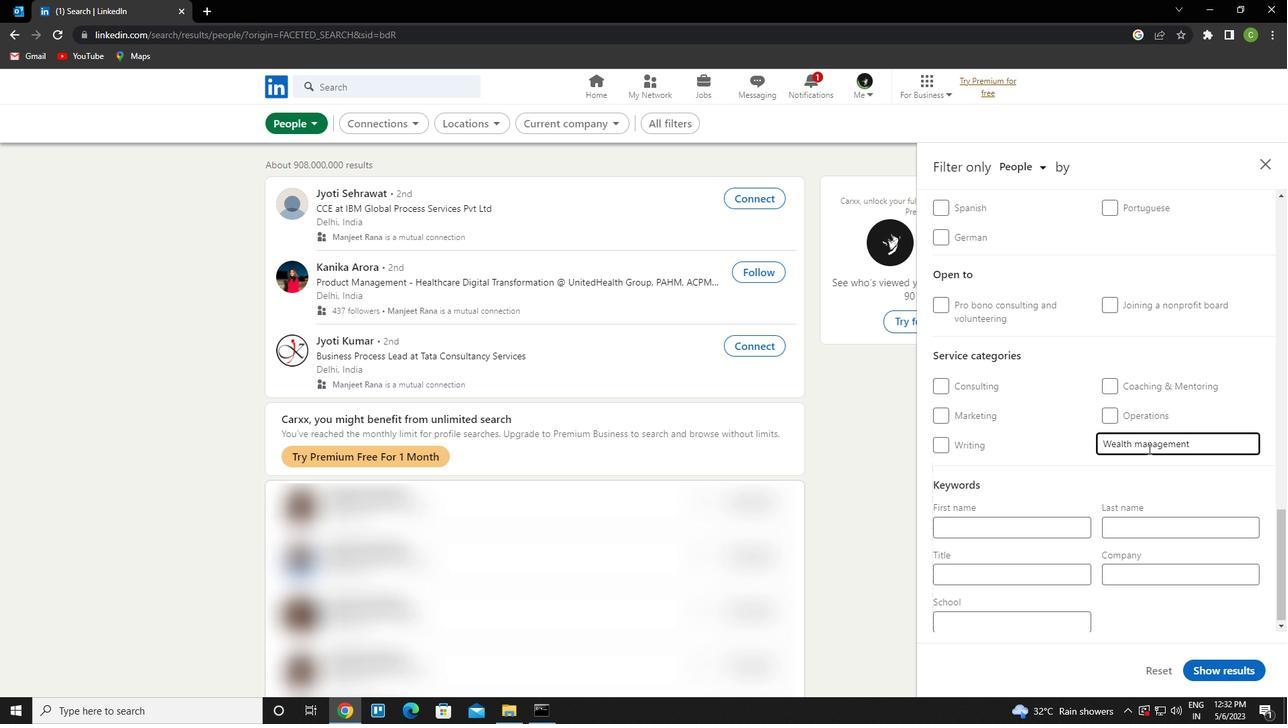 
Action: Mouse scrolled (1148, 448) with delta (0, 0)
Screenshot: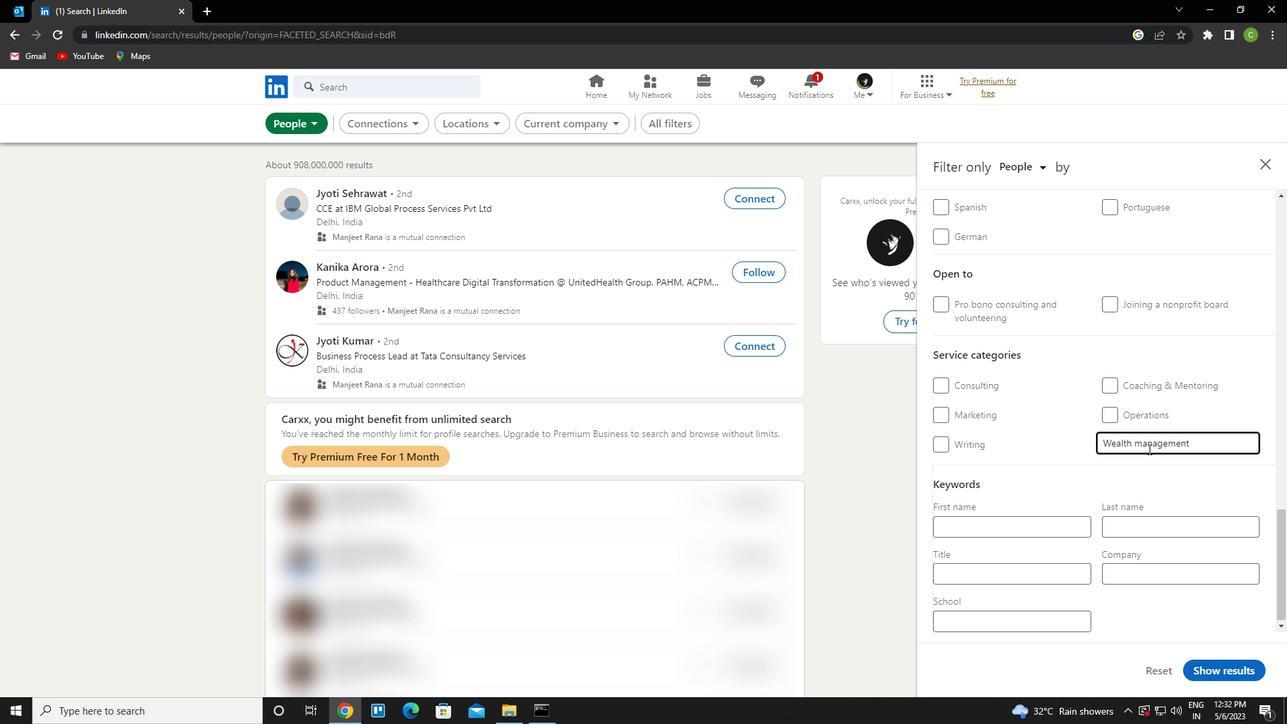 
Action: Mouse moved to (1012, 563)
Screenshot: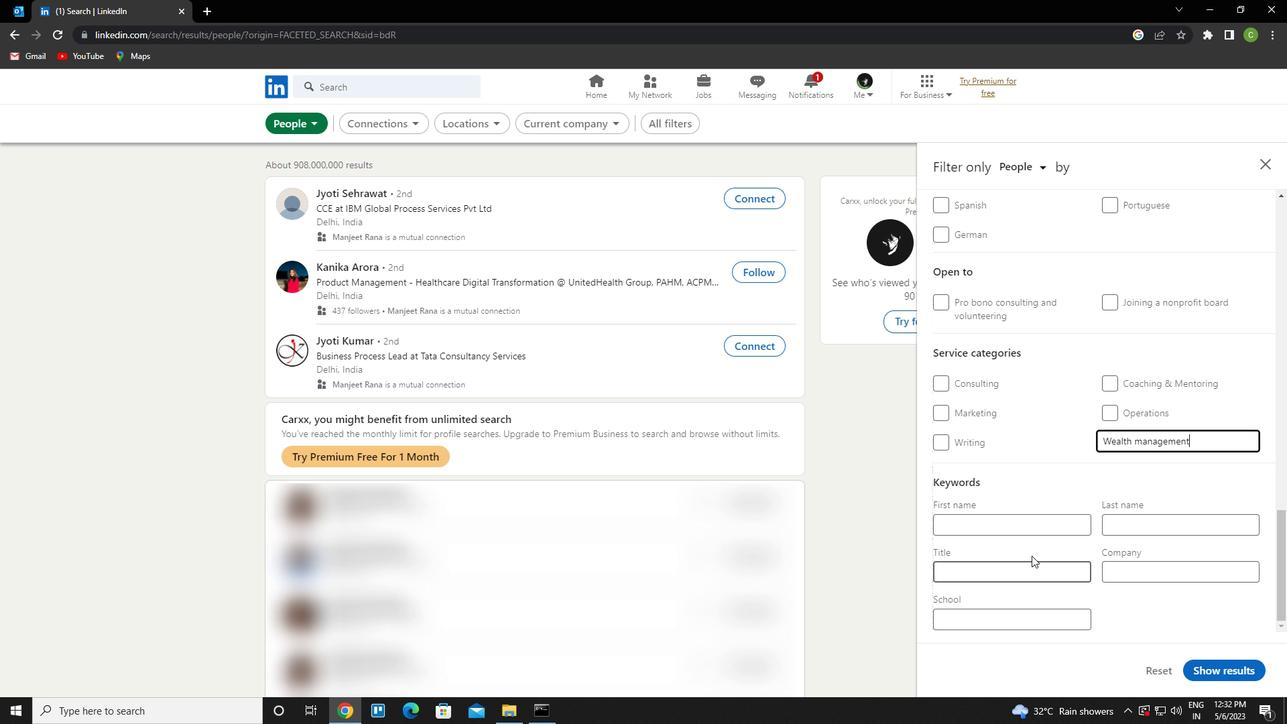 
Action: Mouse pressed left at (1012, 563)
Screenshot: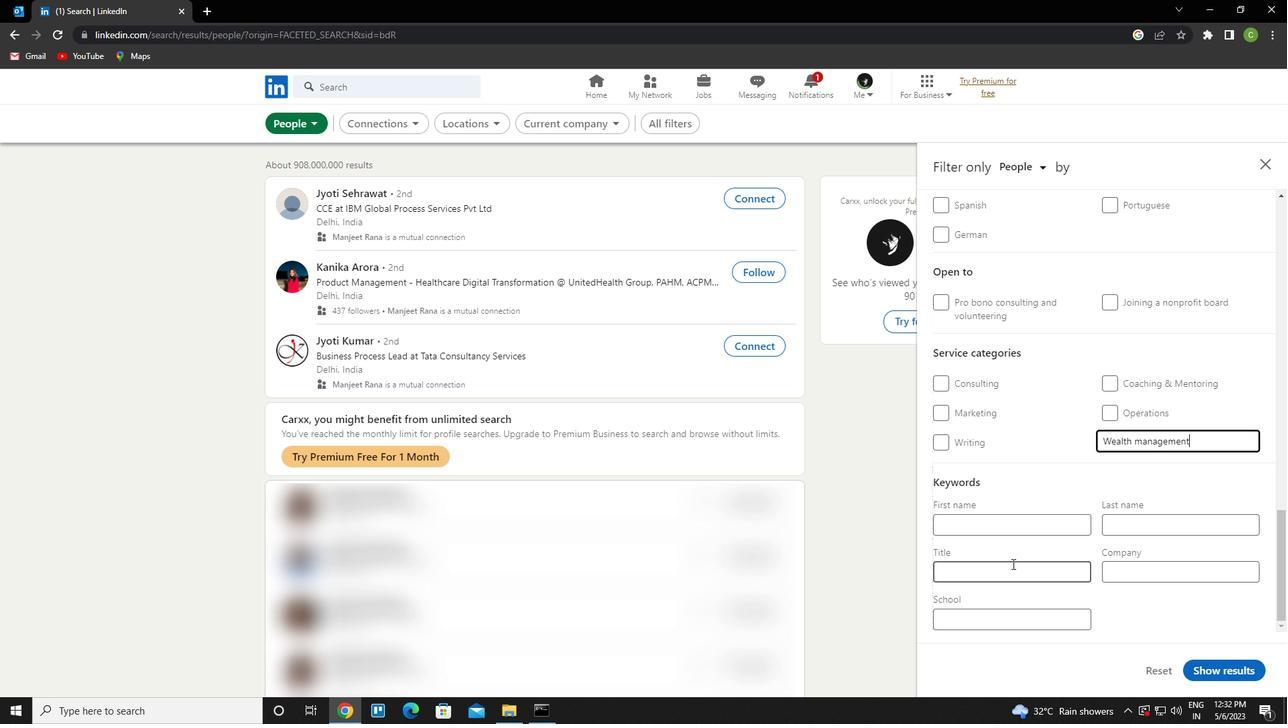 
Action: Key pressed <Key.caps_lock>a<Key.caps_lock>nimal<Key.space><Key.caps_lock>s<Key.caps_lock>helter<Key.space><Key.caps_lock>m<Key.caps_lock>anager
Screenshot: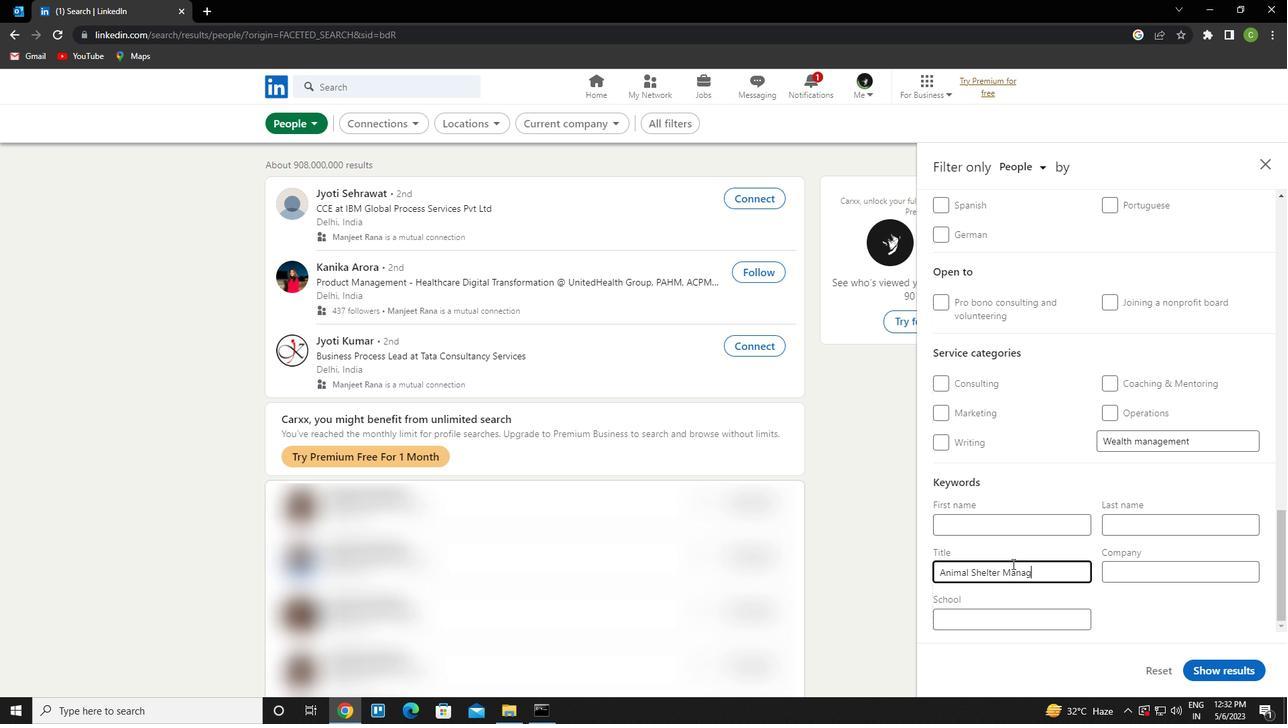 
Action: Mouse moved to (1260, 664)
Screenshot: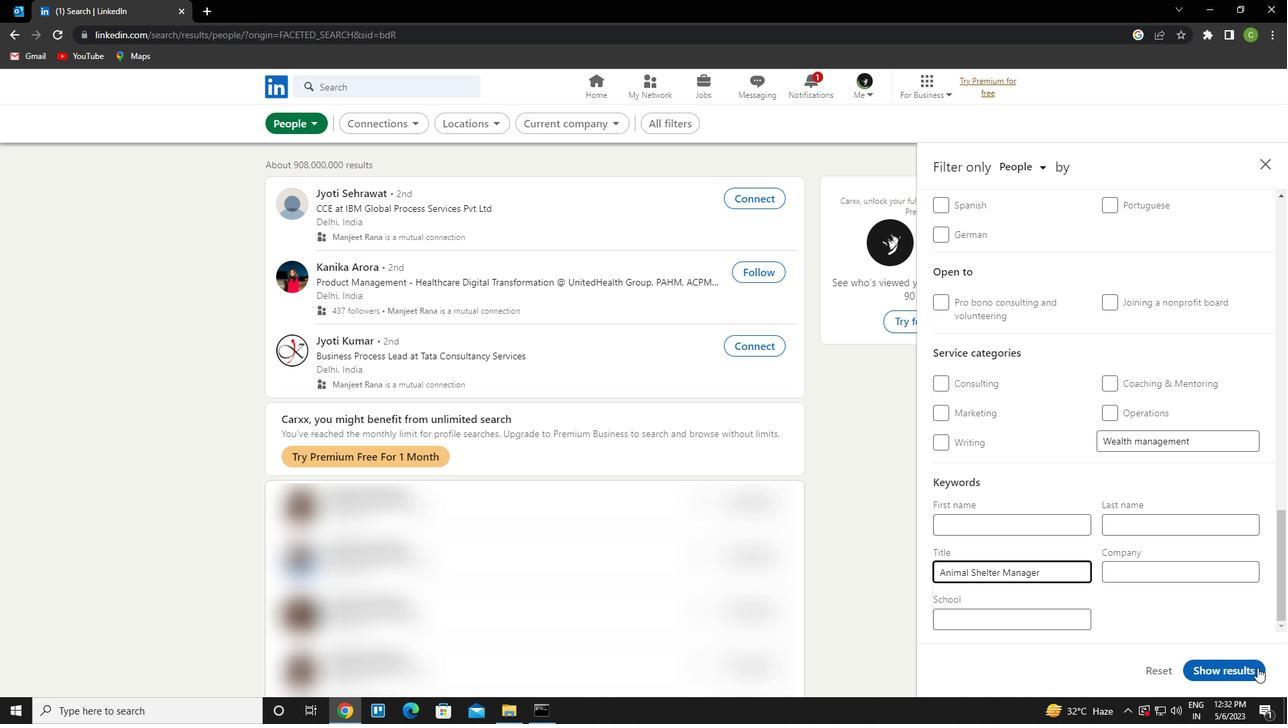 
Action: Mouse pressed left at (1260, 664)
Screenshot: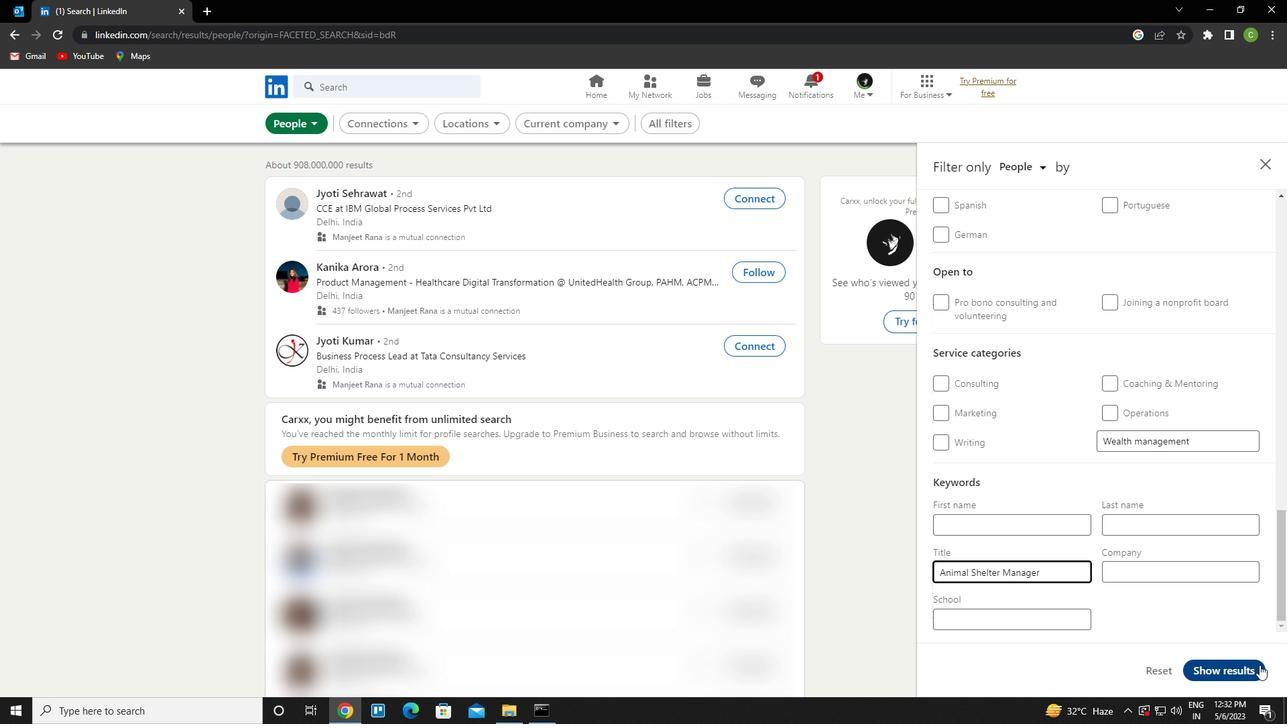 
Action: Mouse moved to (695, 475)
Screenshot: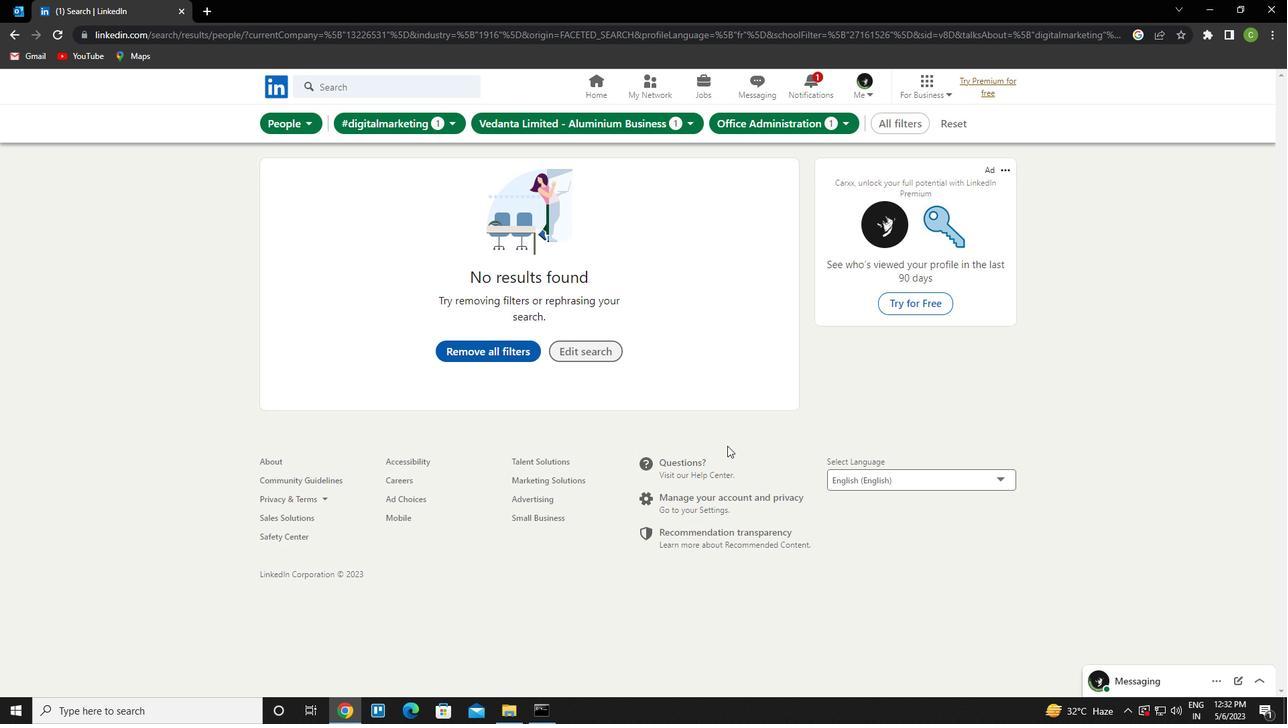 
